 Task: Buy 3 Paper Napkin Dispensers from Accessories section under best seller category for shipping address: Greyson Robinson, 3110 Abia Martin Drive, Panther Burn, Mississippi 38765, Cell Number 6314971043. Pay from credit card ending with 6759, CVV 506
Action: Mouse moved to (27, 88)
Screenshot: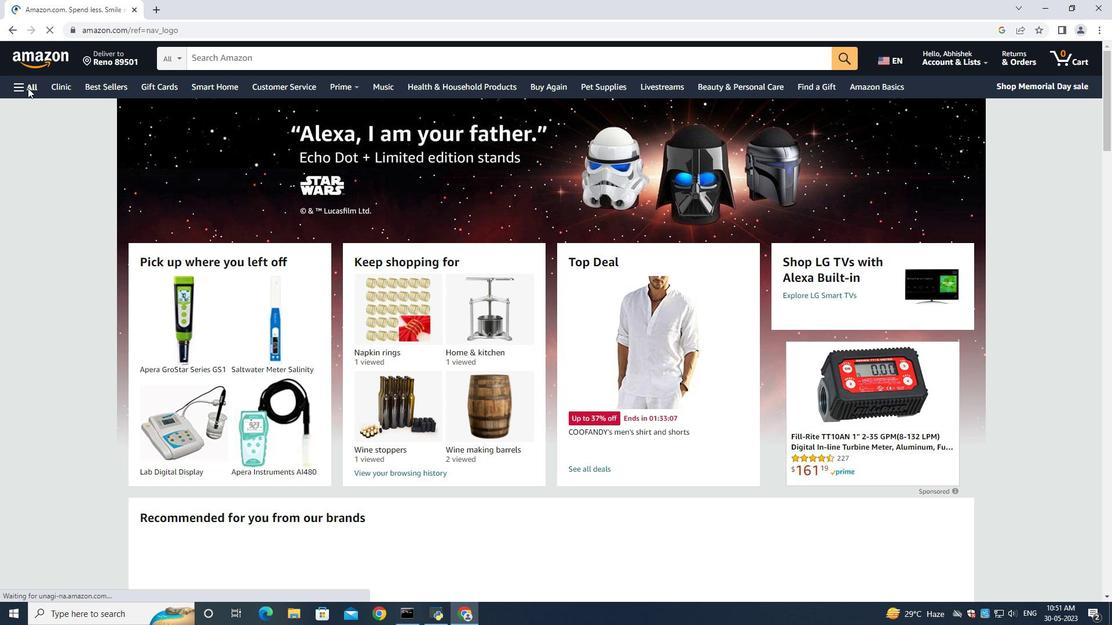 
Action: Mouse pressed left at (27, 88)
Screenshot: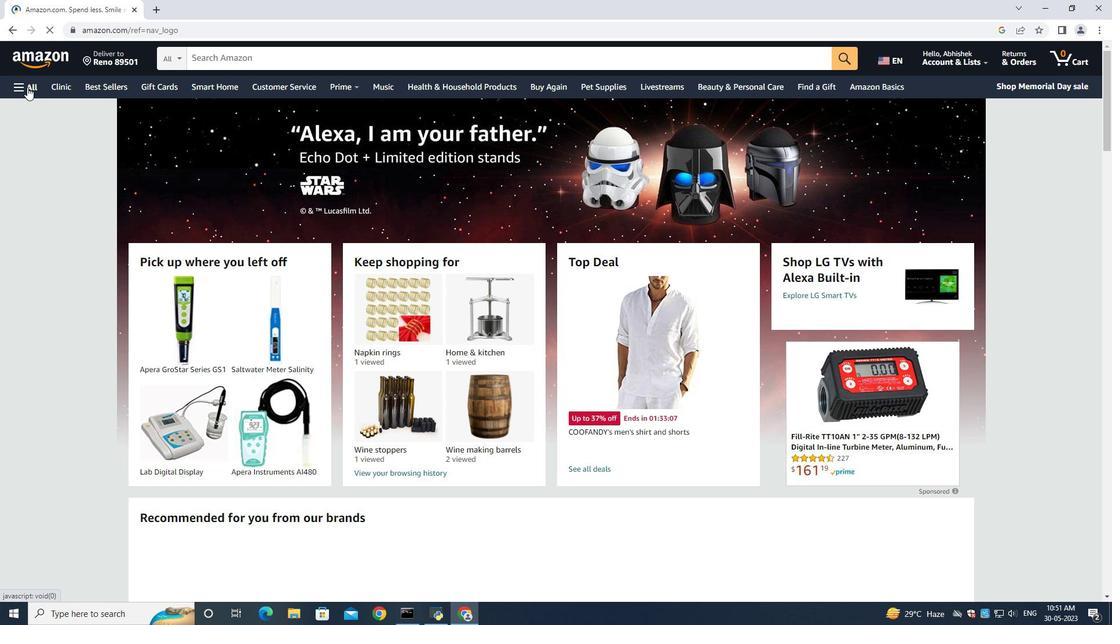 
Action: Mouse moved to (49, 110)
Screenshot: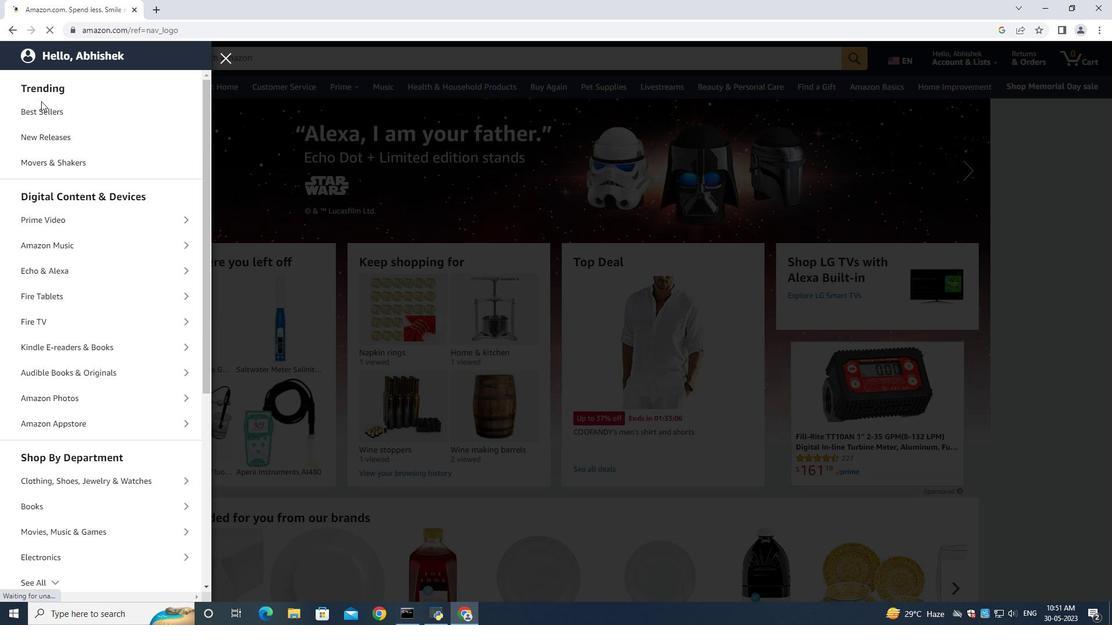 
Action: Mouse pressed left at (49, 110)
Screenshot: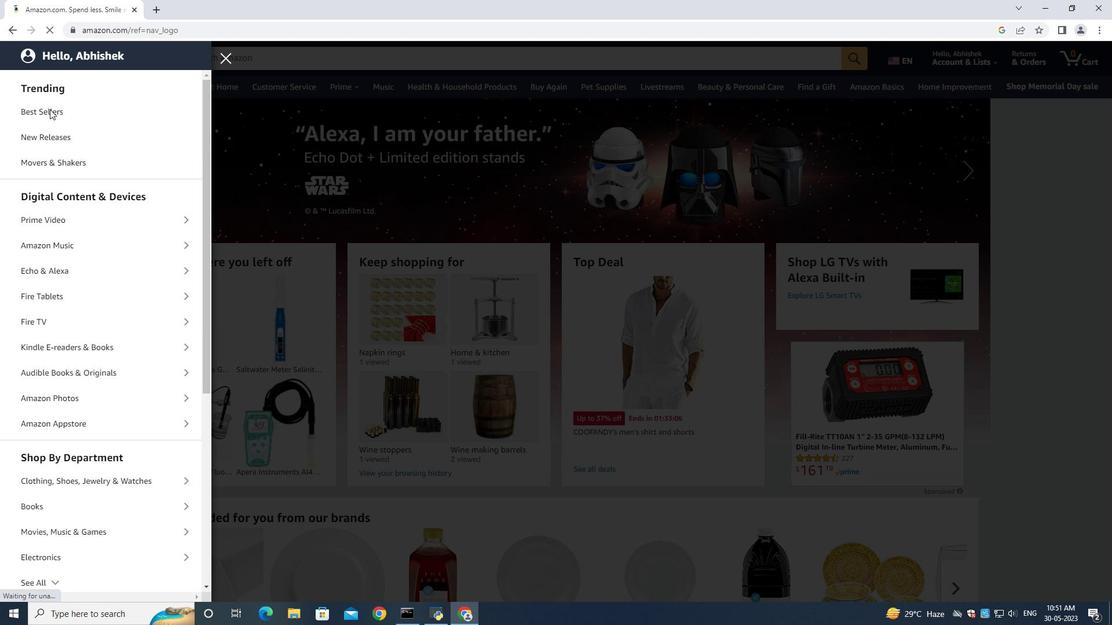 
Action: Mouse moved to (201, 62)
Screenshot: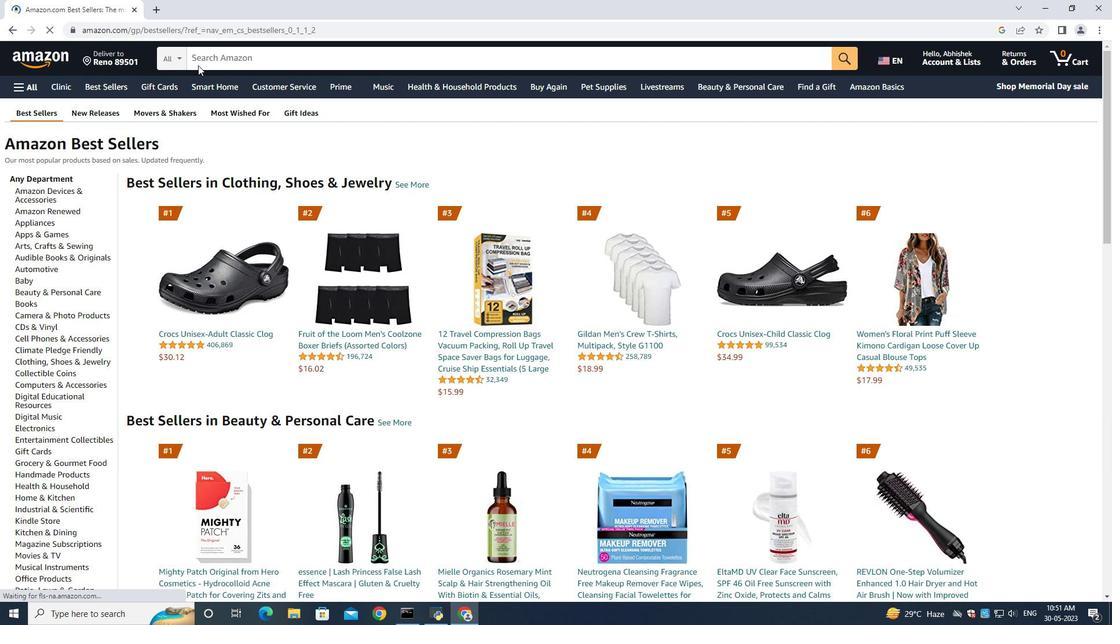 
Action: Mouse pressed left at (201, 62)
Screenshot: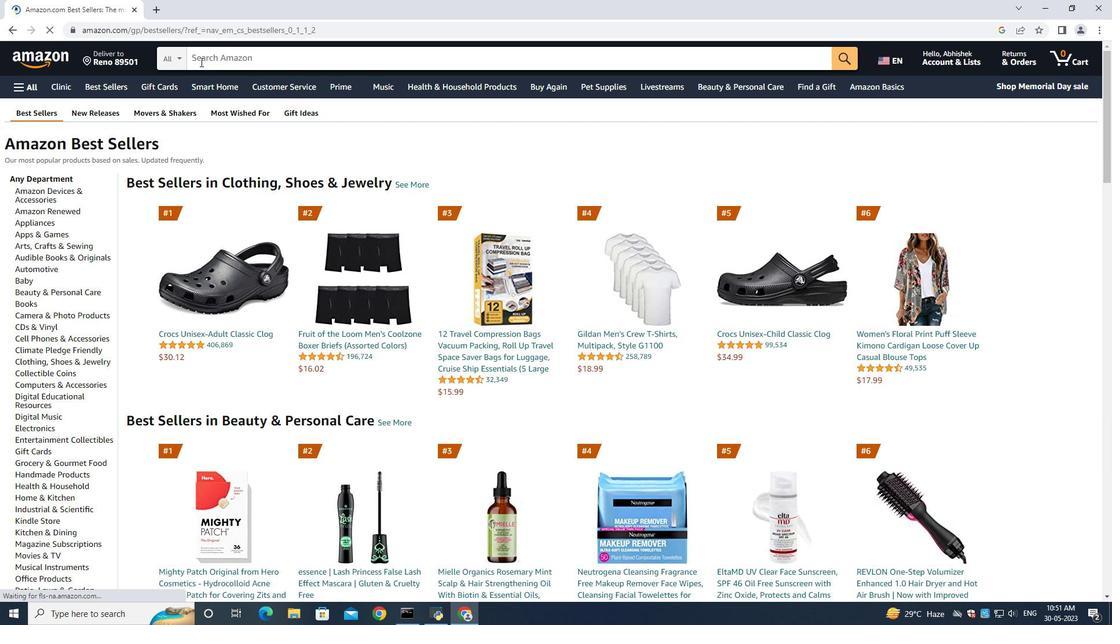 
Action: Key pressed <Key.shift>Paper<Key.space>napkin<Key.space><Key.shift>Dispensers<Key.space>
Screenshot: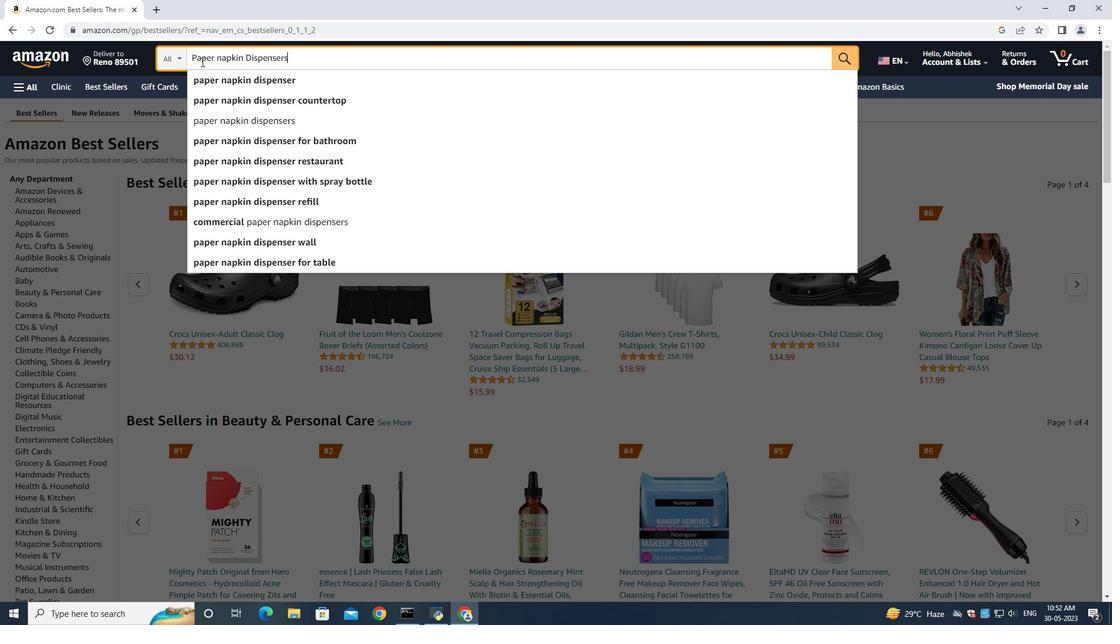 
Action: Mouse moved to (198, 60)
Screenshot: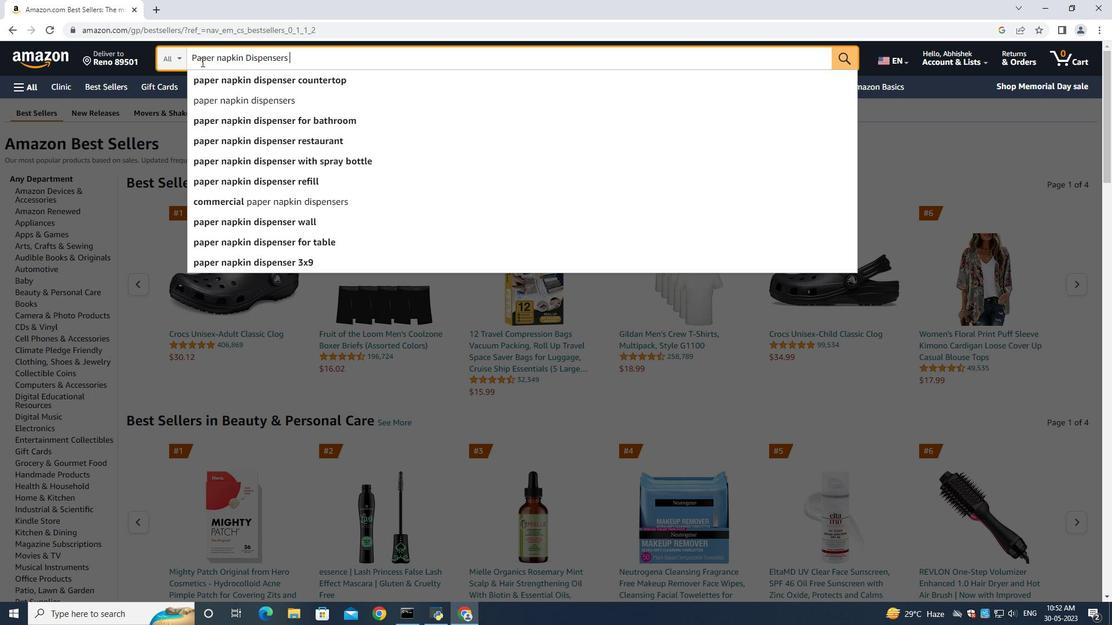 
Action: Key pressed <Key.enter>
Screenshot: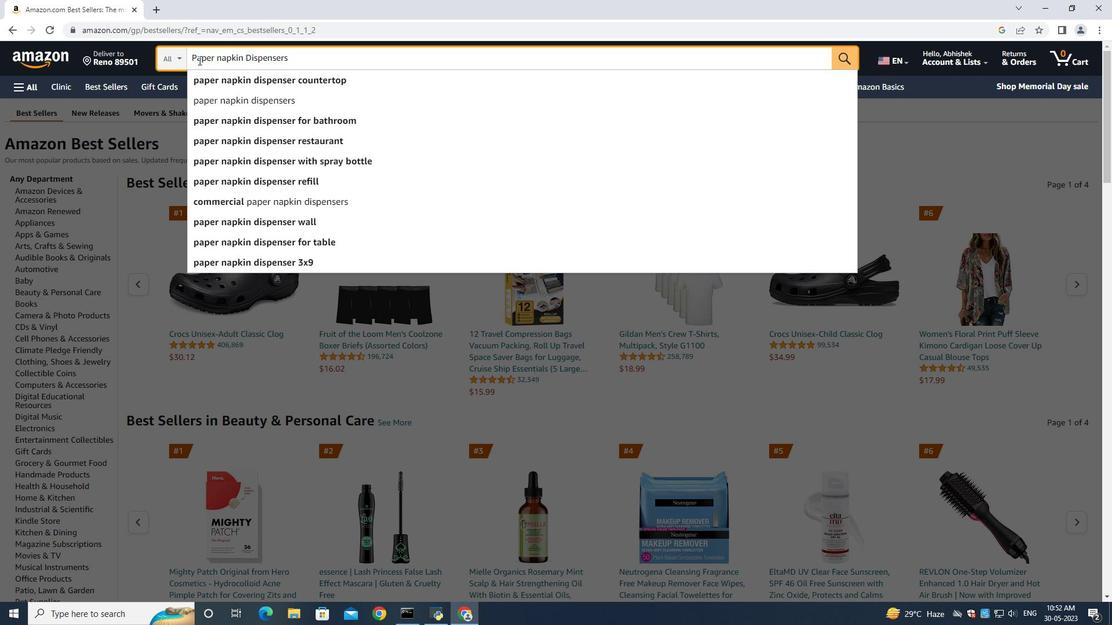 
Action: Mouse moved to (91, 204)
Screenshot: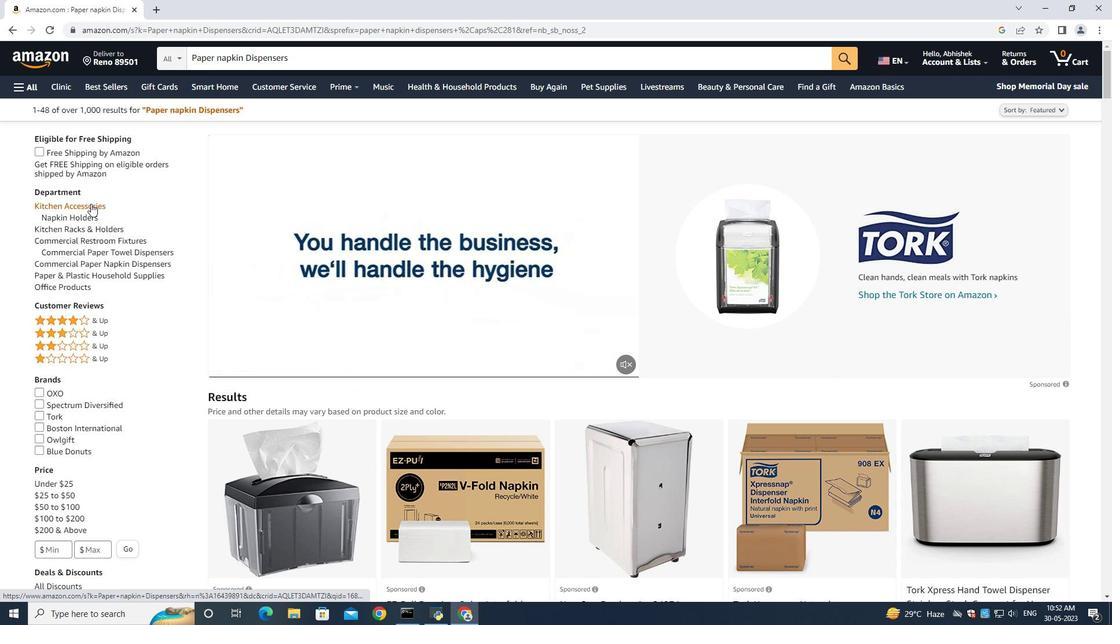 
Action: Mouse pressed left at (91, 204)
Screenshot: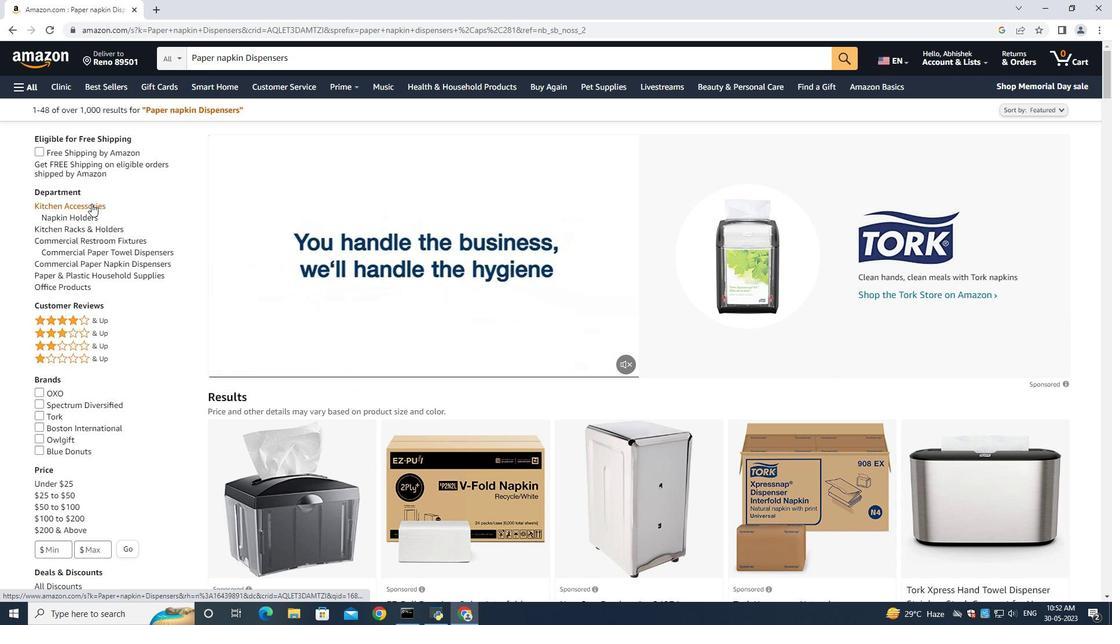 
Action: Mouse moved to (479, 326)
Screenshot: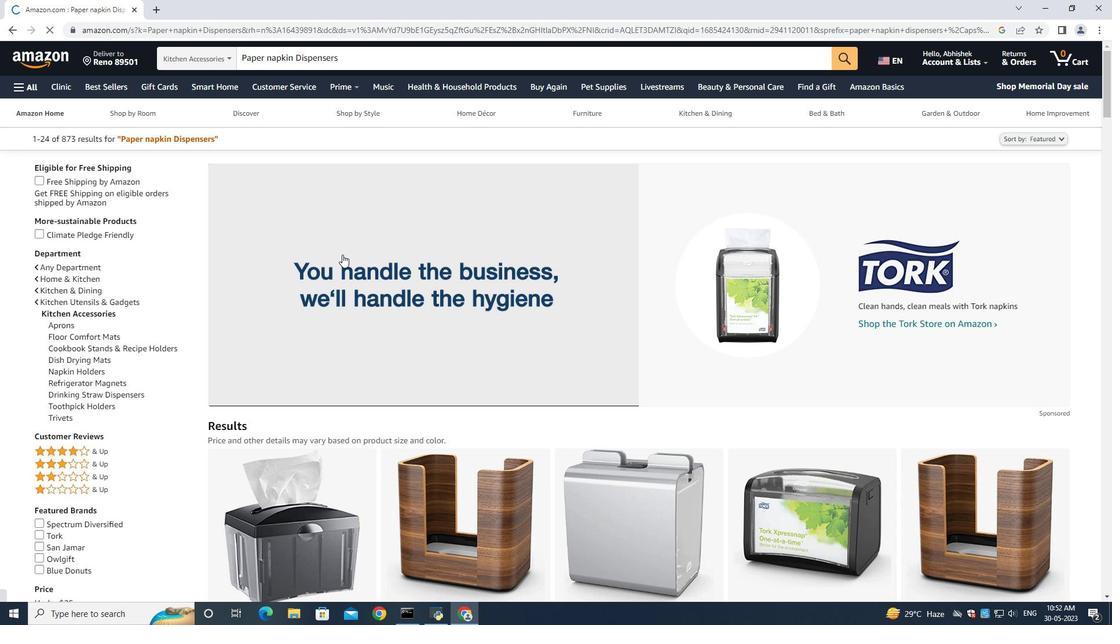 
Action: Mouse scrolled (470, 323) with delta (0, 0)
Screenshot: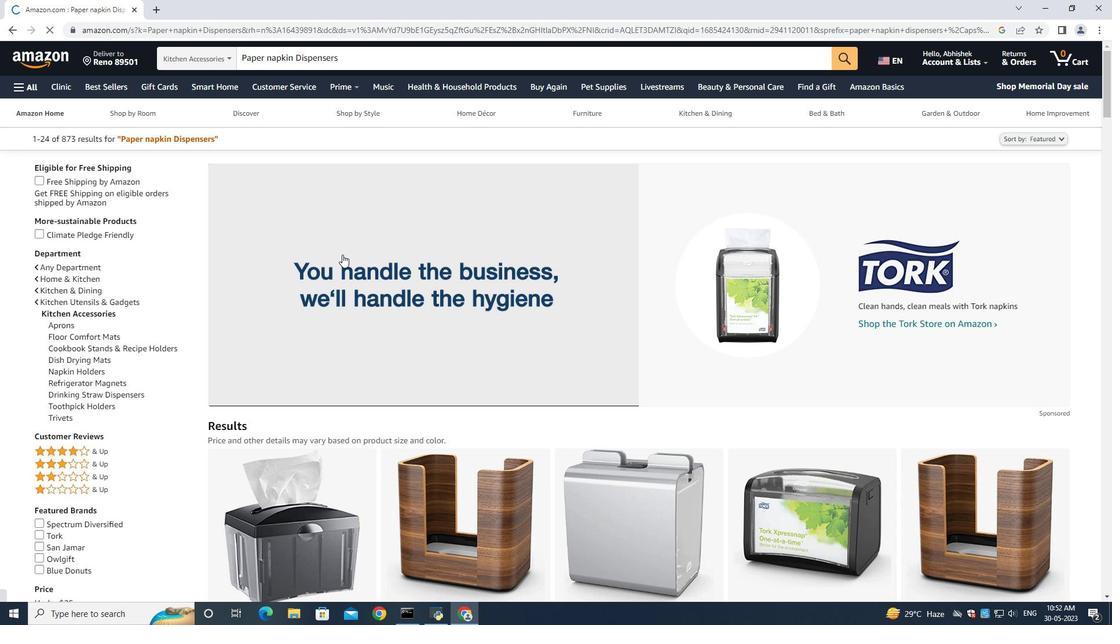 
Action: Mouse moved to (489, 329)
Screenshot: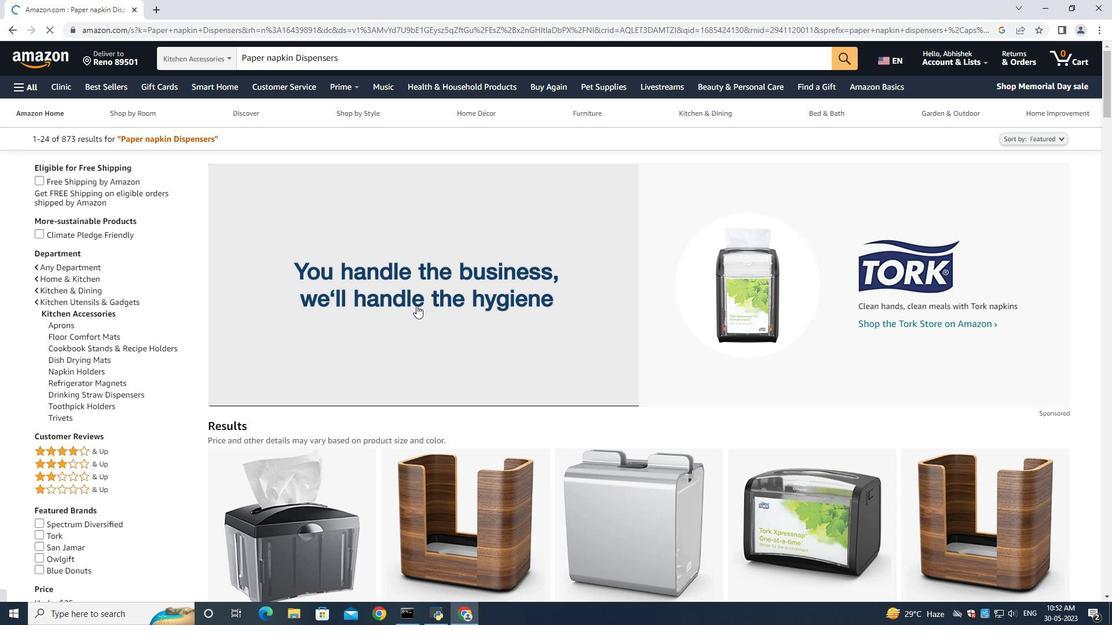
Action: Mouse scrolled (489, 329) with delta (0, 0)
Screenshot: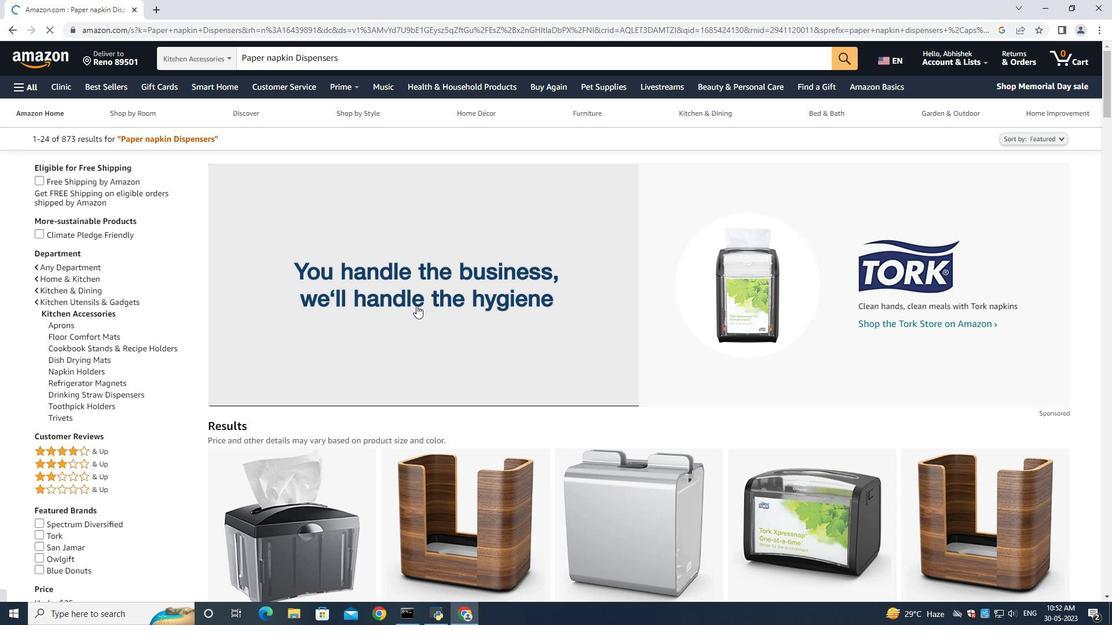 
Action: Mouse moved to (490, 329)
Screenshot: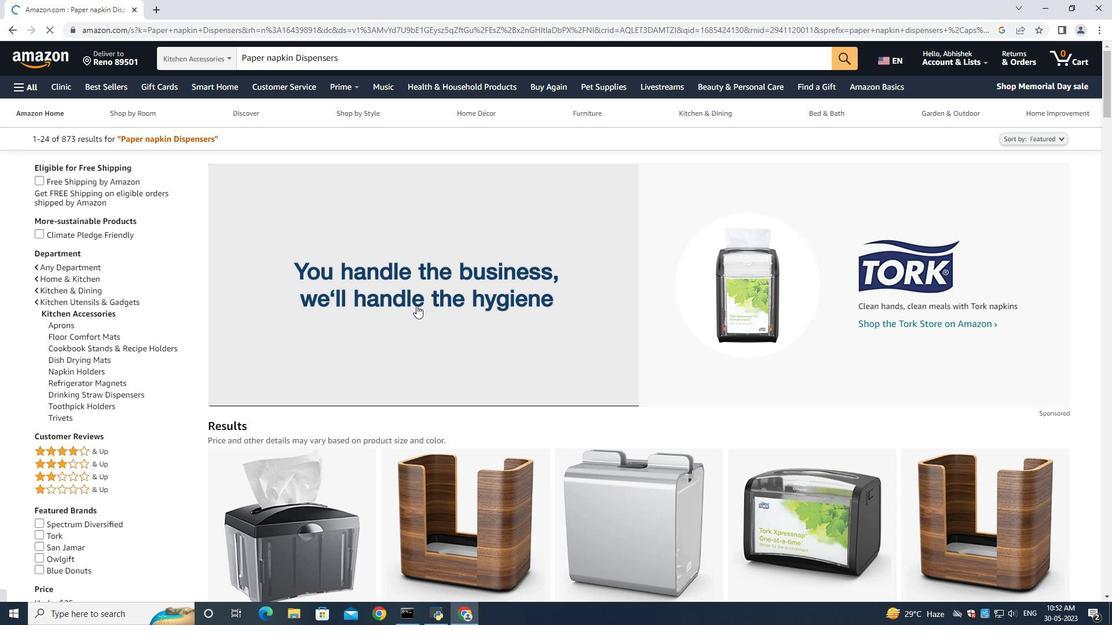 
Action: Mouse scrolled (489, 329) with delta (0, 0)
Screenshot: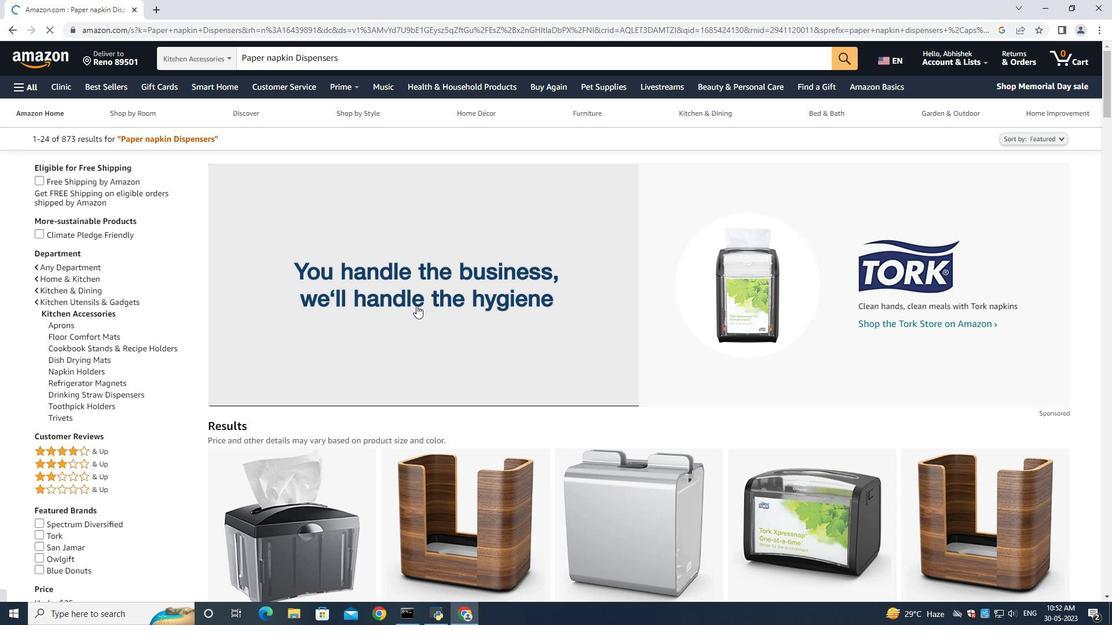 
Action: Mouse moved to (490, 329)
Screenshot: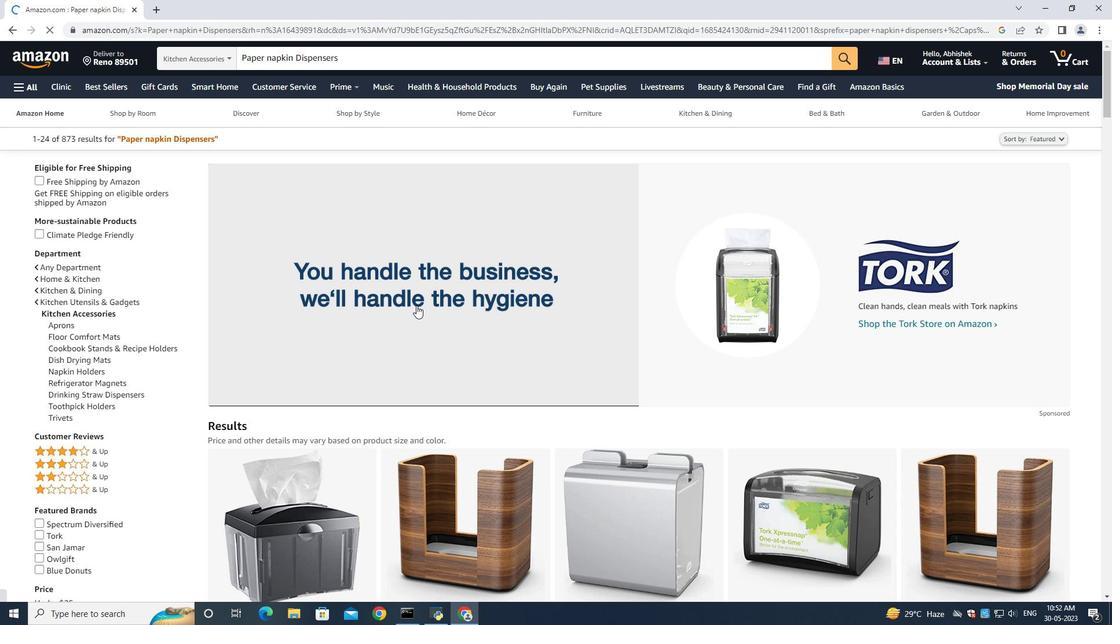 
Action: Mouse scrolled (490, 329) with delta (0, 0)
Screenshot: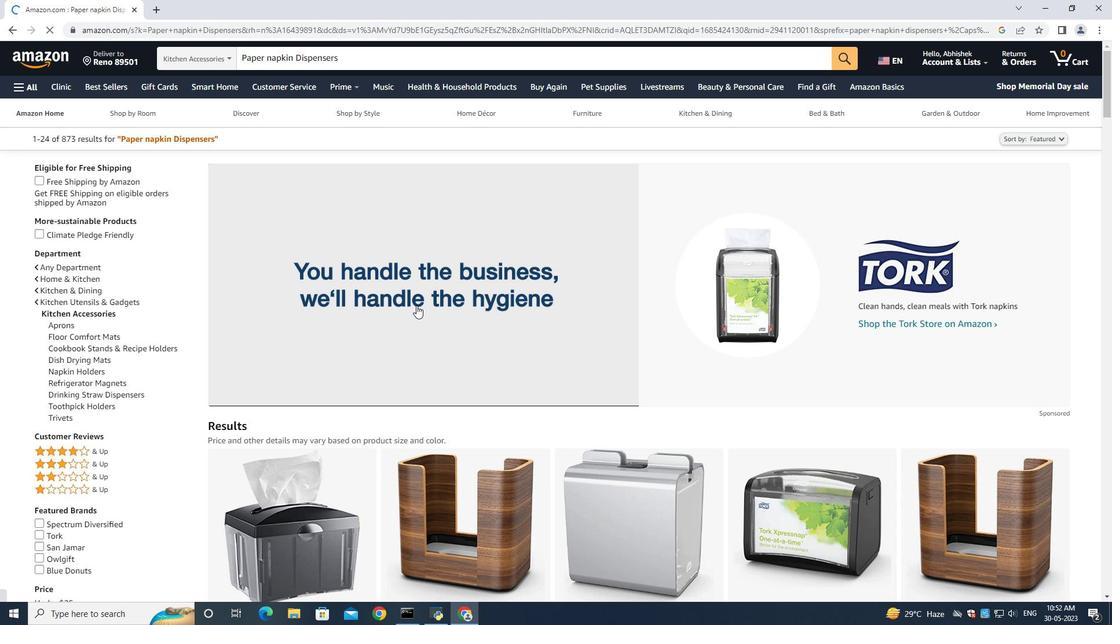 
Action: Mouse moved to (491, 321)
Screenshot: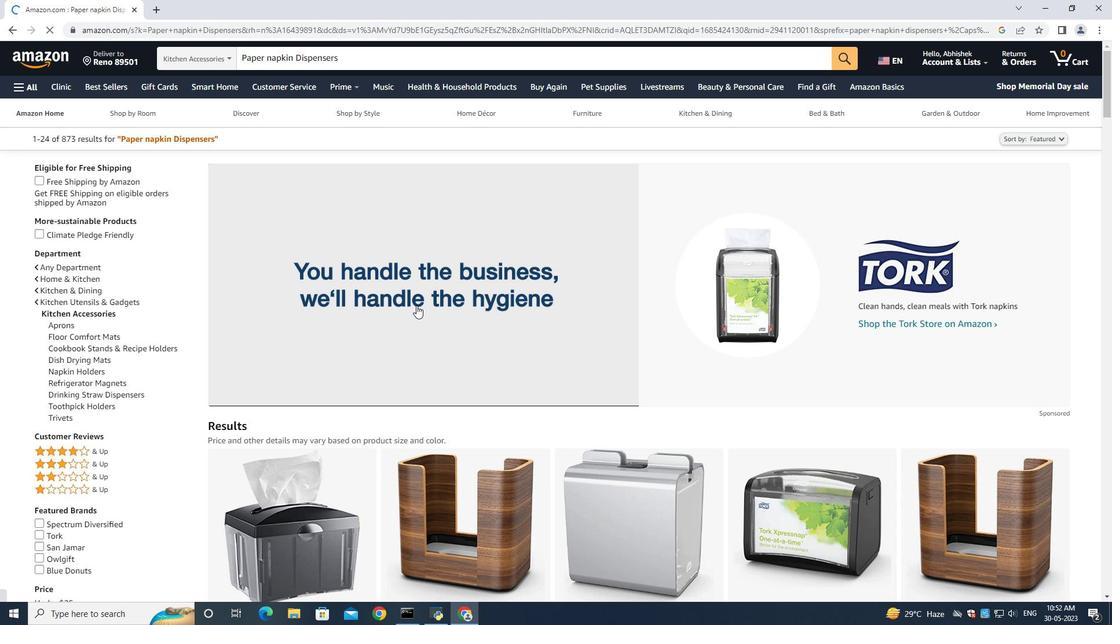 
Action: Mouse scrolled (490, 326) with delta (0, 0)
Screenshot: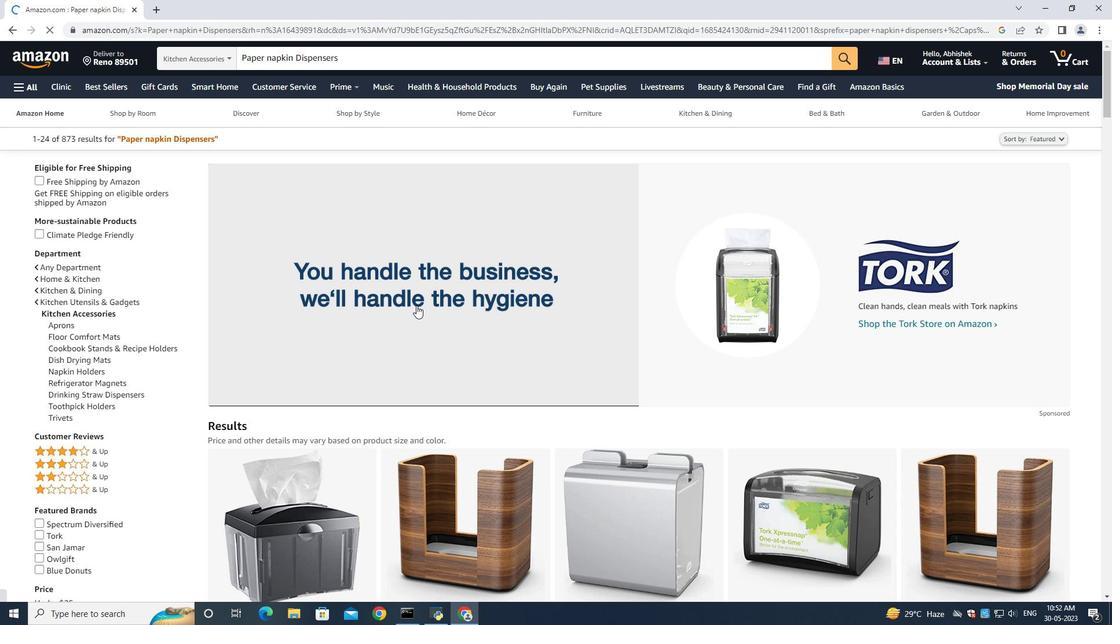
Action: Mouse moved to (467, 351)
Screenshot: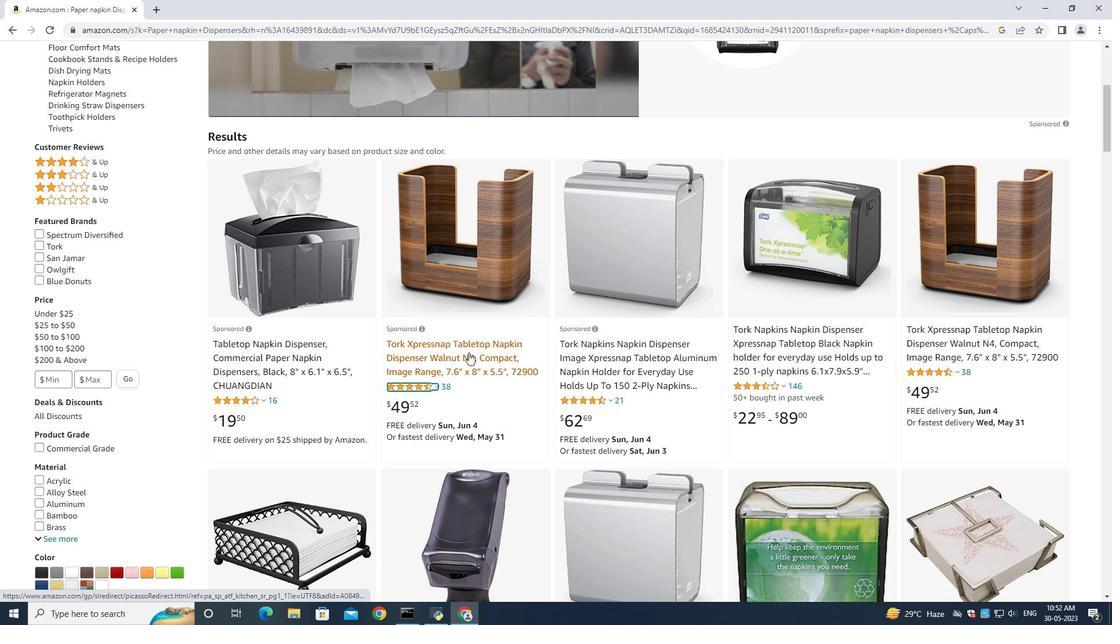 
Action: Mouse pressed left at (467, 351)
Screenshot: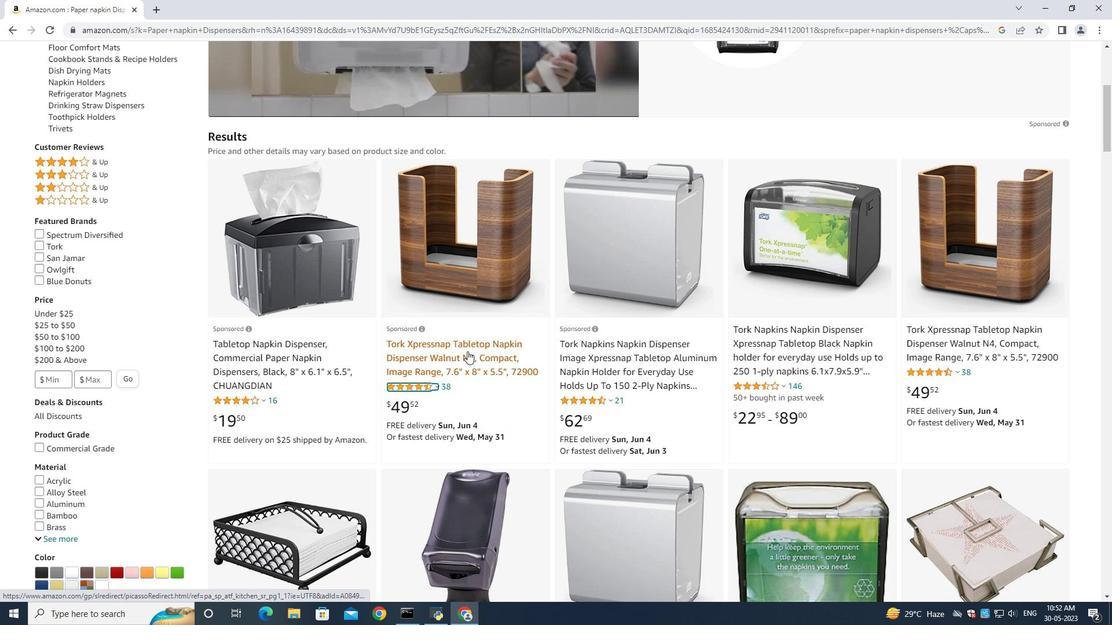 
Action: Mouse moved to (470, 340)
Screenshot: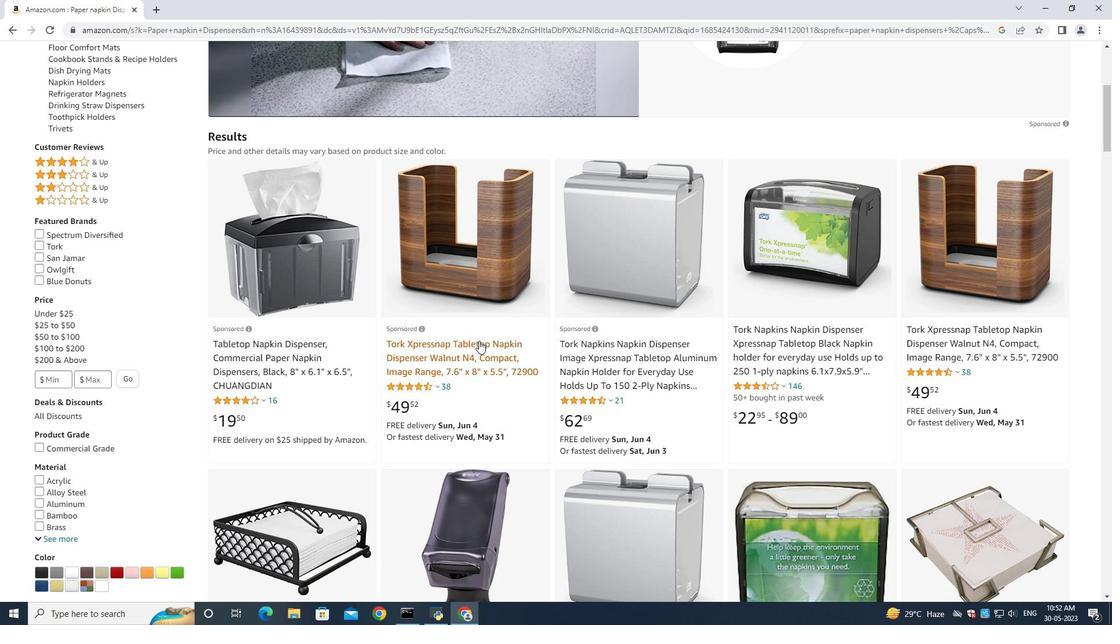 
Action: Mouse pressed left at (470, 340)
Screenshot: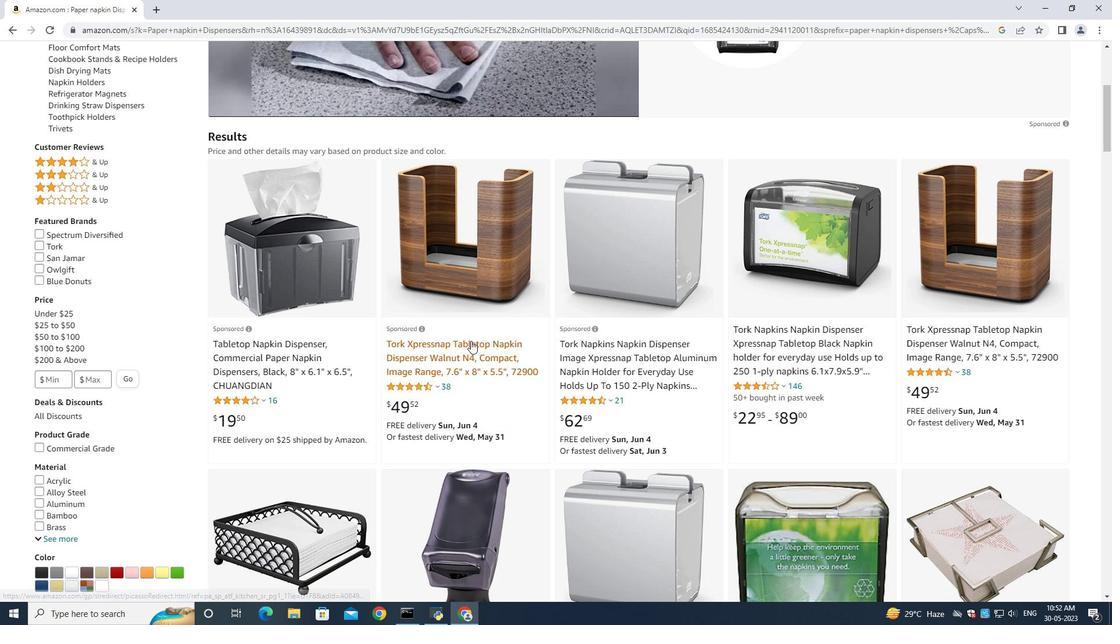 
Action: Mouse moved to (132, 412)
Screenshot: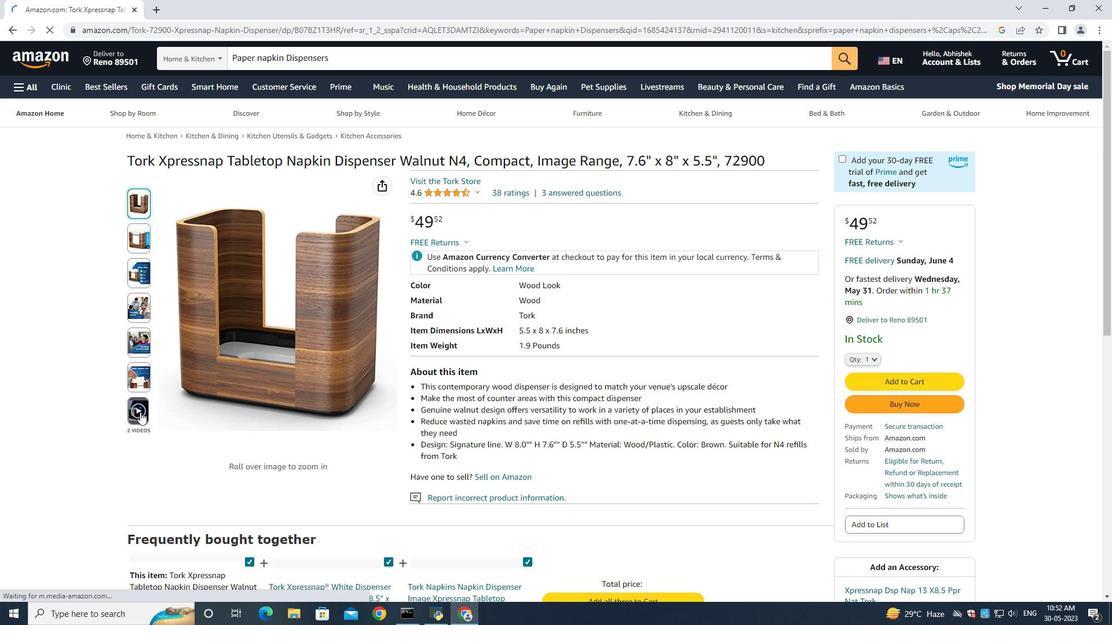 
Action: Mouse pressed left at (132, 412)
Screenshot: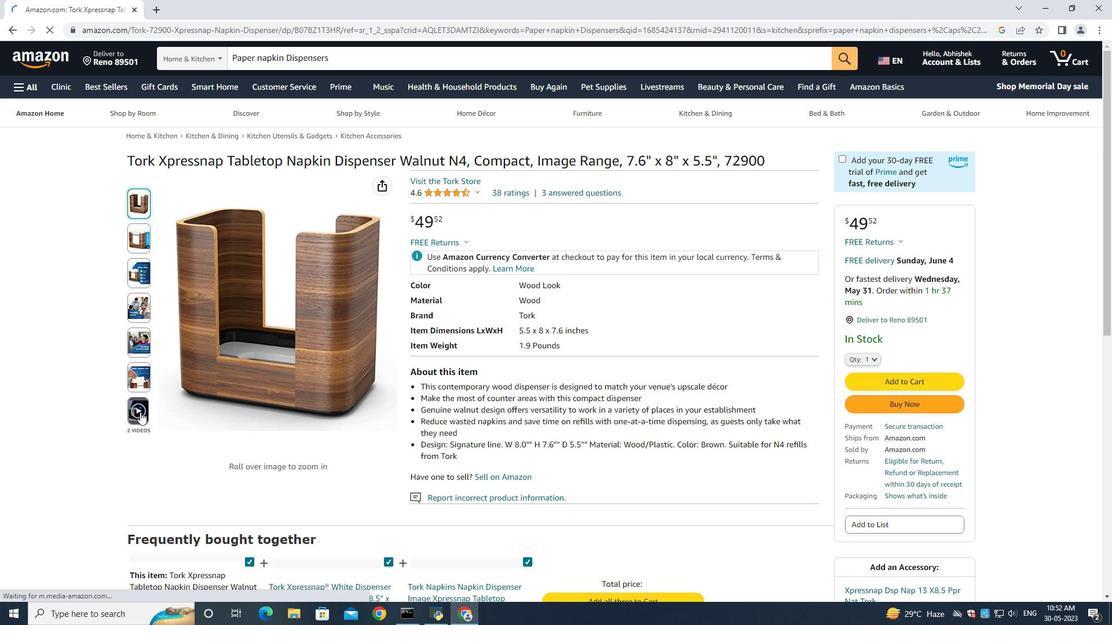 
Action: Mouse moved to (875, 258)
Screenshot: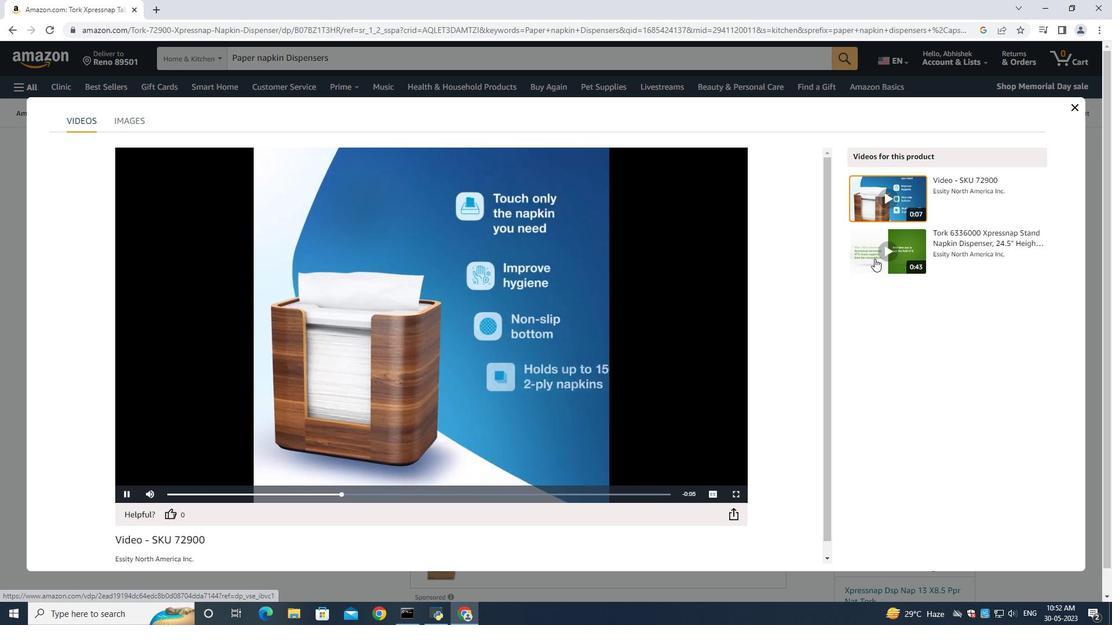 
Action: Mouse pressed left at (875, 258)
Screenshot: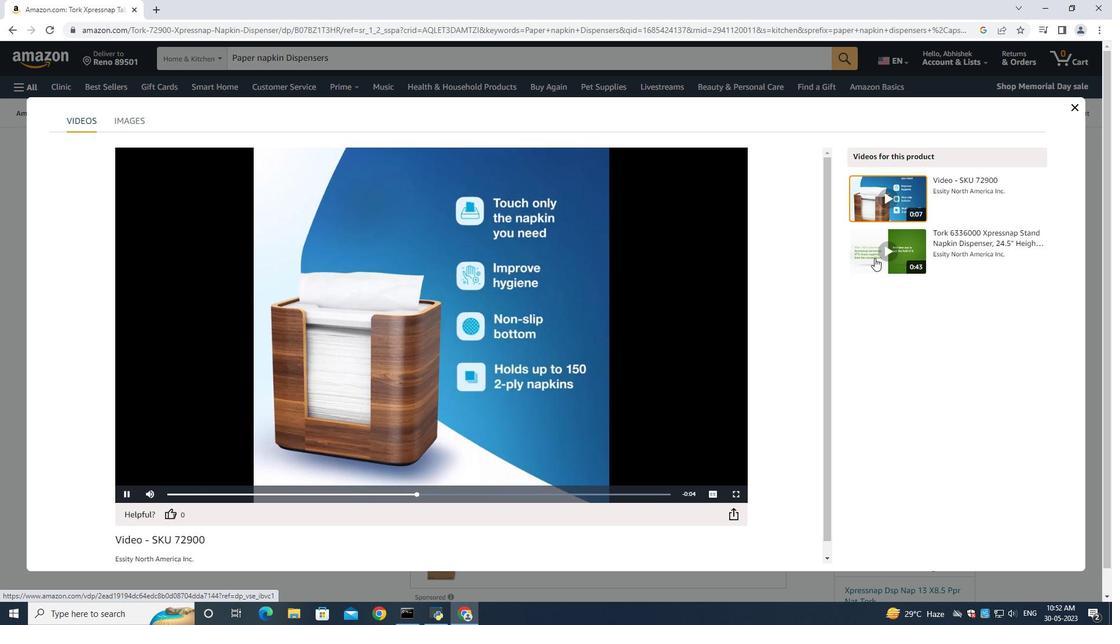 
Action: Mouse moved to (229, 498)
Screenshot: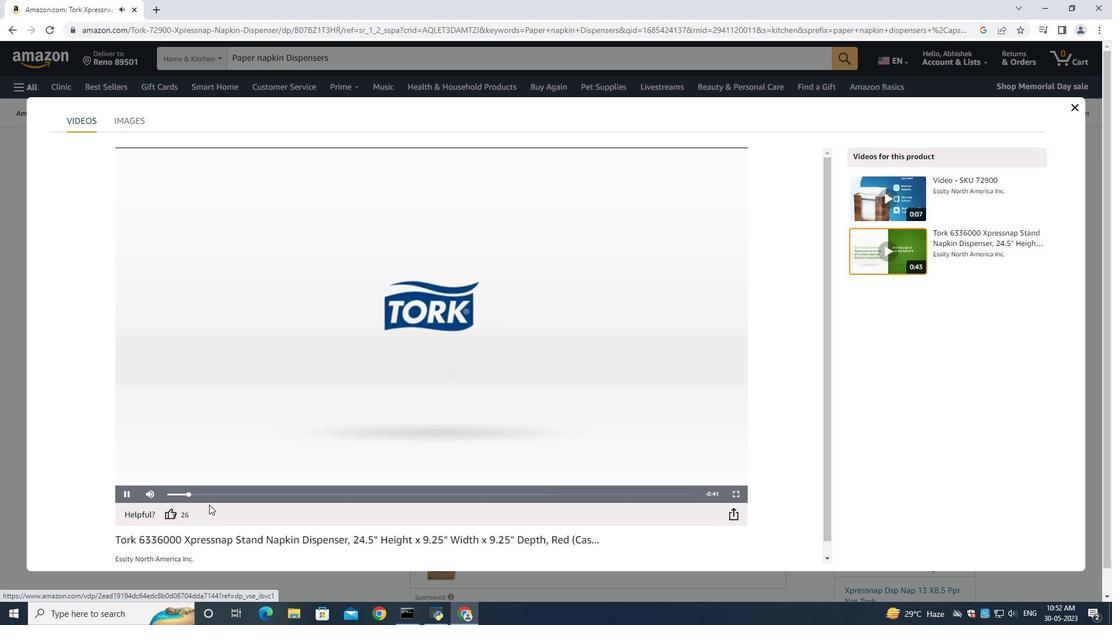 
Action: Mouse pressed left at (229, 498)
Screenshot: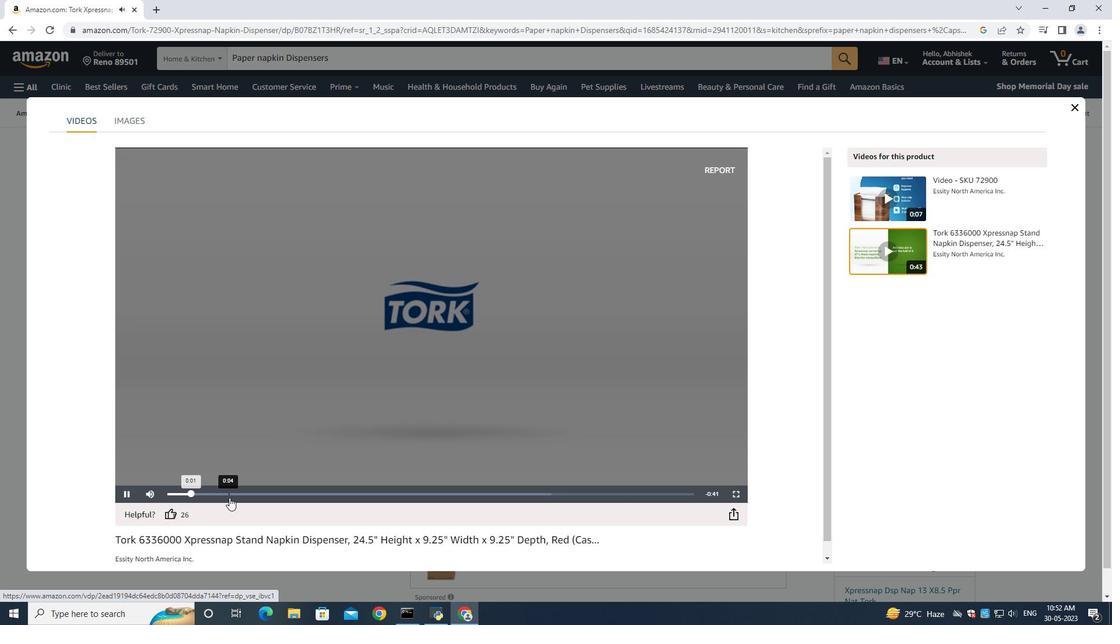 
Action: Mouse moved to (253, 499)
Screenshot: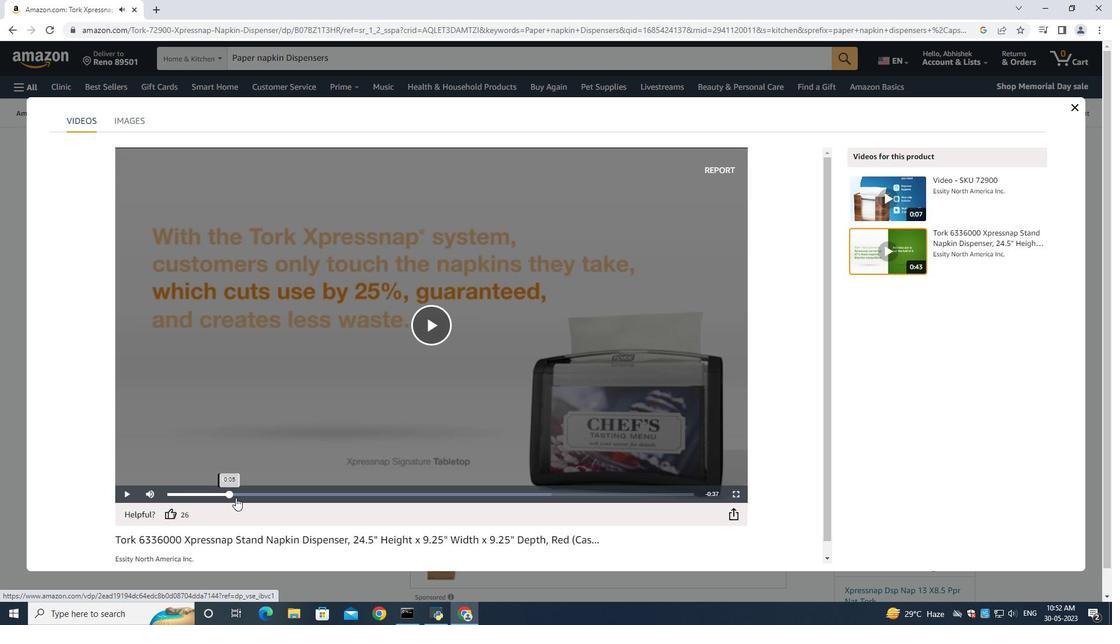 
Action: Mouse pressed left at (253, 499)
Screenshot: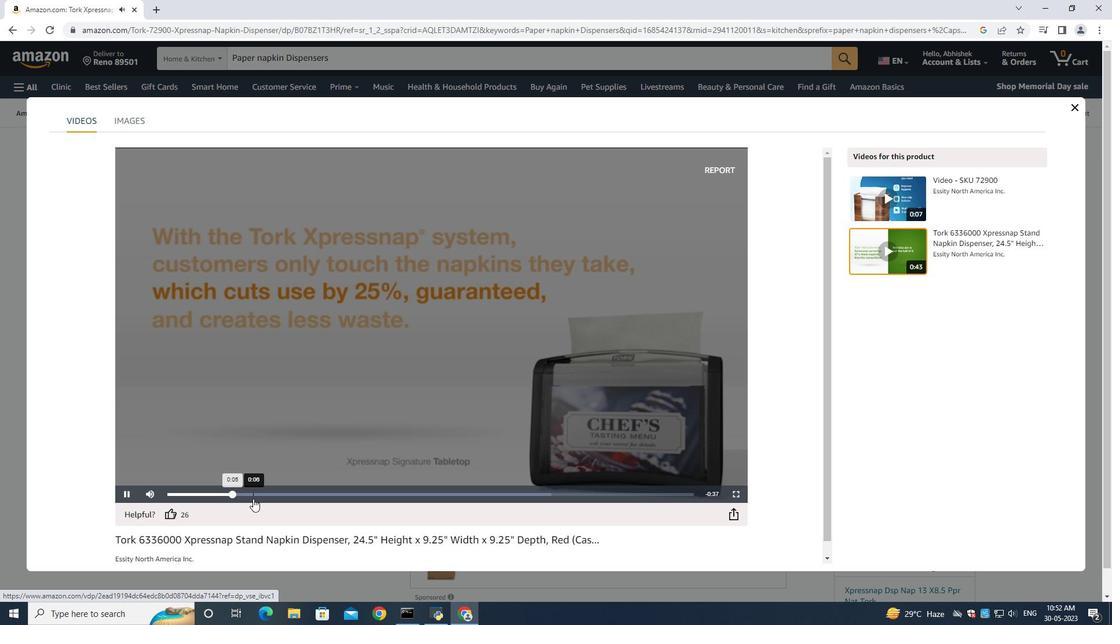 
Action: Mouse moved to (339, 498)
Screenshot: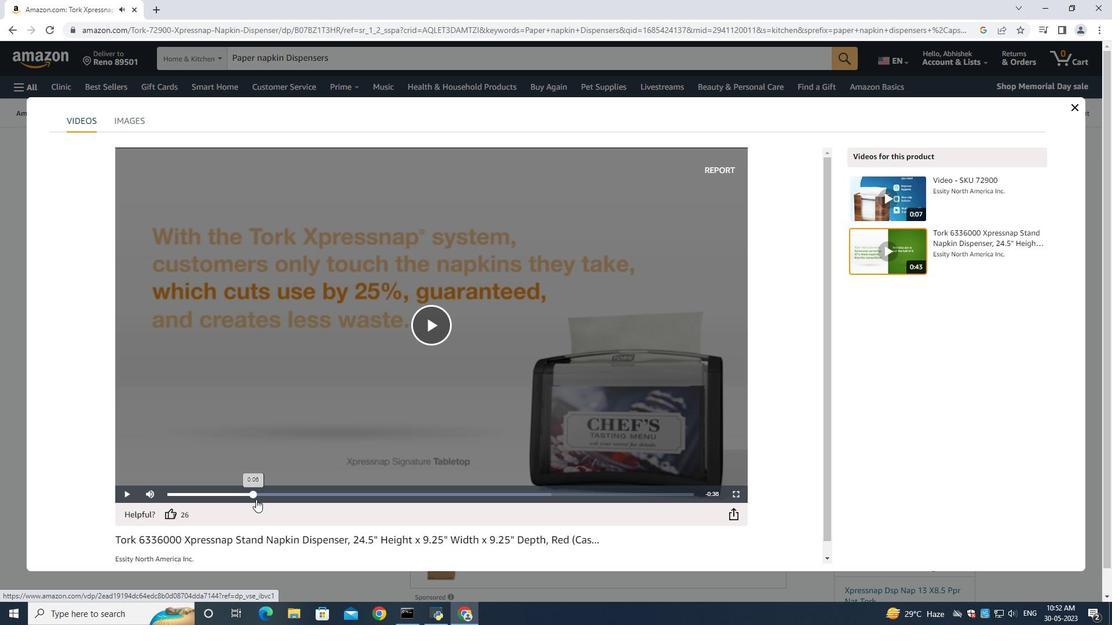 
Action: Mouse pressed left at (339, 498)
Screenshot: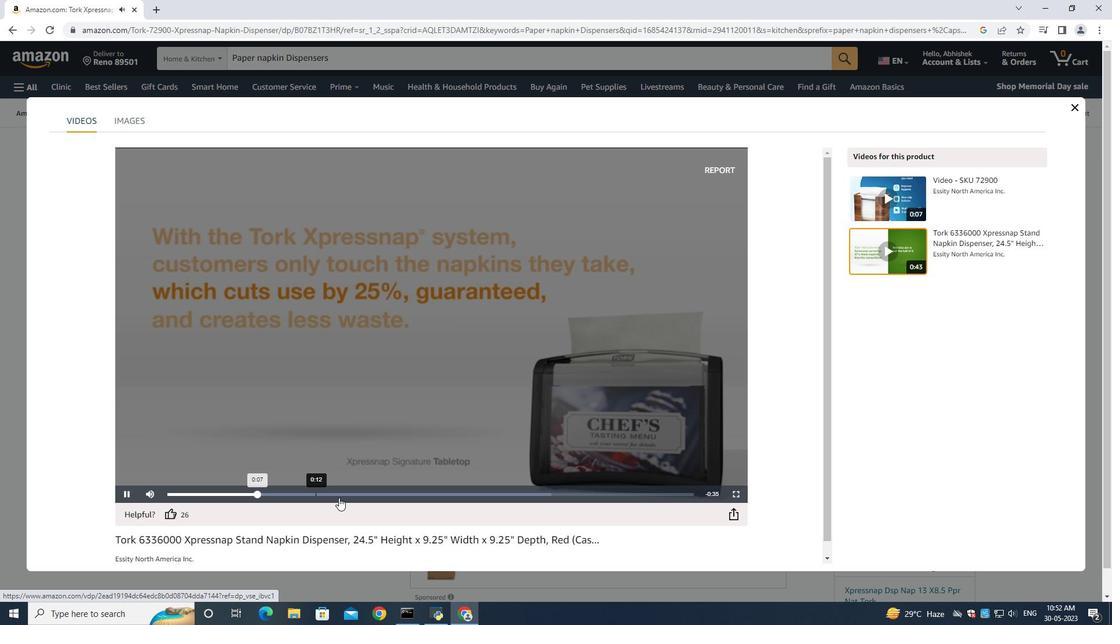 
Action: Mouse moved to (1074, 107)
Screenshot: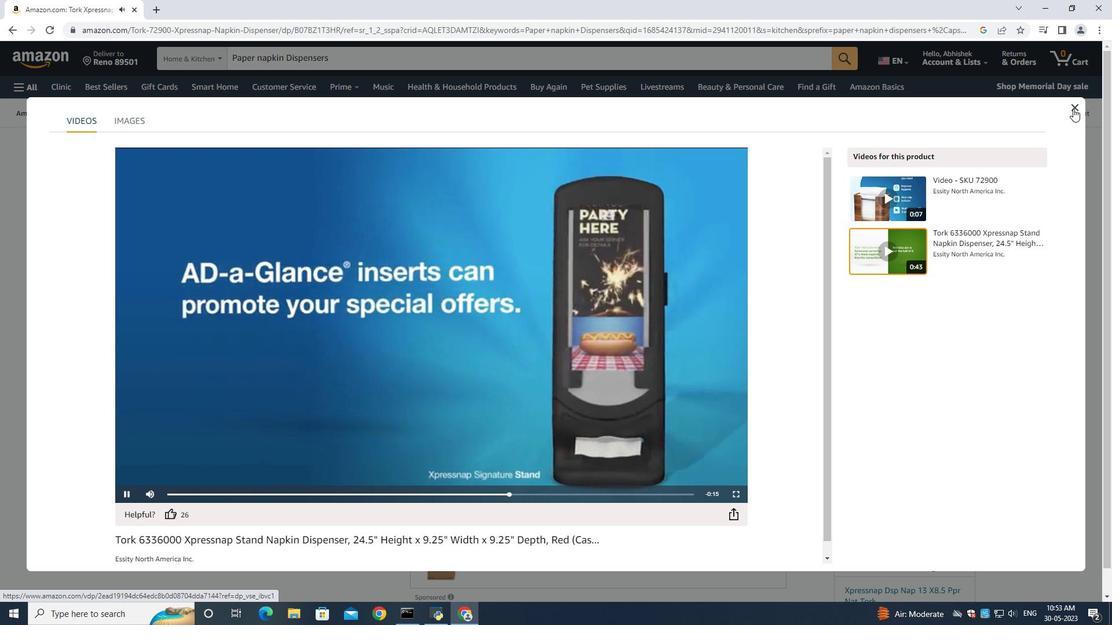 
Action: Mouse pressed left at (1074, 107)
Screenshot: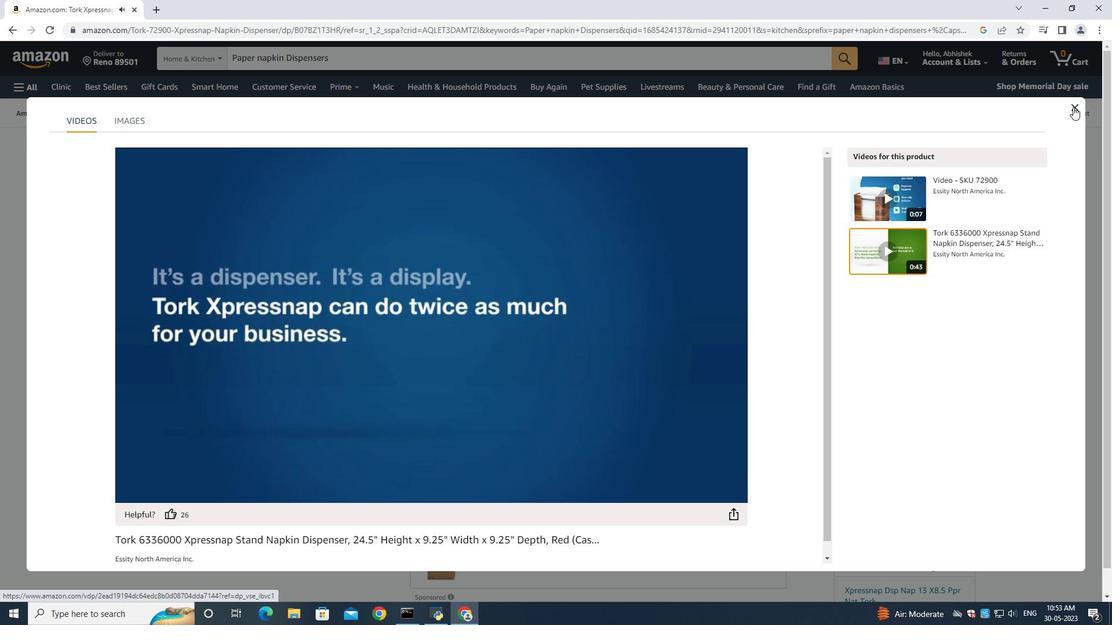 
Action: Mouse moved to (859, 357)
Screenshot: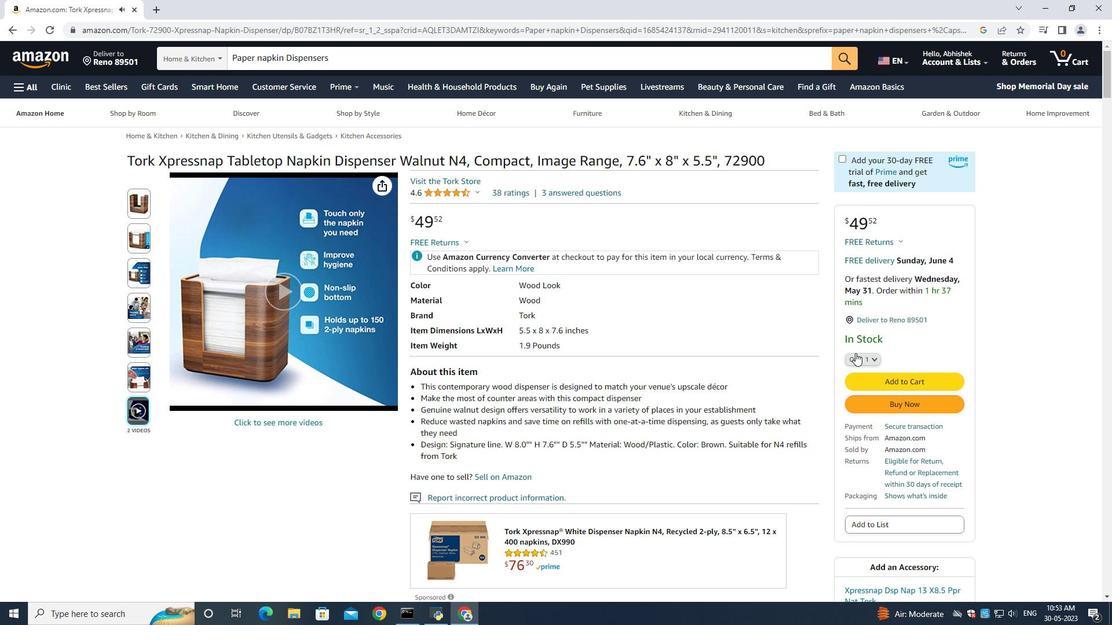 
Action: Mouse pressed left at (859, 357)
Screenshot: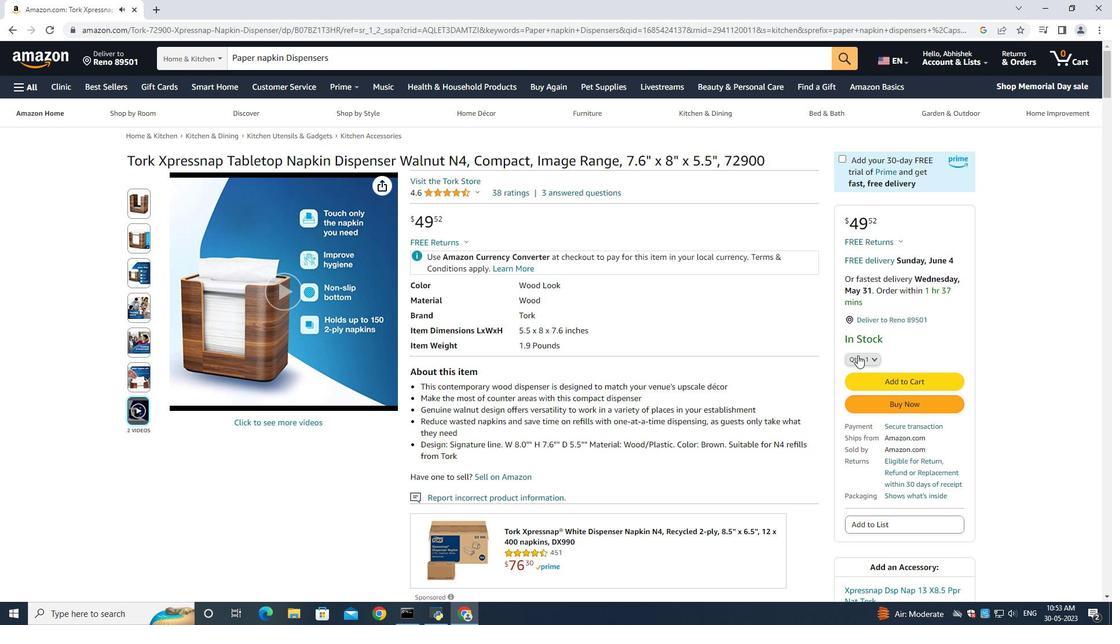 
Action: Mouse moved to (857, 95)
Screenshot: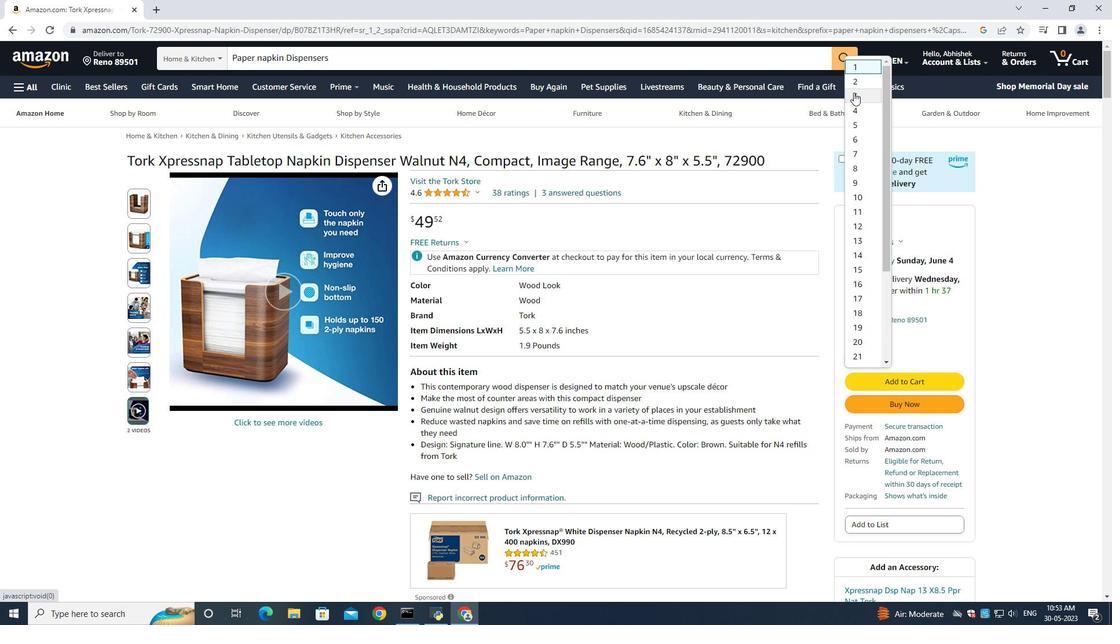 
Action: Mouse pressed left at (857, 95)
Screenshot: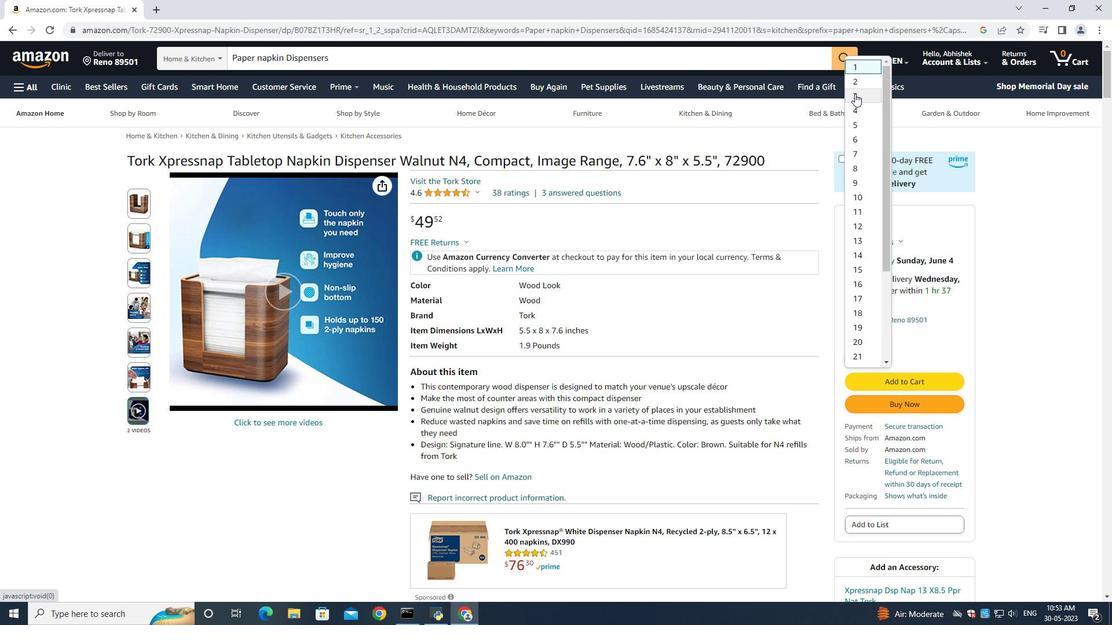
Action: Mouse moved to (907, 403)
Screenshot: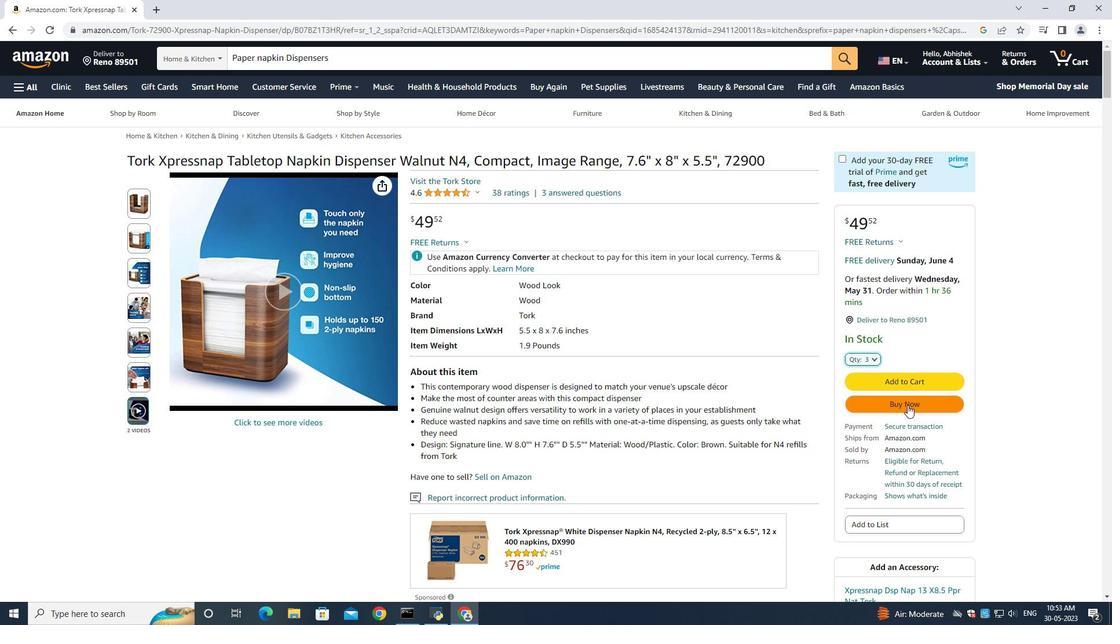 
Action: Mouse pressed left at (907, 403)
Screenshot: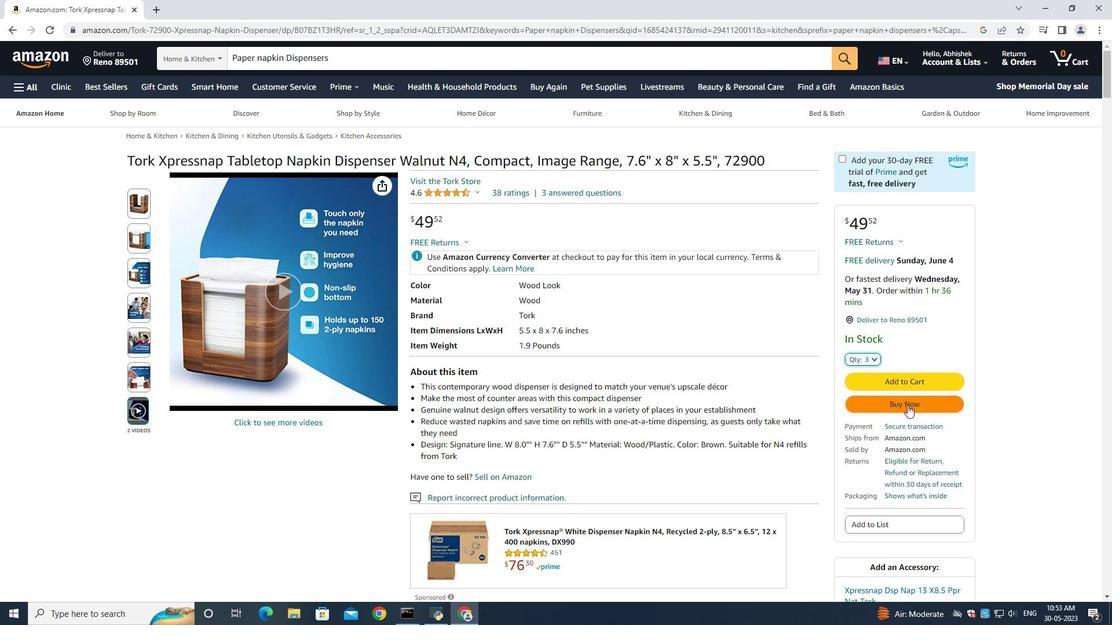 
Action: Mouse moved to (272, 334)
Screenshot: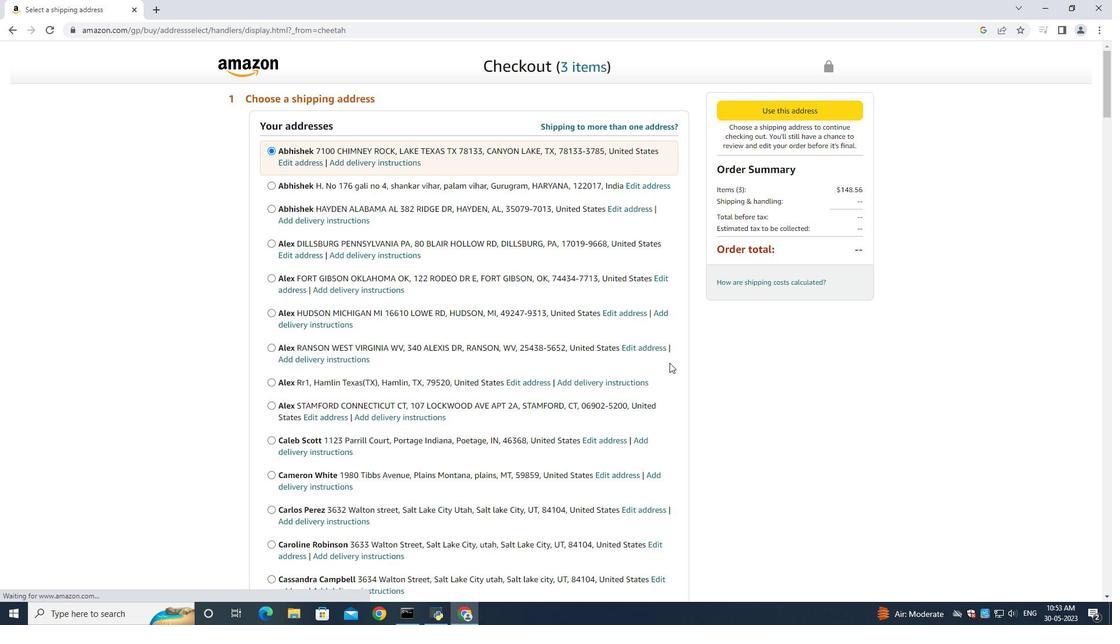 
Action: Mouse scrolled (272, 333) with delta (0, 0)
Screenshot: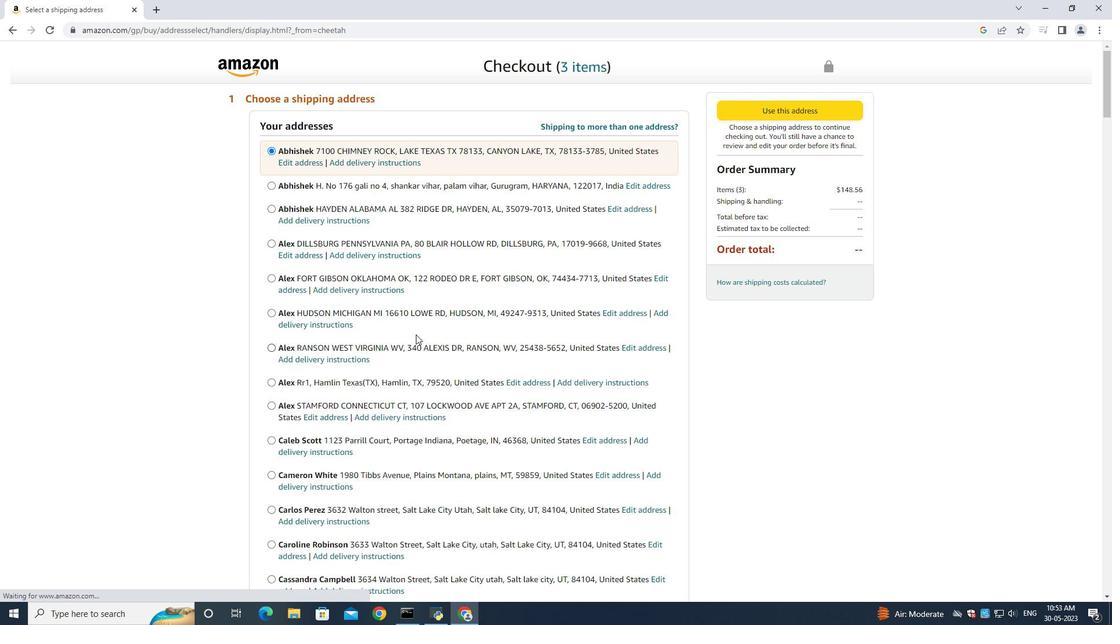 
Action: Mouse moved to (279, 337)
Screenshot: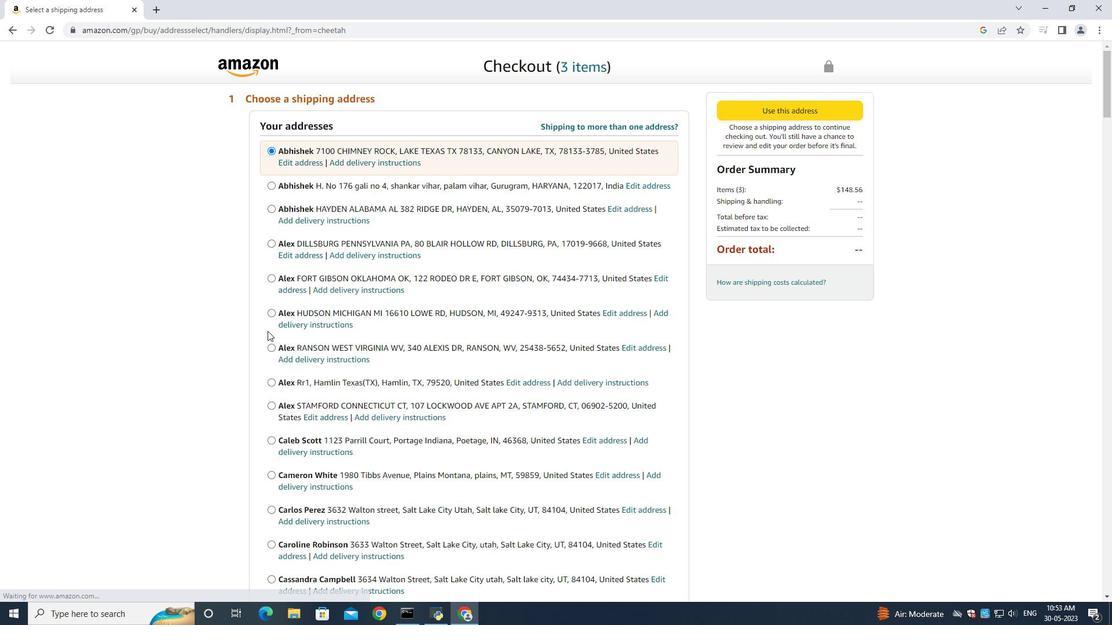 
Action: Mouse scrolled (277, 336) with delta (0, 0)
Screenshot: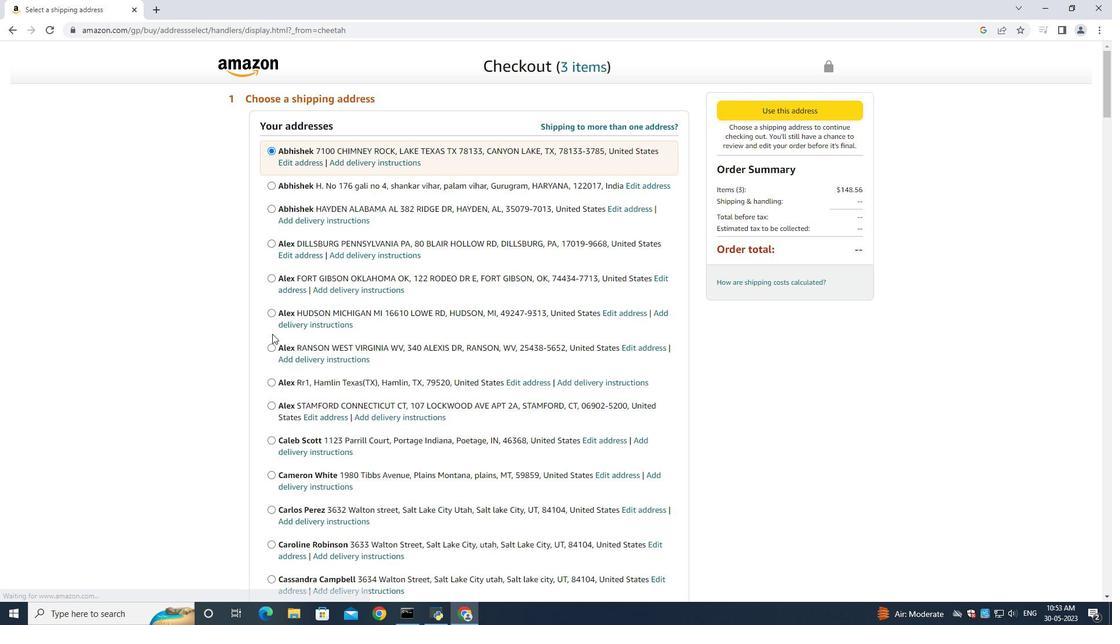 
Action: Mouse moved to (279, 337)
Screenshot: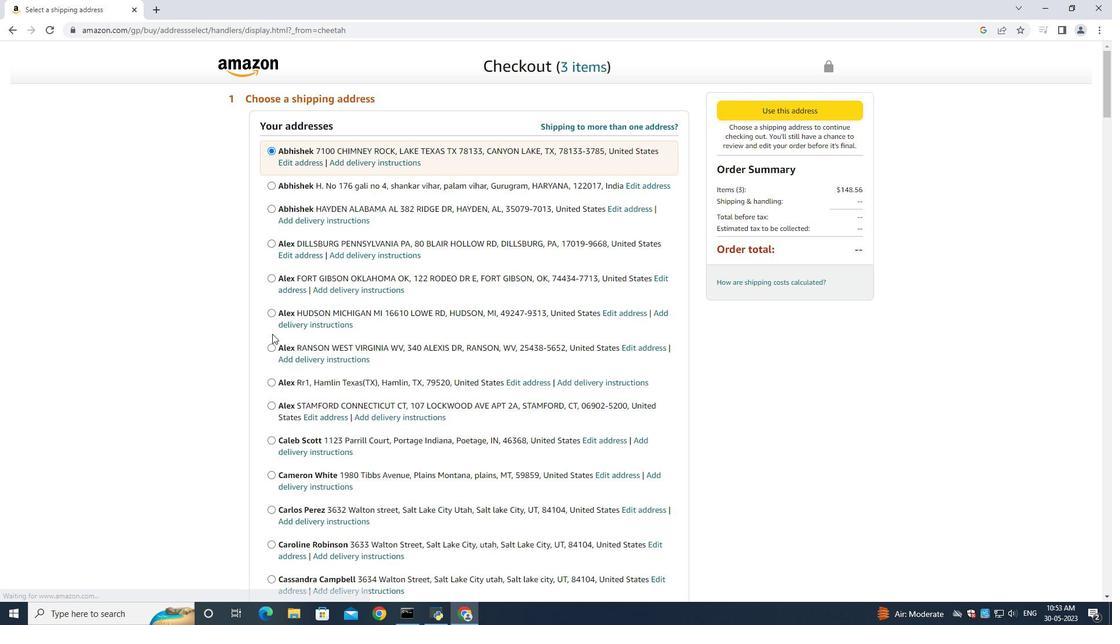 
Action: Mouse scrolled (278, 336) with delta (0, 0)
Screenshot: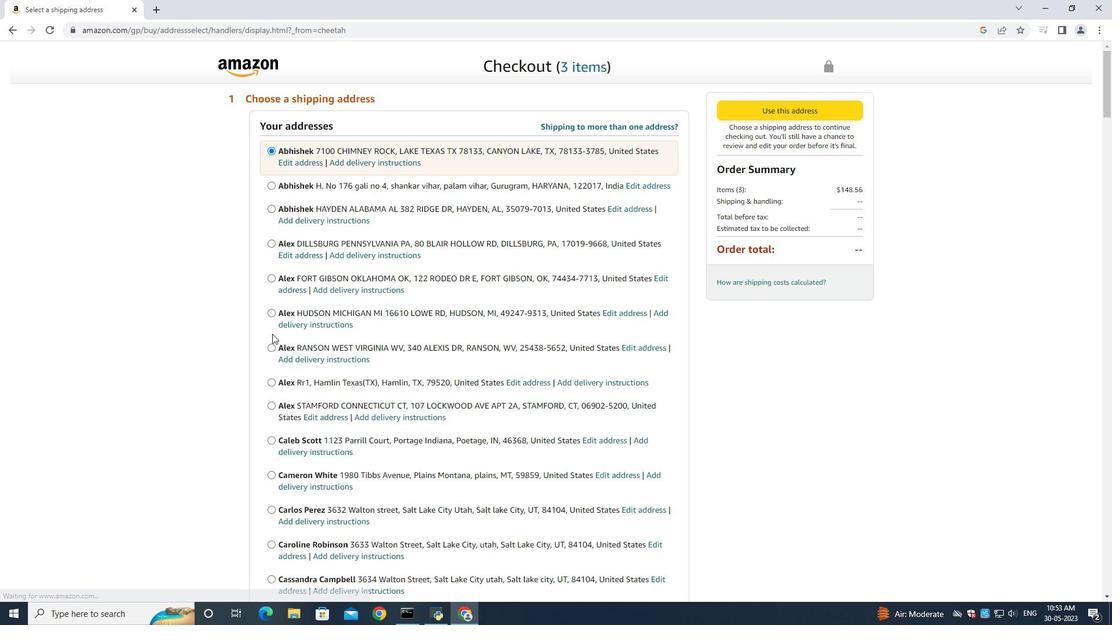 
Action: Mouse moved to (280, 337)
Screenshot: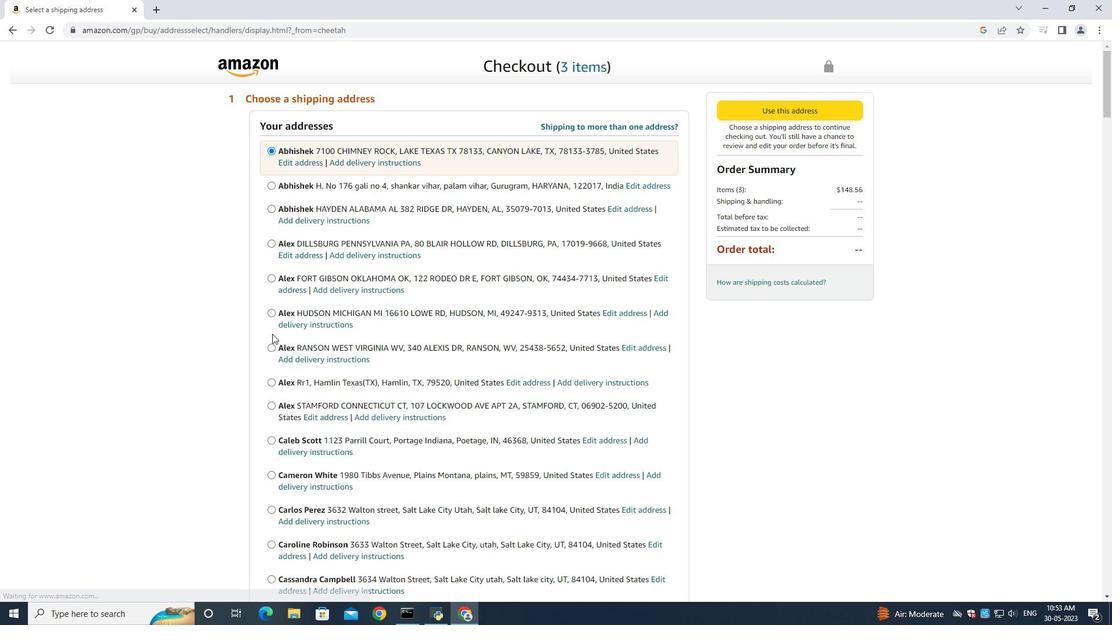 
Action: Mouse scrolled (279, 337) with delta (0, 0)
Screenshot: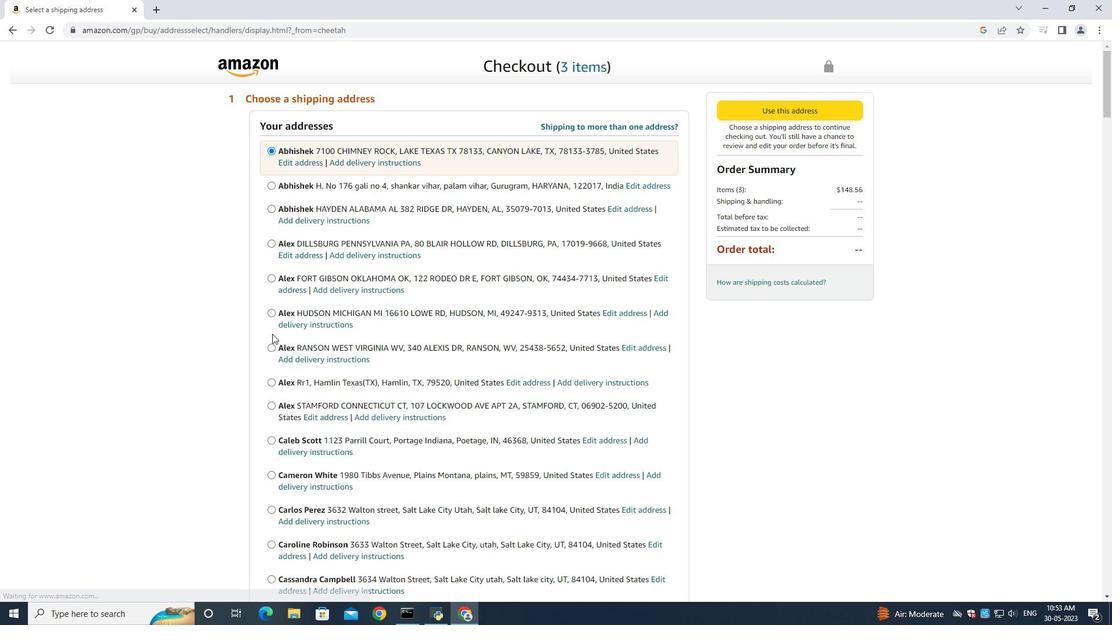
Action: Mouse moved to (282, 335)
Screenshot: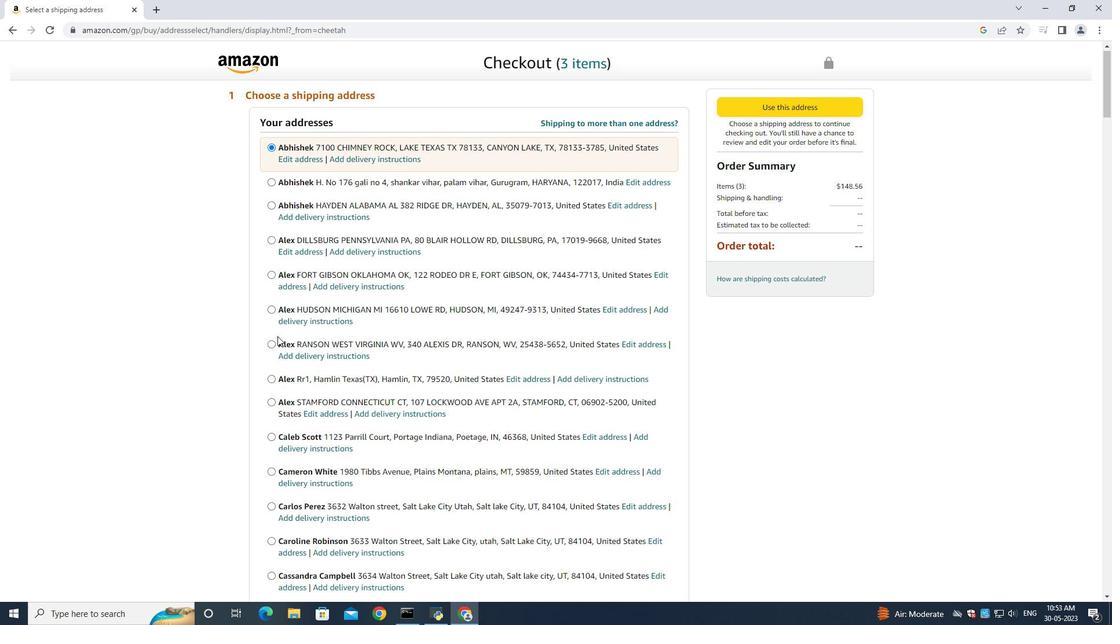 
Action: Mouse scrolled (279, 337) with delta (0, 0)
Screenshot: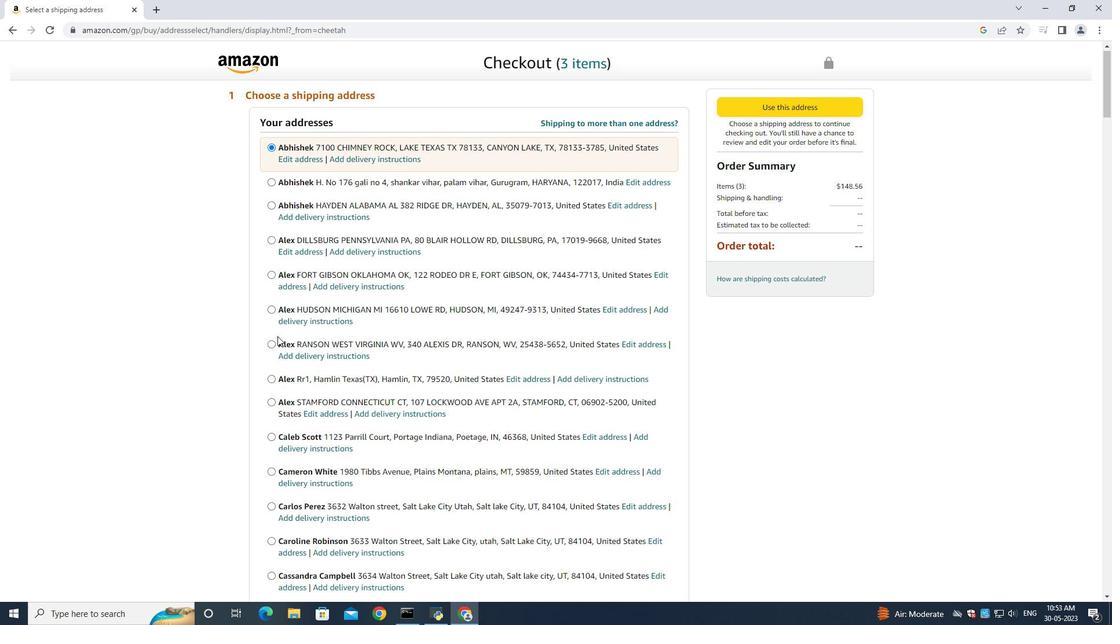 
Action: Mouse moved to (296, 331)
Screenshot: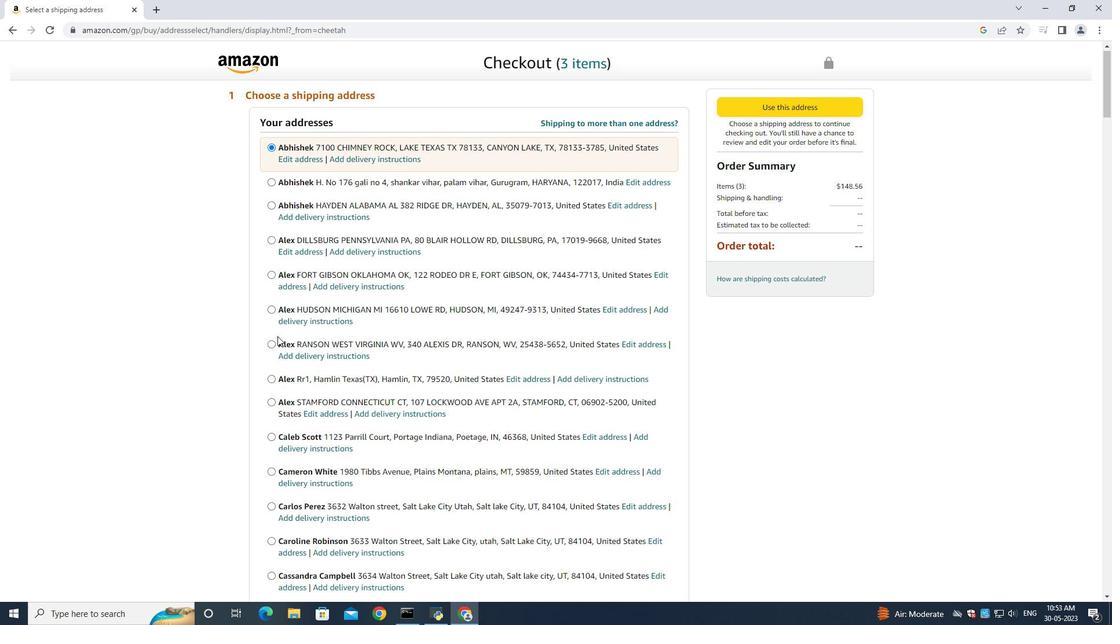 
Action: Mouse scrolled (280, 336) with delta (0, 0)
Screenshot: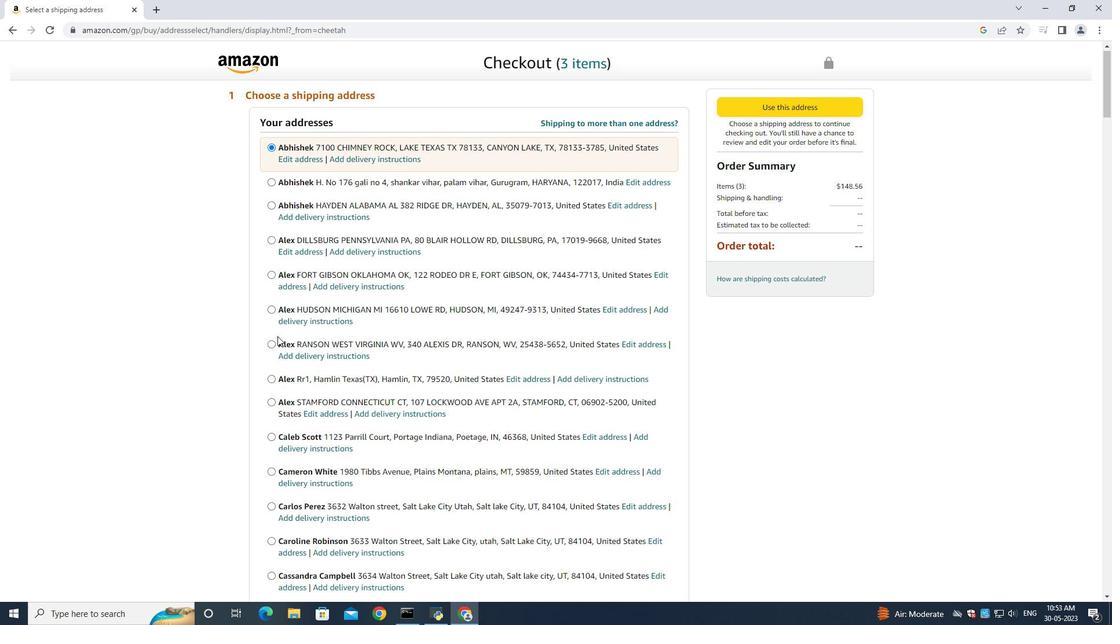 
Action: Mouse moved to (402, 348)
Screenshot: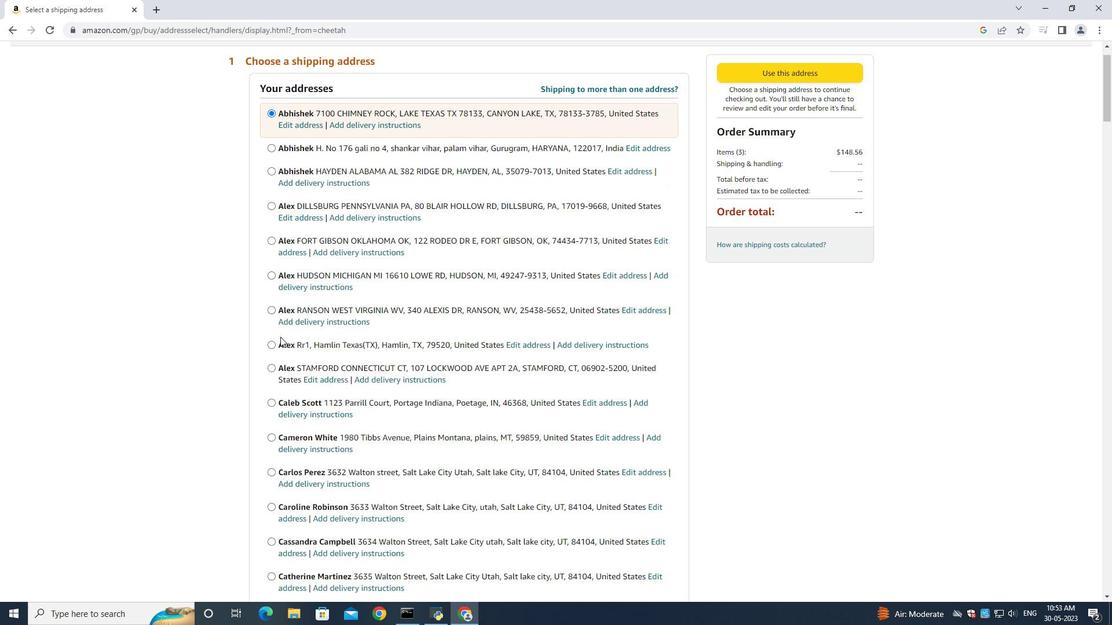 
Action: Mouse scrolled (402, 347) with delta (0, 0)
Screenshot: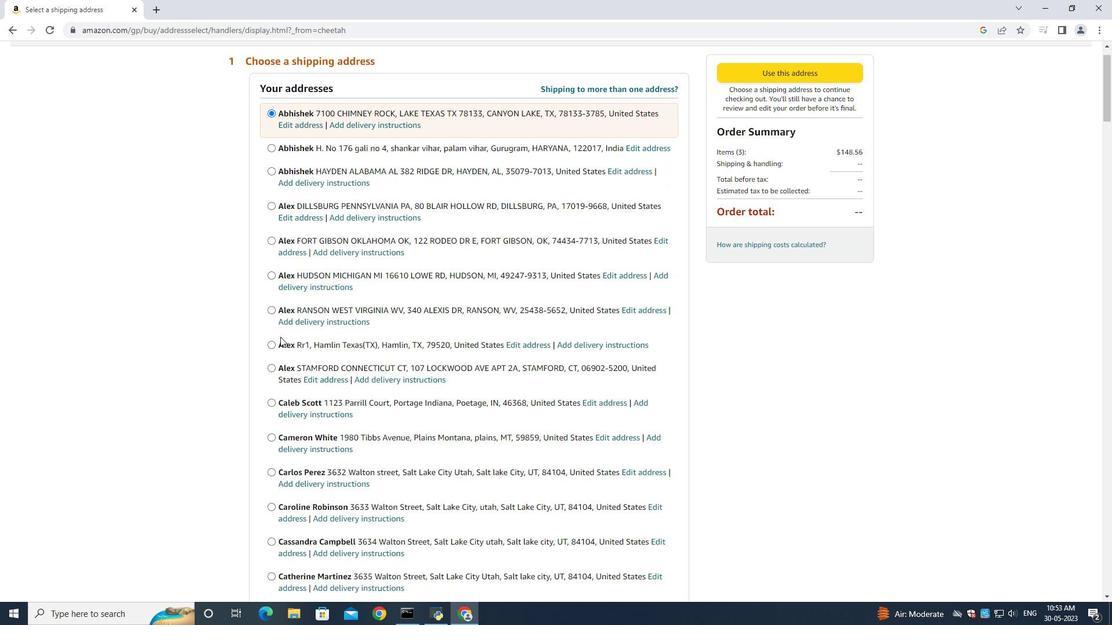 
Action: Mouse scrolled (402, 347) with delta (0, 0)
Screenshot: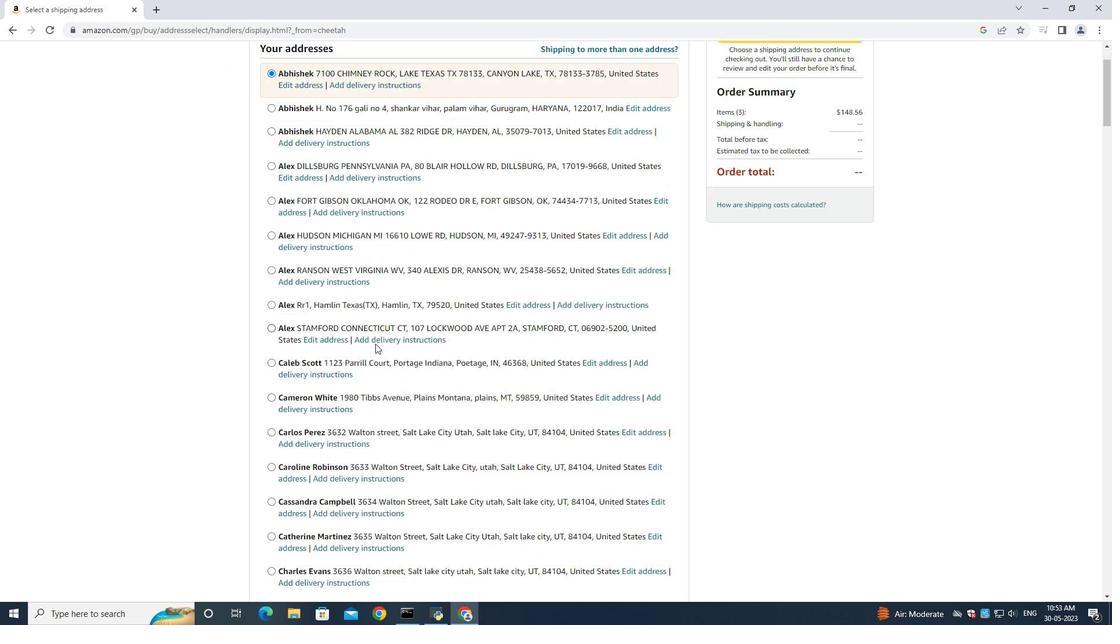 
Action: Mouse moved to (402, 348)
Screenshot: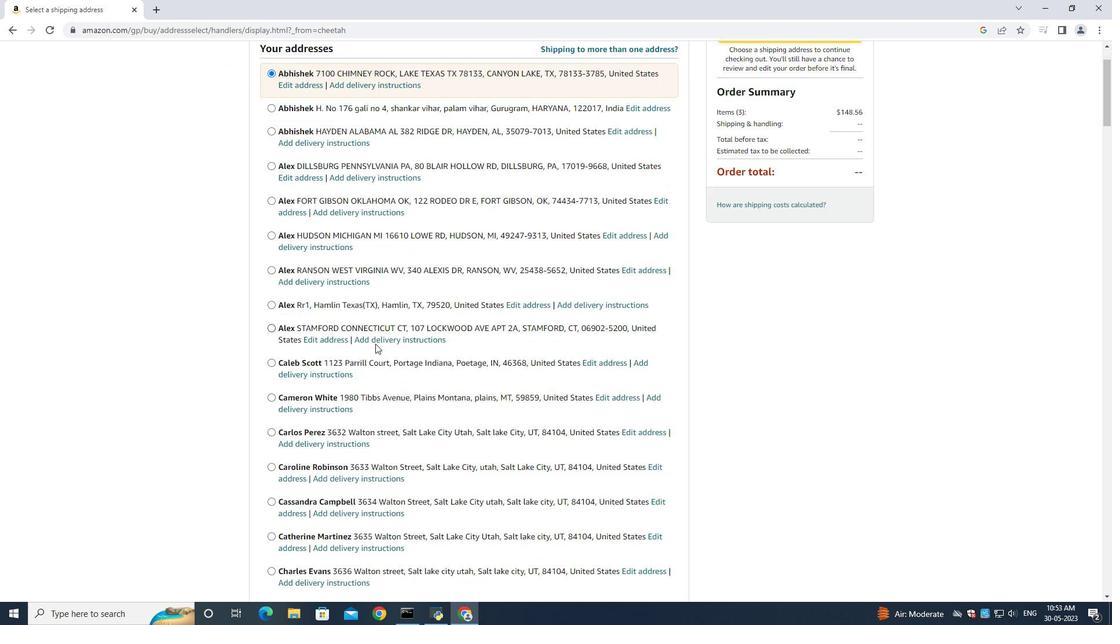 
Action: Mouse scrolled (402, 347) with delta (0, -1)
Screenshot: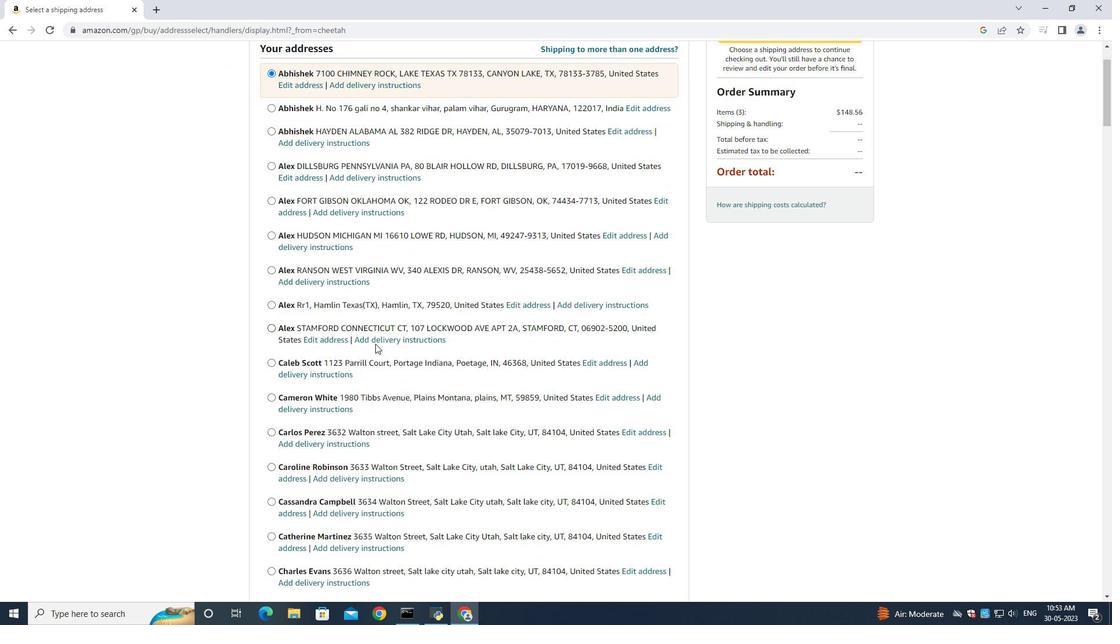 
Action: Mouse moved to (398, 346)
Screenshot: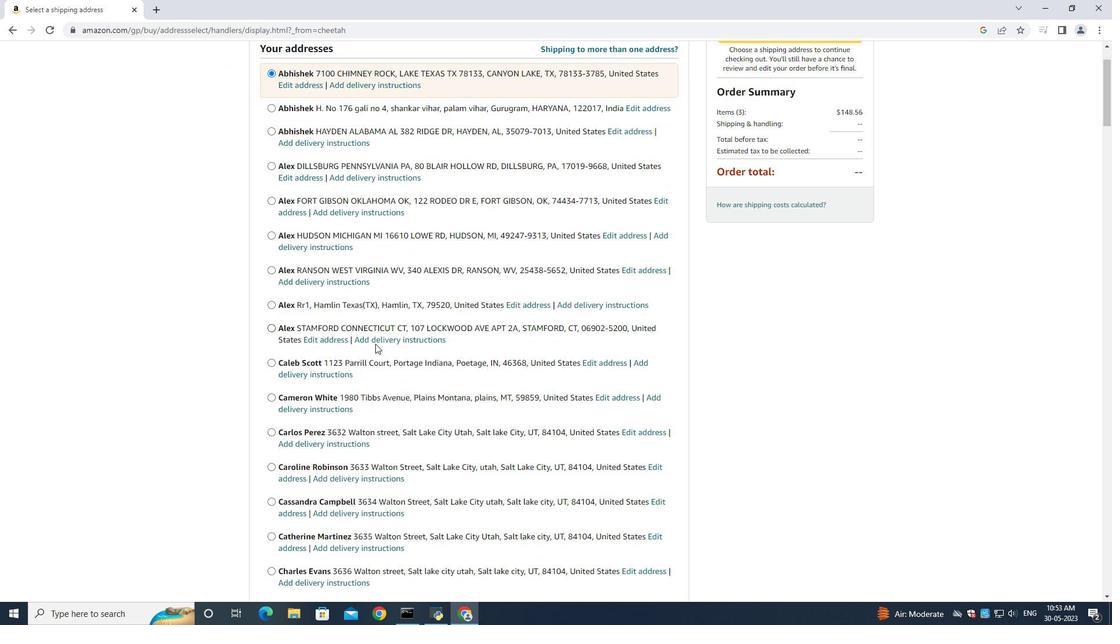 
Action: Mouse scrolled (402, 347) with delta (0, -1)
Screenshot: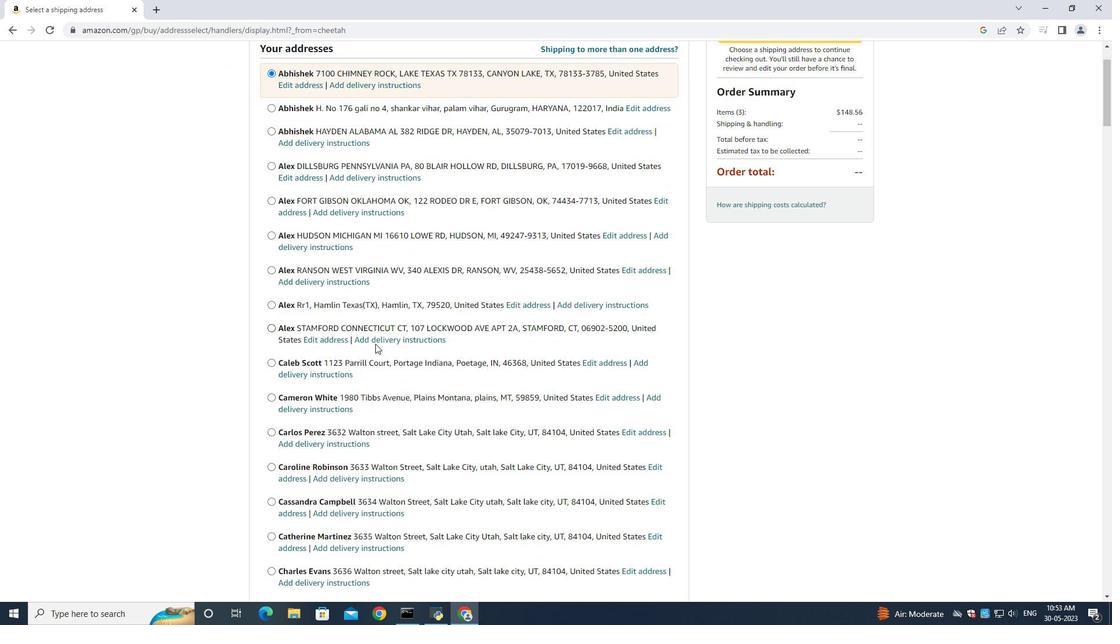 
Action: Mouse scrolled (402, 347) with delta (0, 0)
Screenshot: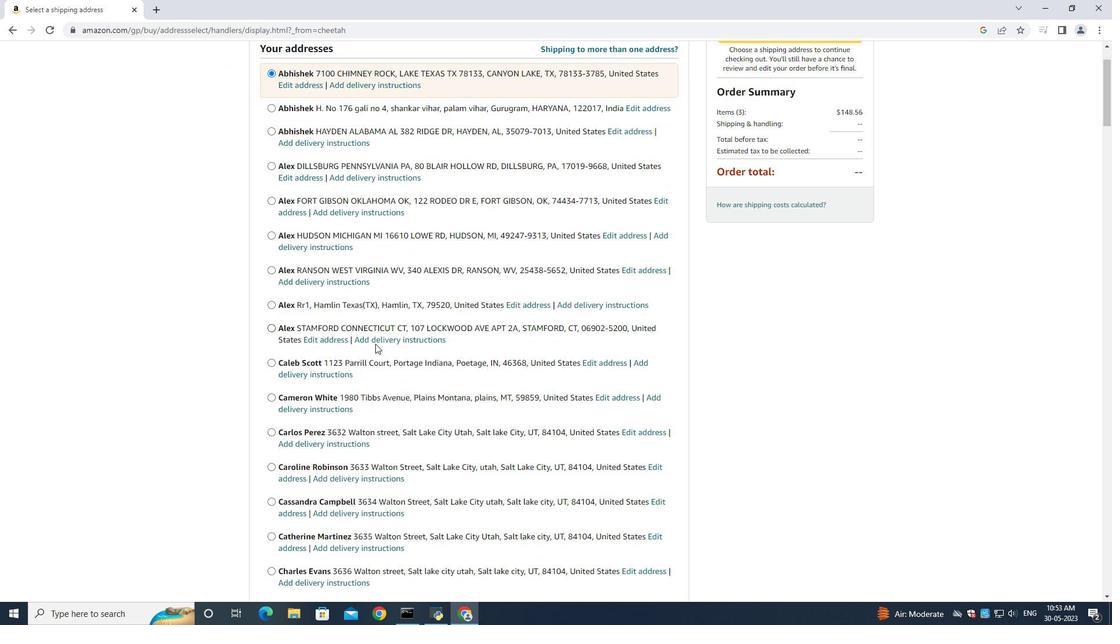 
Action: Mouse scrolled (398, 346) with delta (0, 0)
Screenshot: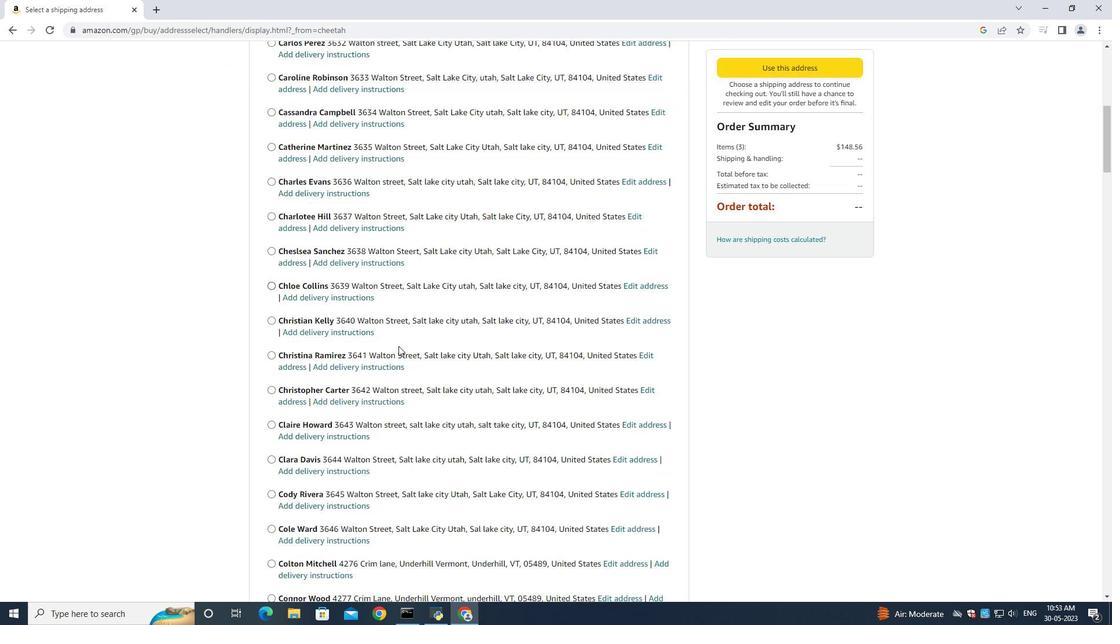 
Action: Mouse scrolled (398, 346) with delta (0, 0)
Screenshot: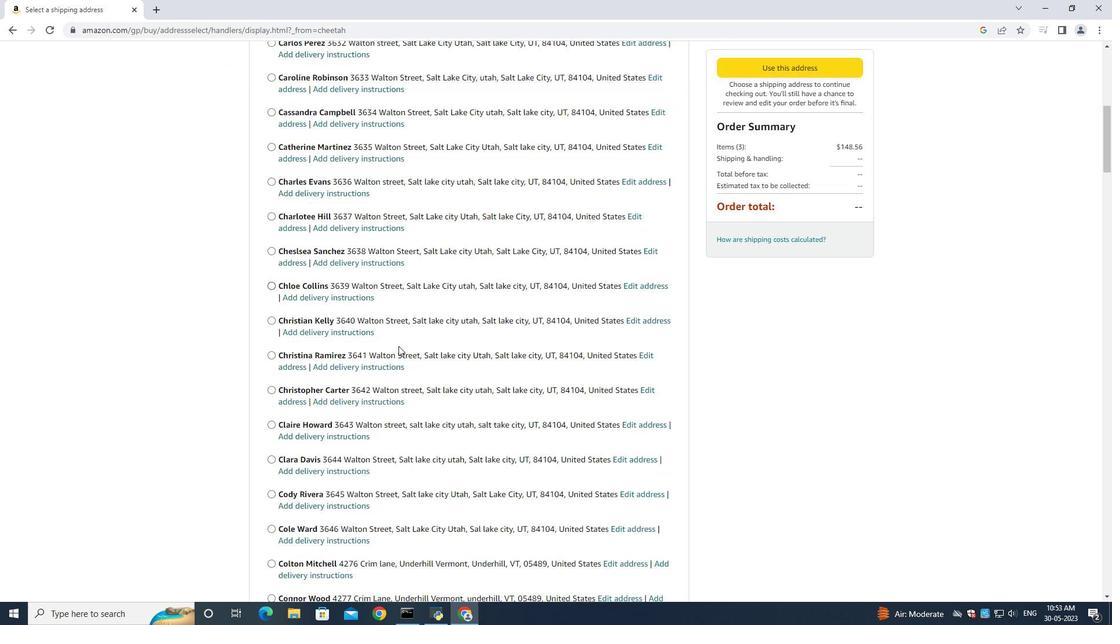 
Action: Mouse scrolled (398, 346) with delta (0, 0)
Screenshot: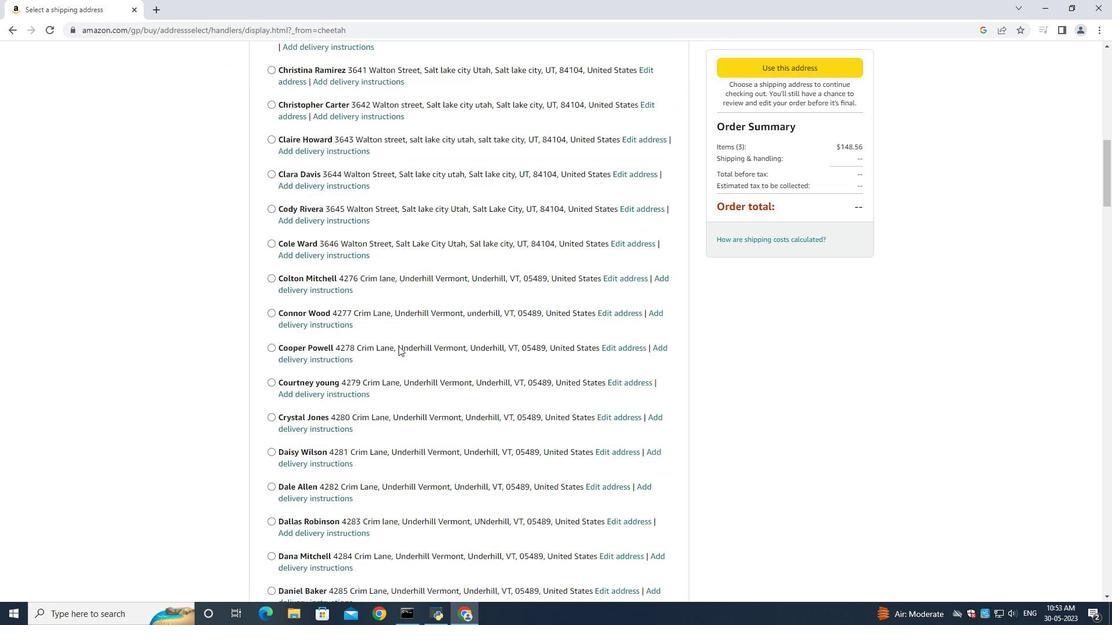 
Action: Mouse scrolled (398, 346) with delta (0, 0)
Screenshot: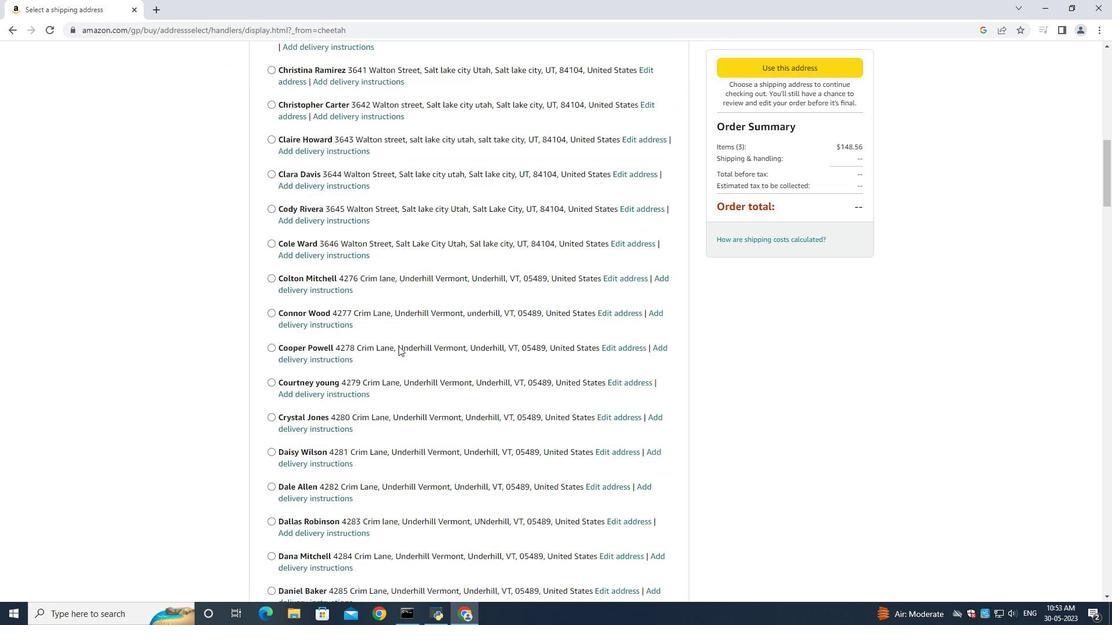 
Action: Mouse scrolled (398, 346) with delta (0, 0)
Screenshot: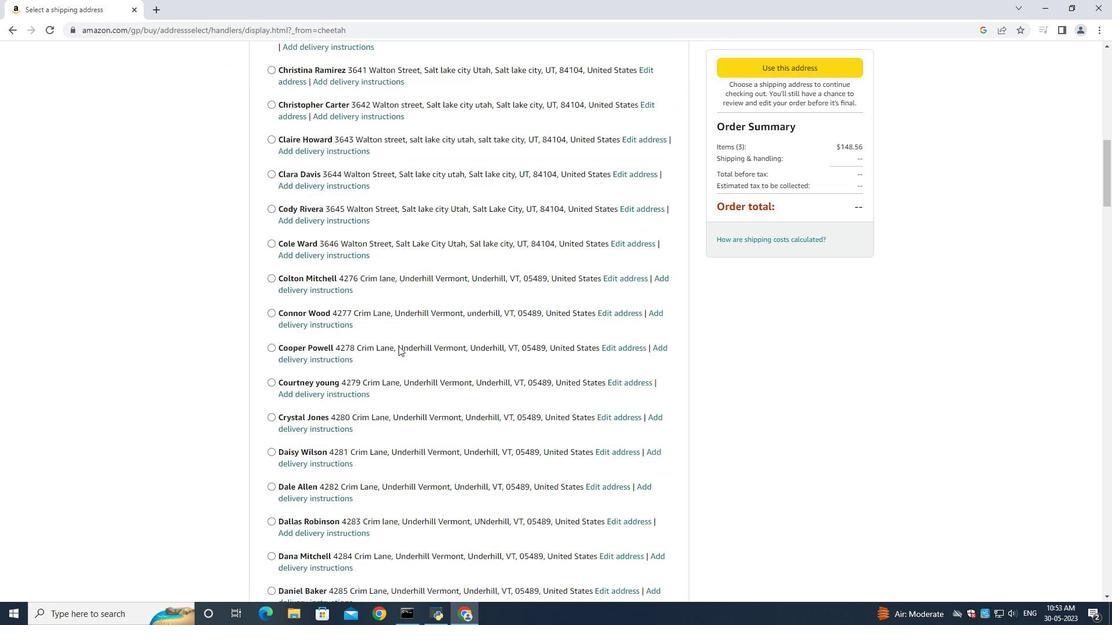 
Action: Mouse scrolled (398, 346) with delta (0, 0)
Screenshot: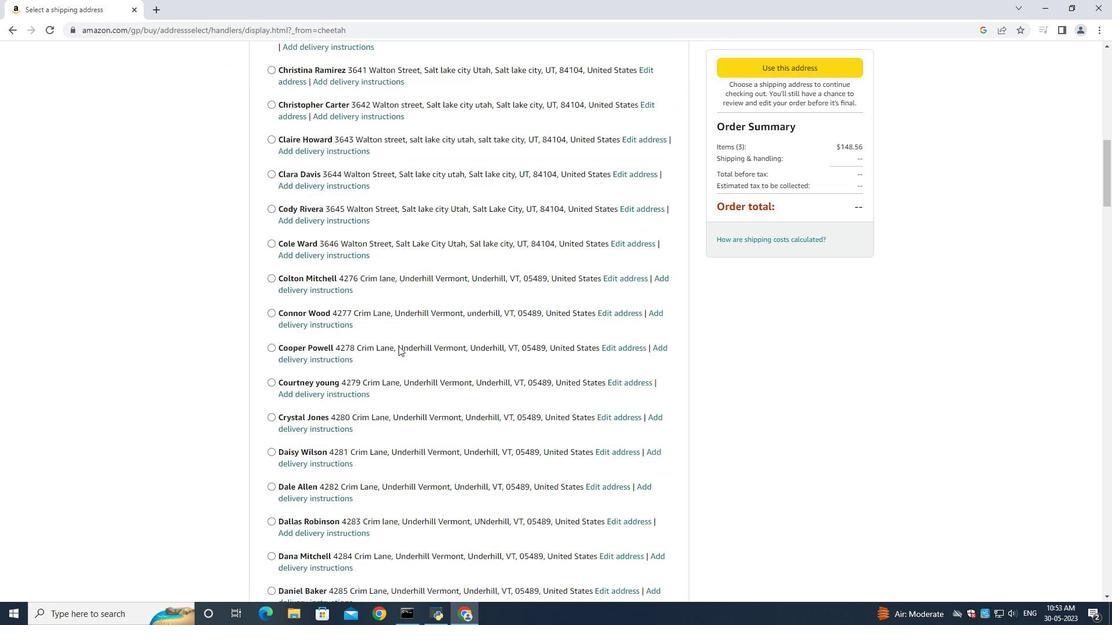 
Action: Mouse moved to (398, 343)
Screenshot: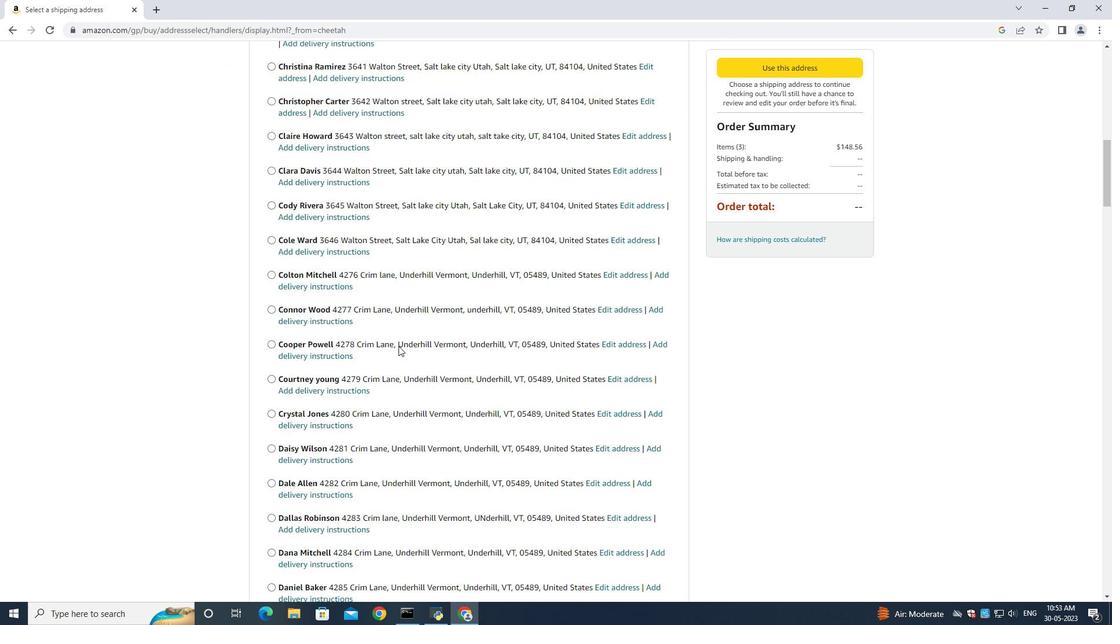 
Action: Mouse scrolled (398, 343) with delta (0, 0)
Screenshot: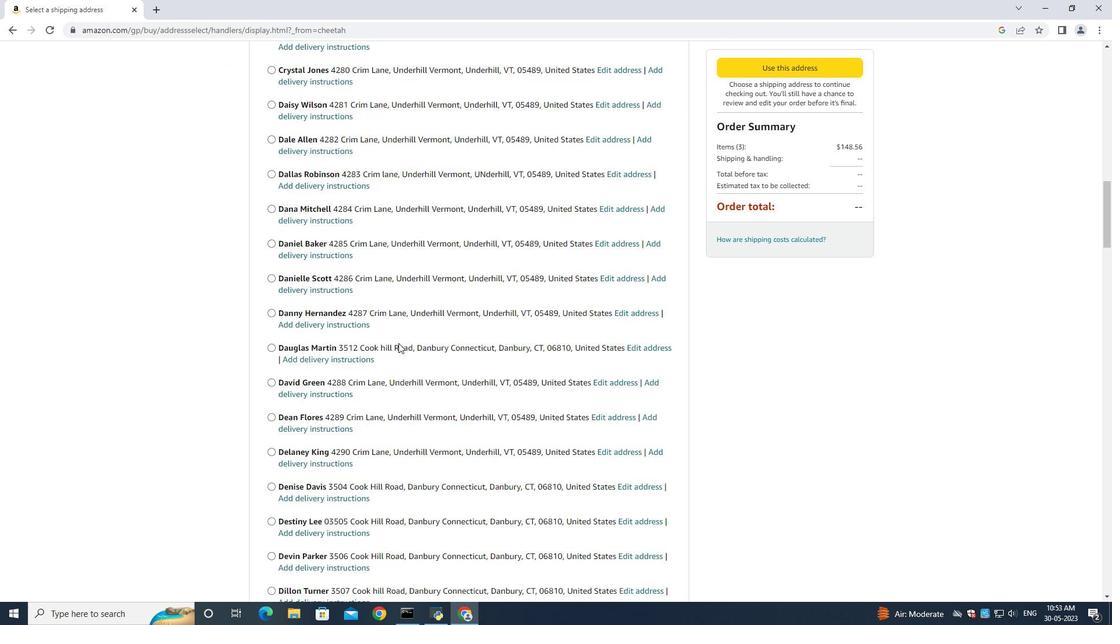 
Action: Mouse moved to (398, 343)
Screenshot: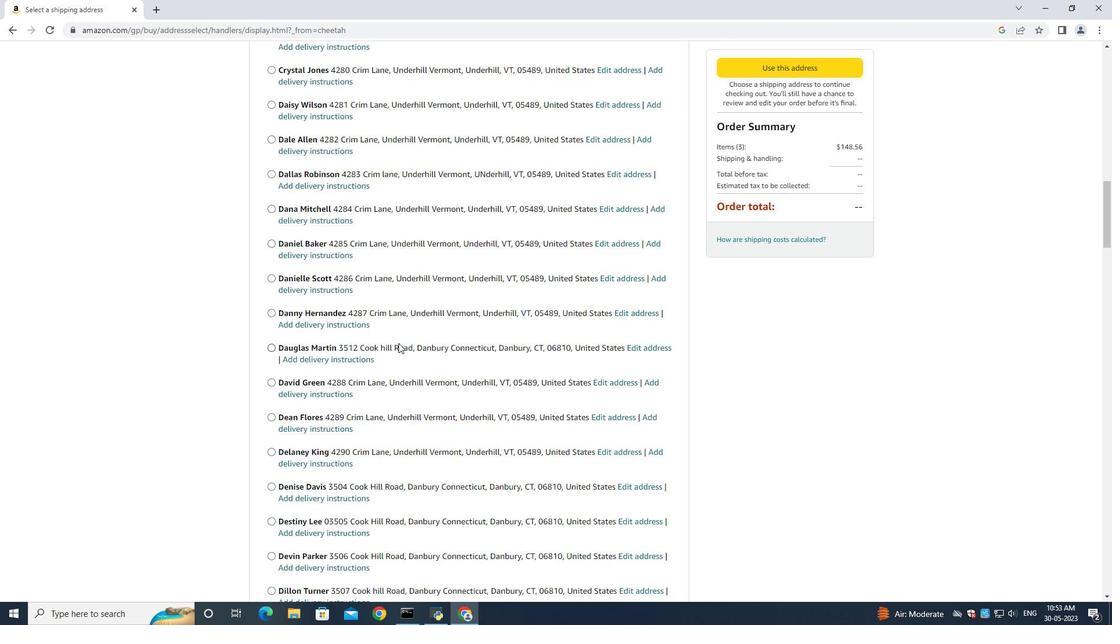 
Action: Mouse scrolled (398, 343) with delta (0, 0)
Screenshot: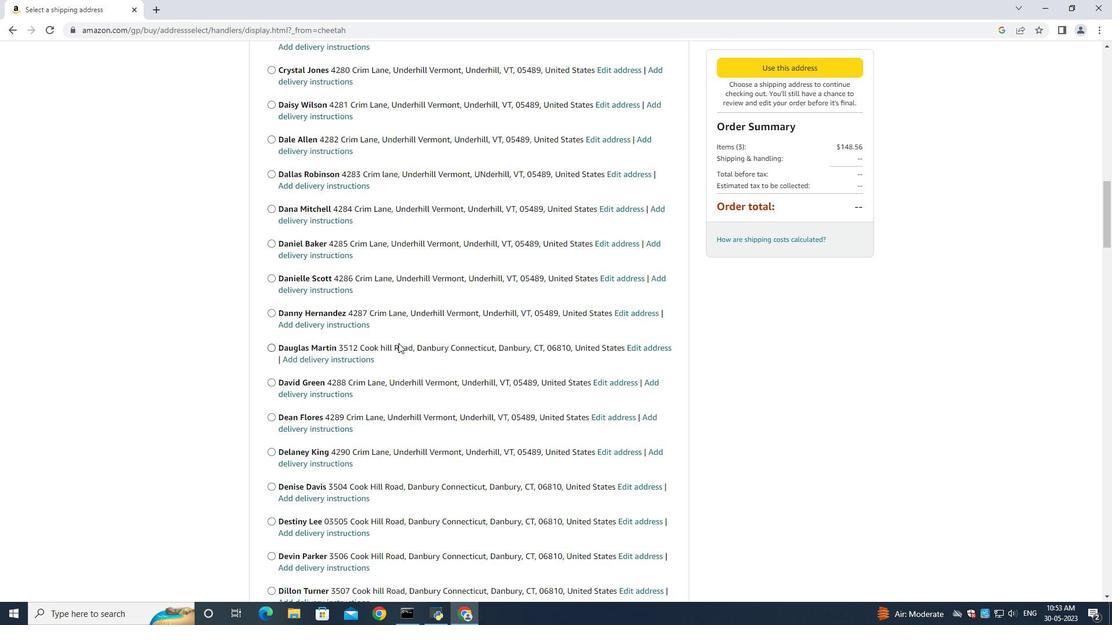 
Action: Mouse moved to (398, 340)
Screenshot: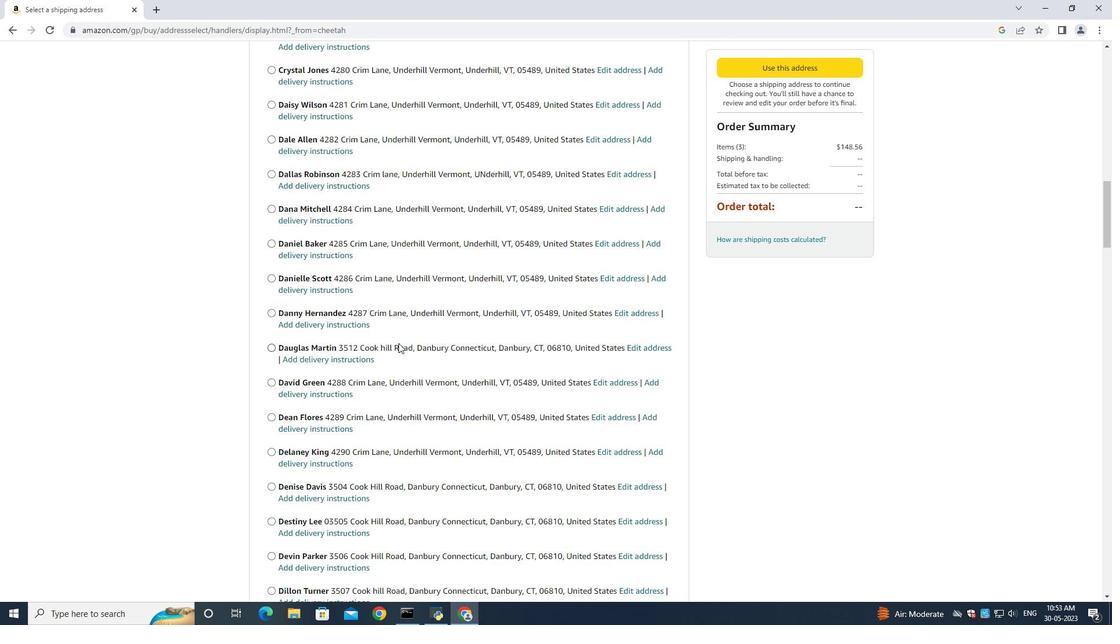 
Action: Mouse scrolled (398, 343) with delta (0, 0)
Screenshot: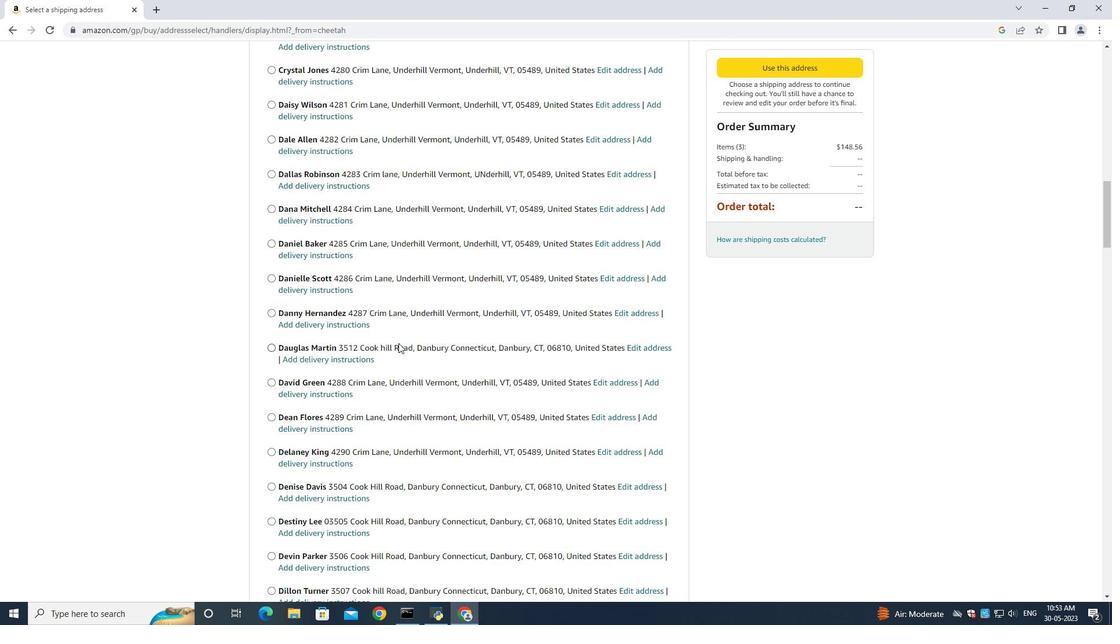 
Action: Mouse scrolled (398, 343) with delta (0, 0)
Screenshot: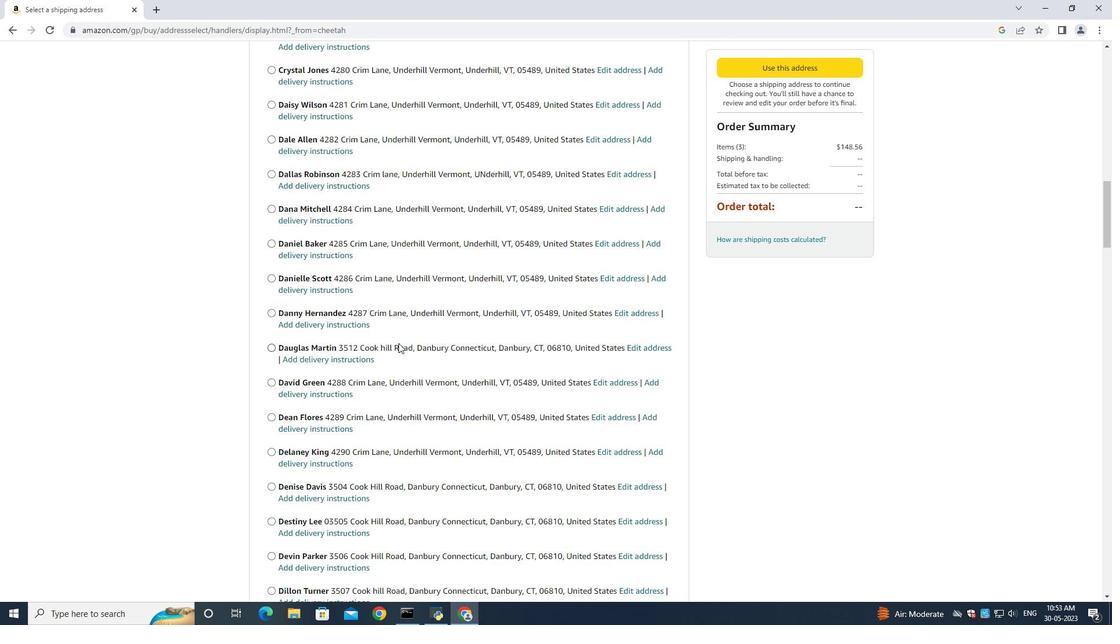 
Action: Mouse moved to (398, 340)
Screenshot: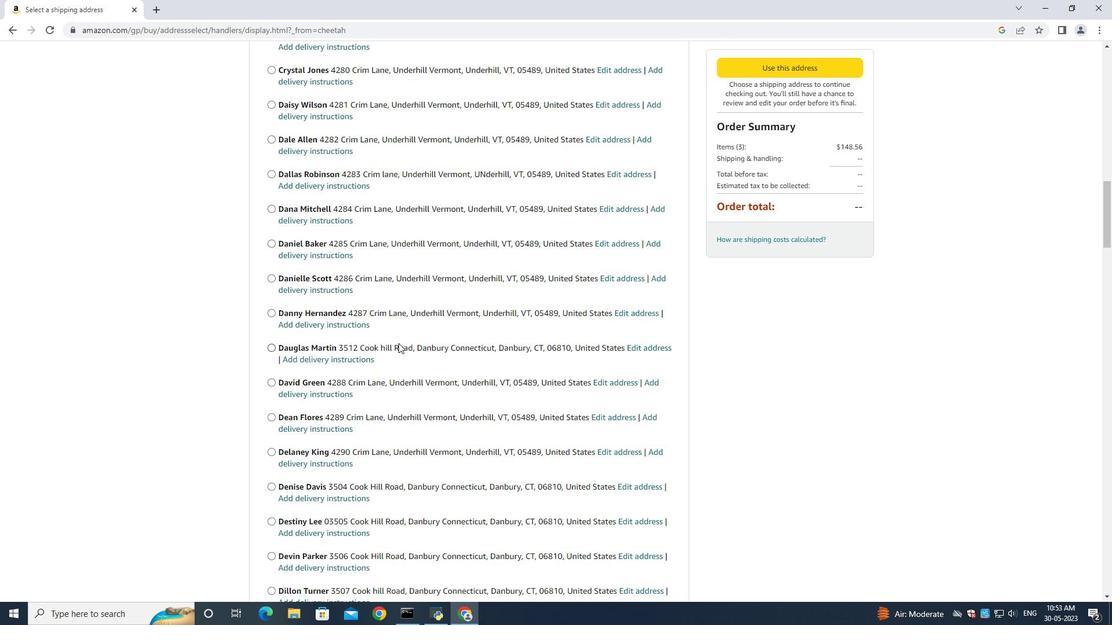 
Action: Mouse scrolled (398, 343) with delta (0, 0)
Screenshot: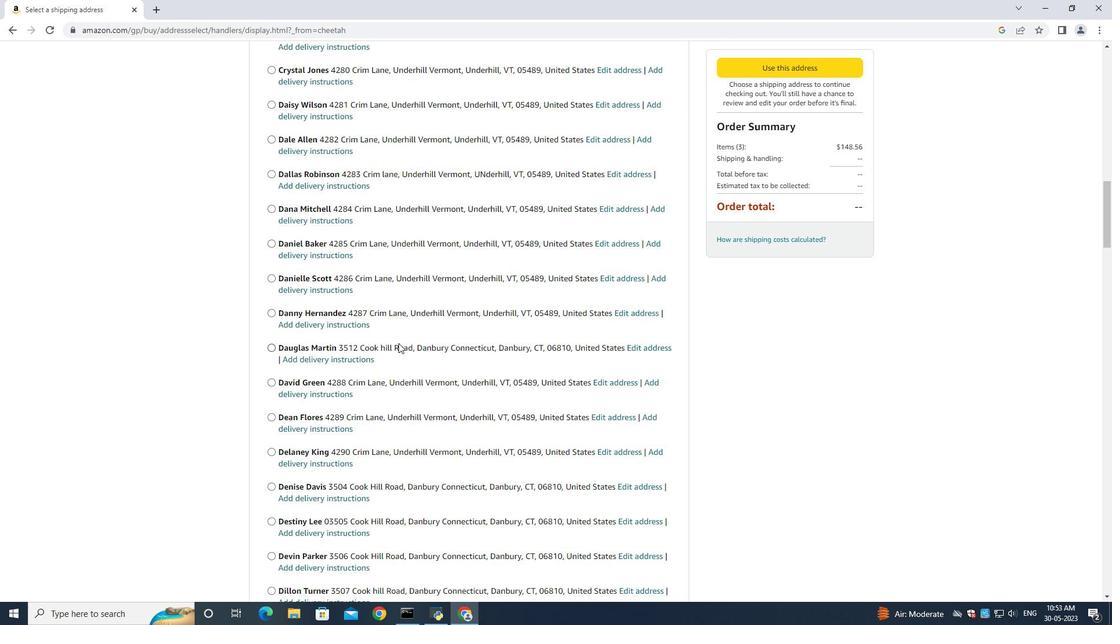 
Action: Mouse moved to (399, 338)
Screenshot: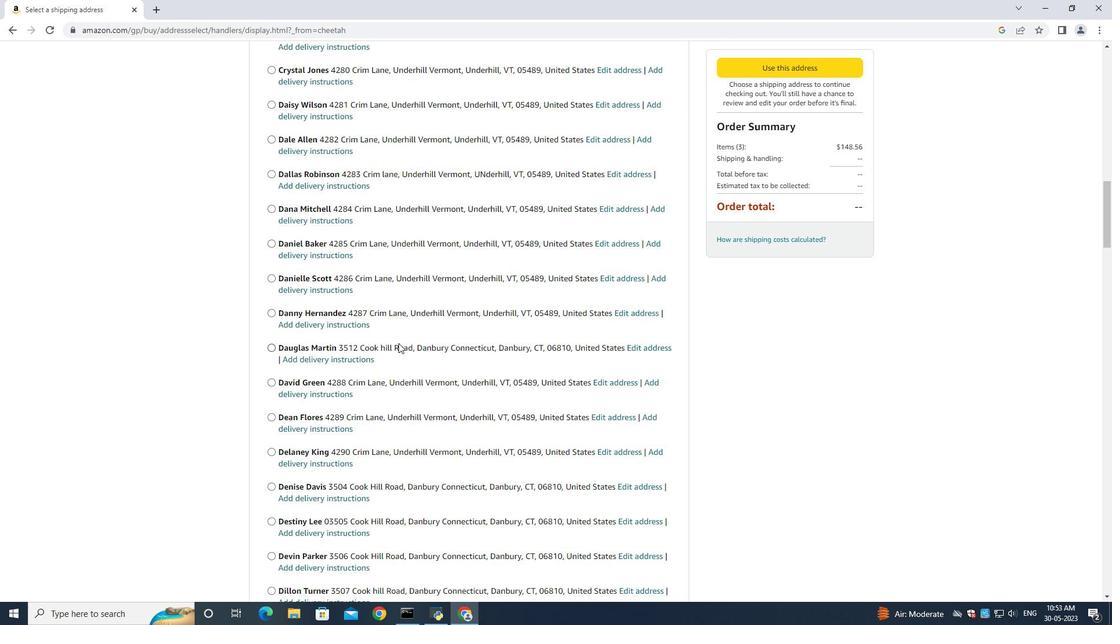 
Action: Mouse scrolled (399, 337) with delta (0, 0)
Screenshot: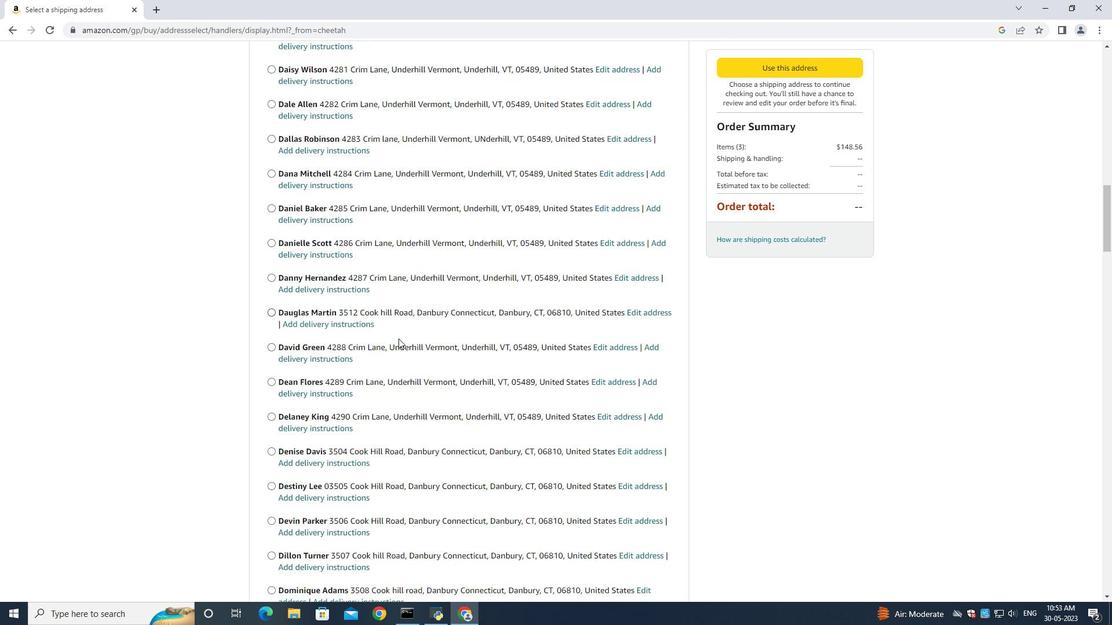 
Action: Mouse scrolled (399, 337) with delta (0, 0)
Screenshot: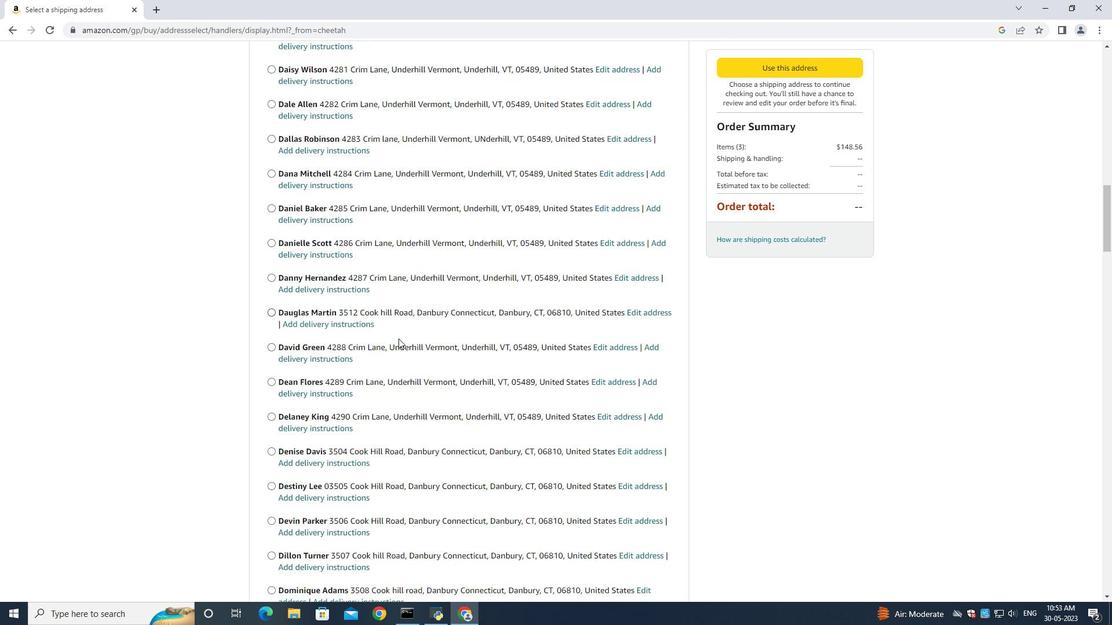 
Action: Mouse scrolled (399, 337) with delta (0, 0)
Screenshot: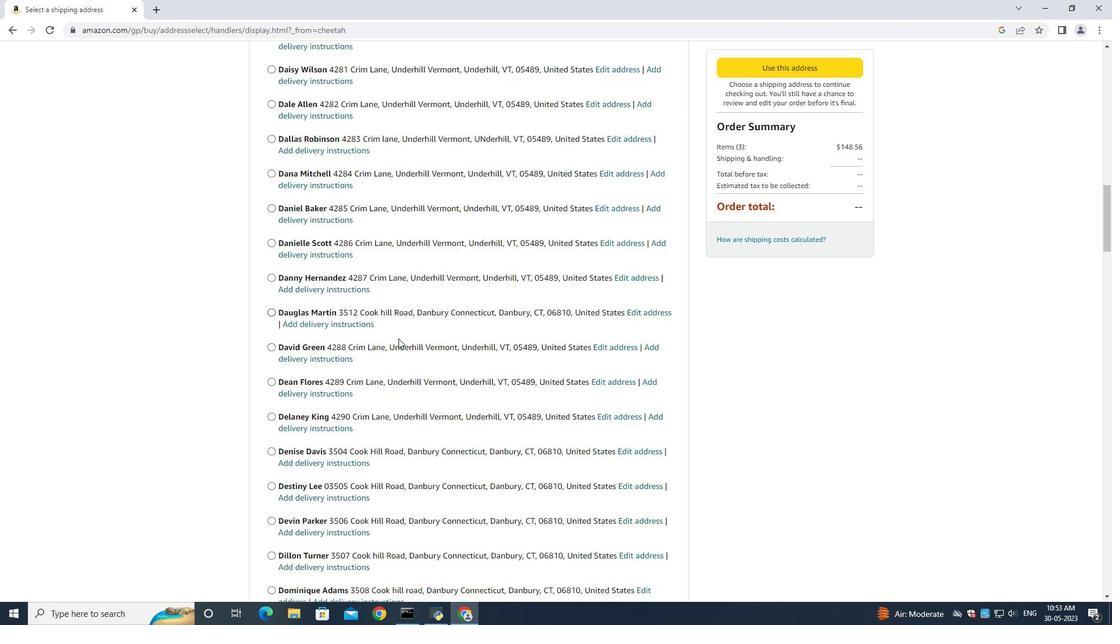 
Action: Mouse moved to (400, 337)
Screenshot: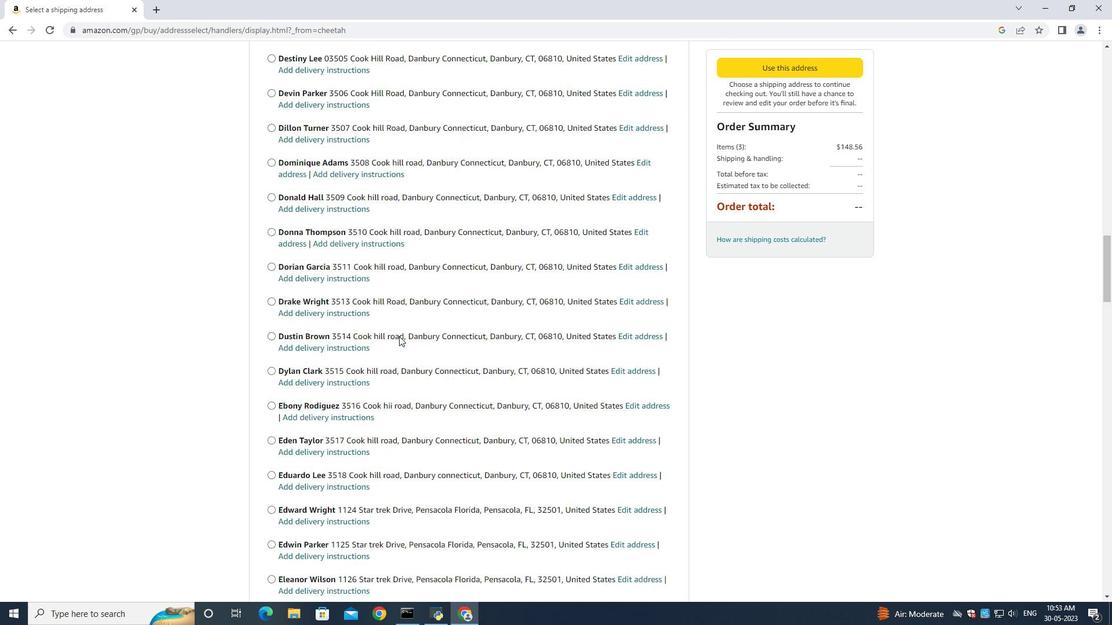 
Action: Mouse scrolled (399, 336) with delta (0, 0)
Screenshot: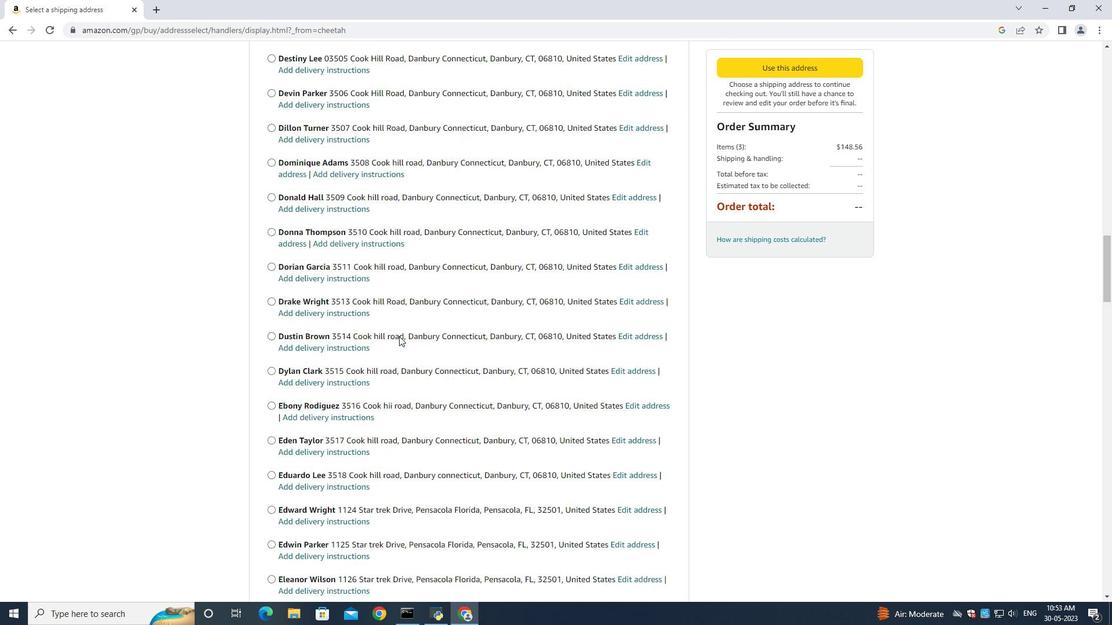 
Action: Mouse scrolled (400, 336) with delta (0, 0)
Screenshot: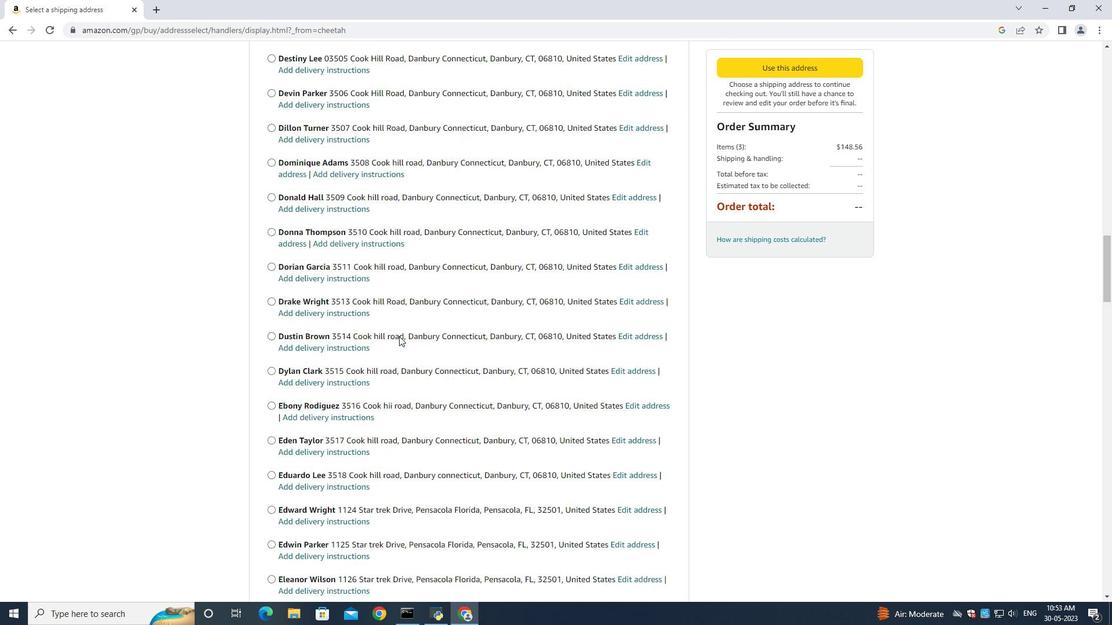 
Action: Mouse scrolled (400, 336) with delta (0, 0)
Screenshot: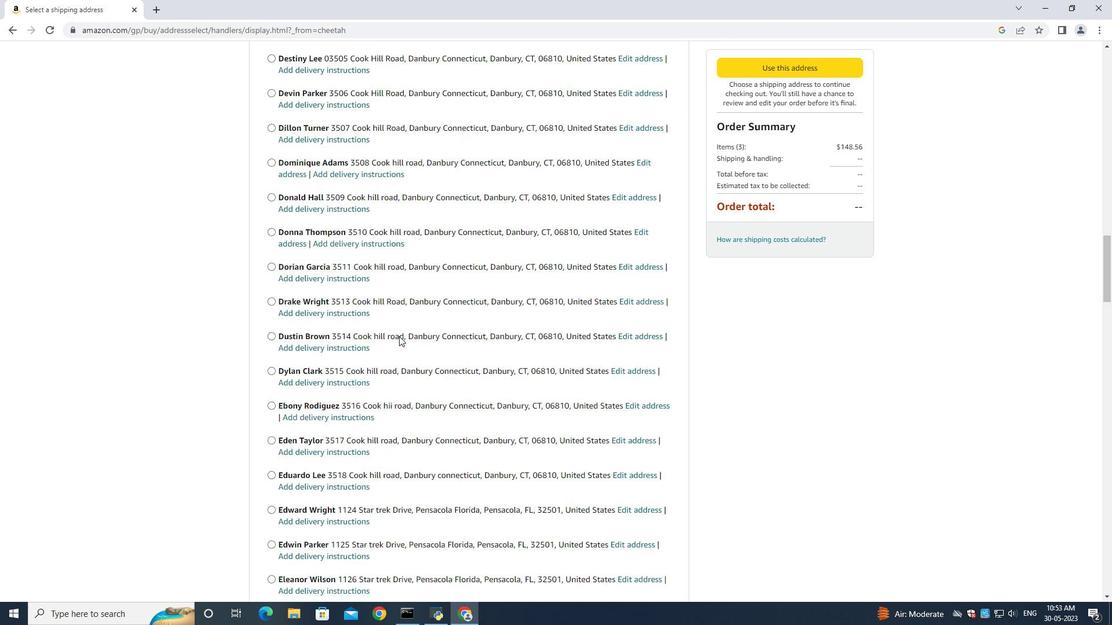 
Action: Mouse scrolled (400, 336) with delta (0, 0)
Screenshot: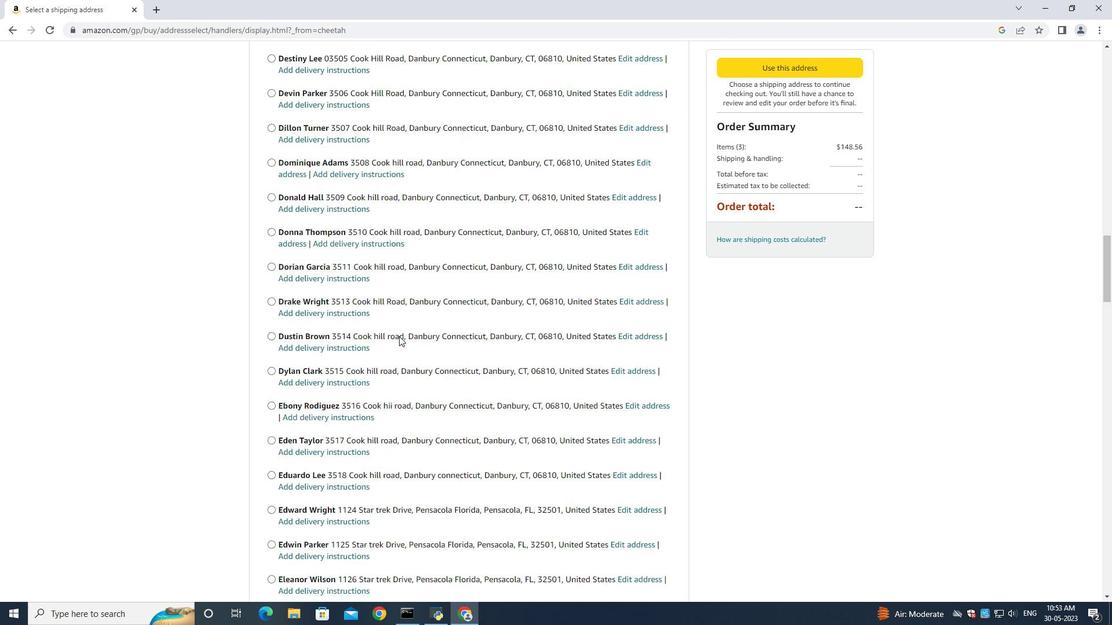 
Action: Mouse scrolled (400, 336) with delta (0, 0)
Screenshot: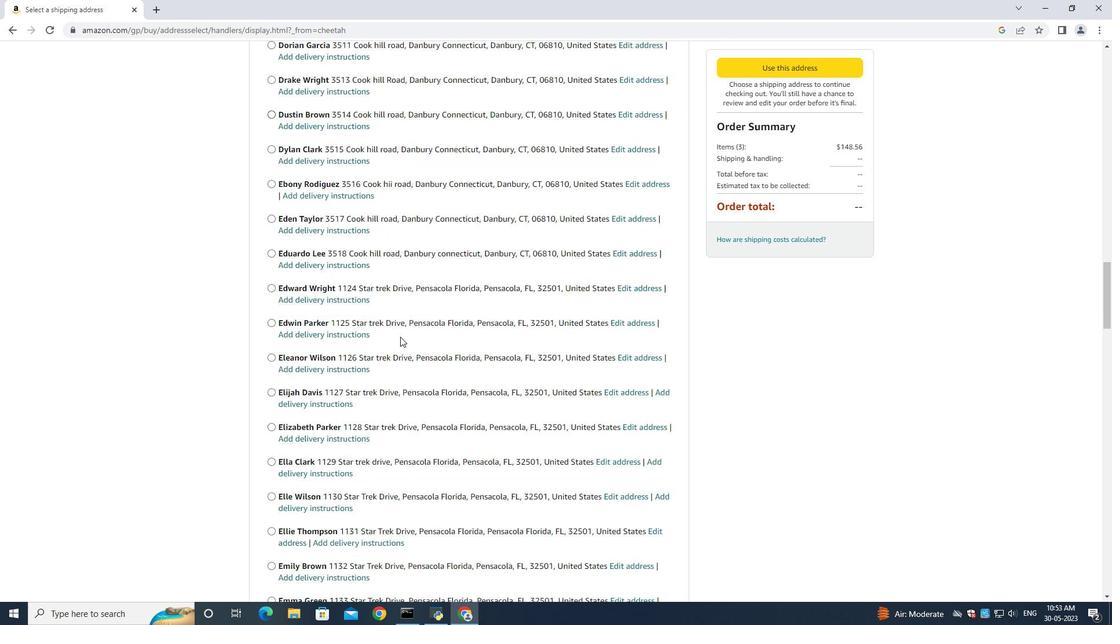 
Action: Mouse moved to (400, 338)
Screenshot: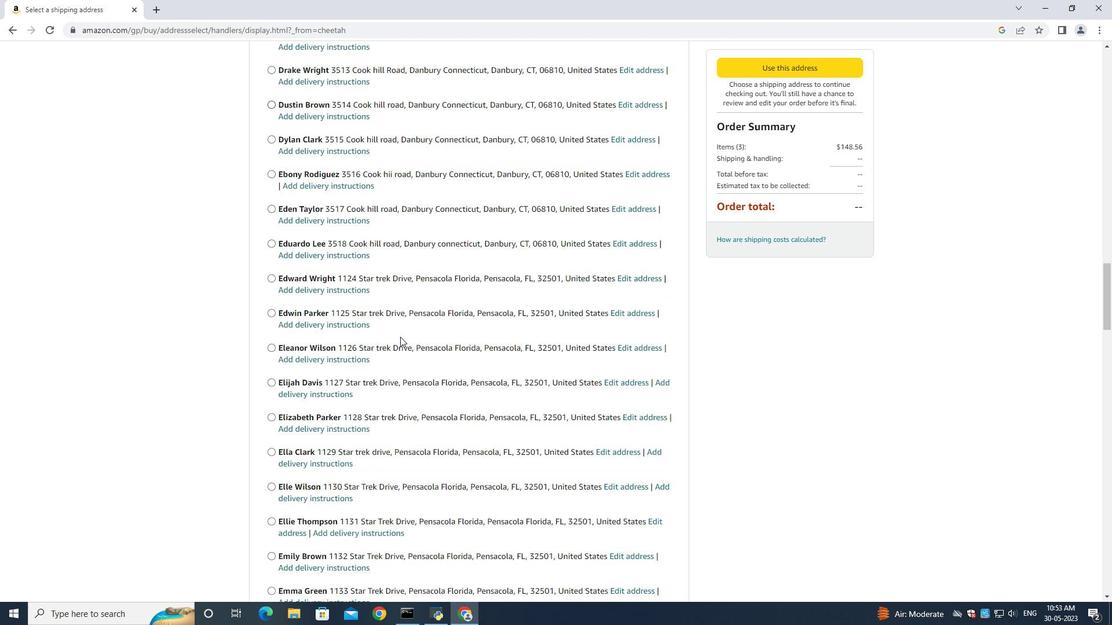 
Action: Mouse scrolled (400, 337) with delta (0, 0)
Screenshot: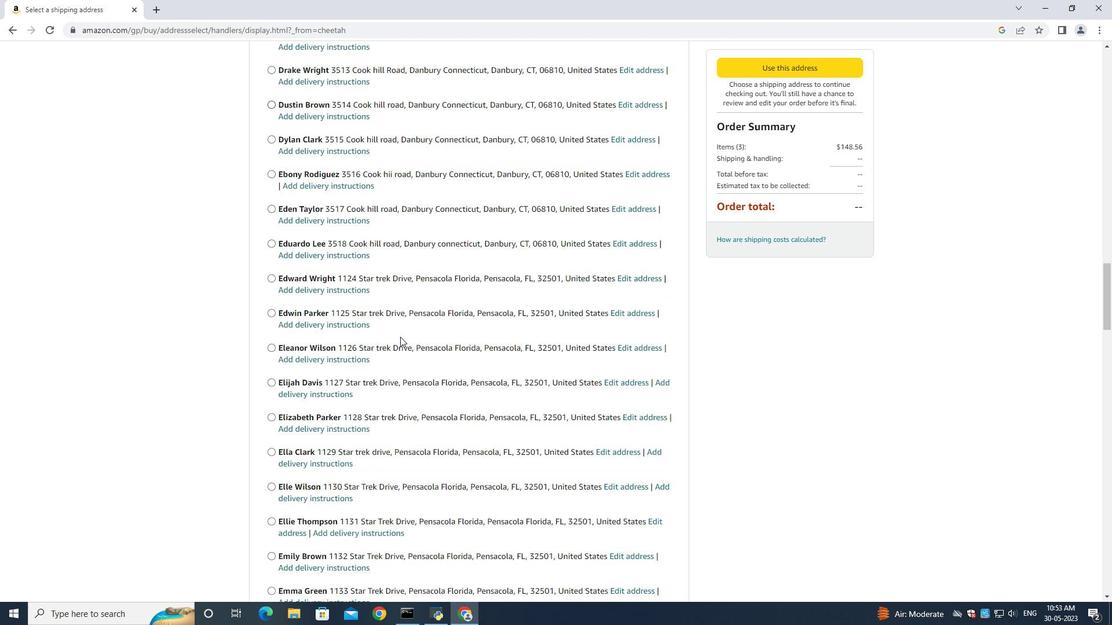 
Action: Mouse moved to (400, 338)
Screenshot: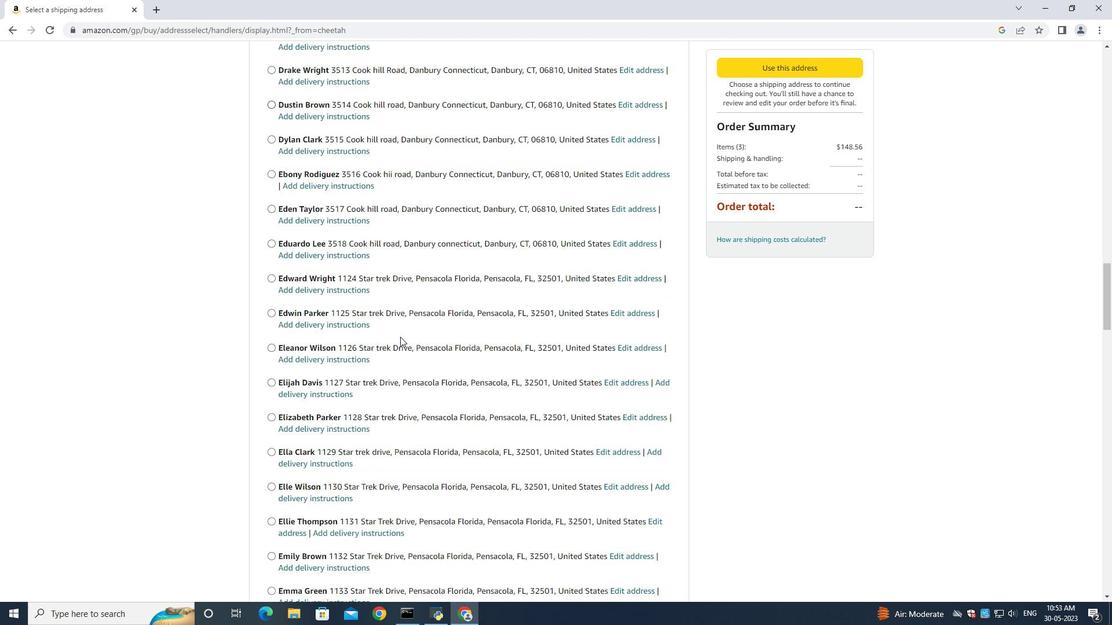
Action: Mouse scrolled (400, 337) with delta (0, 0)
Screenshot: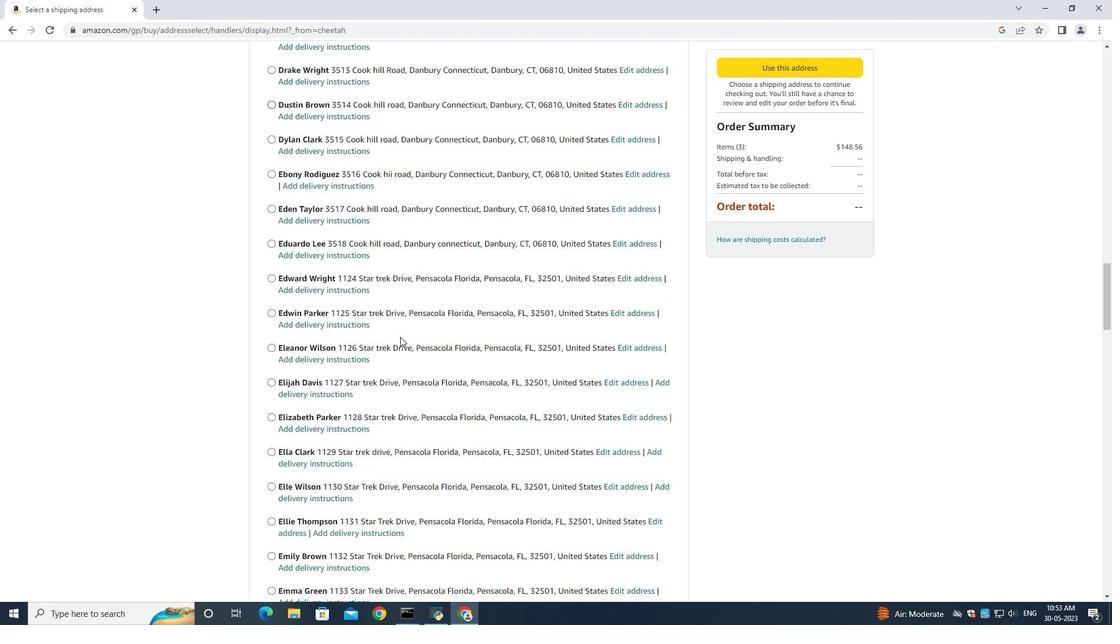 
Action: Mouse scrolled (400, 337) with delta (0, 0)
Screenshot: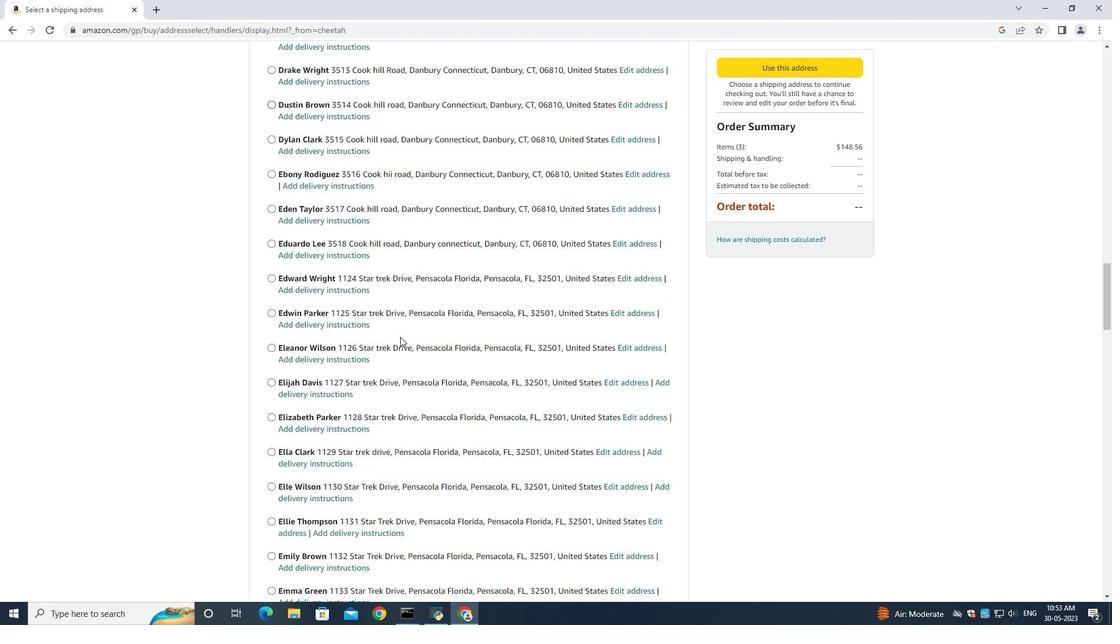 
Action: Mouse scrolled (400, 337) with delta (0, 0)
Screenshot: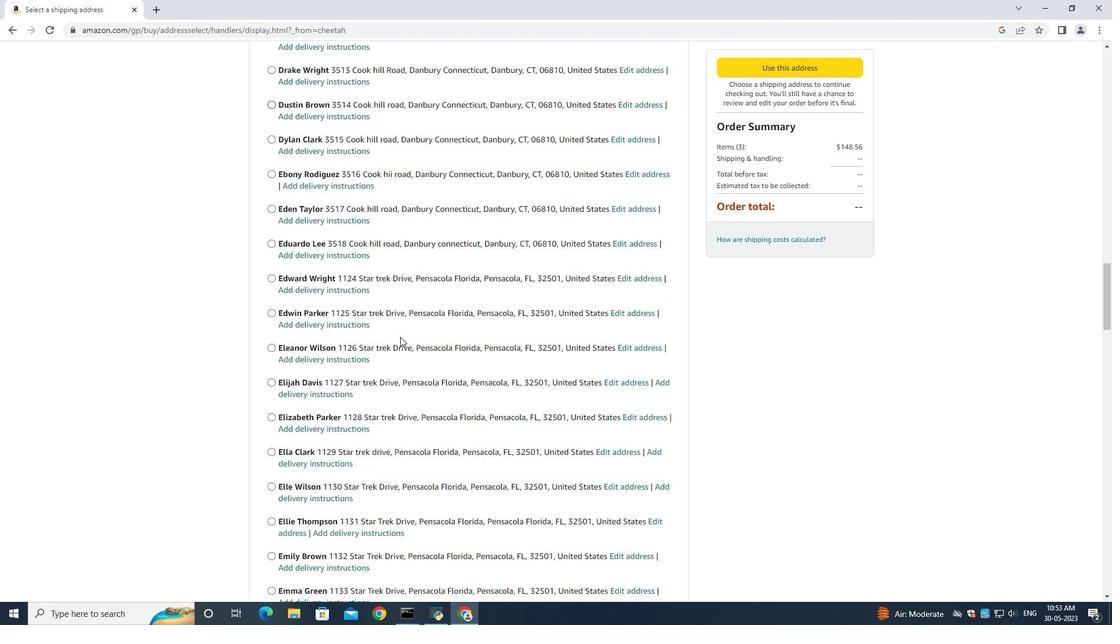 
Action: Mouse moved to (400, 341)
Screenshot: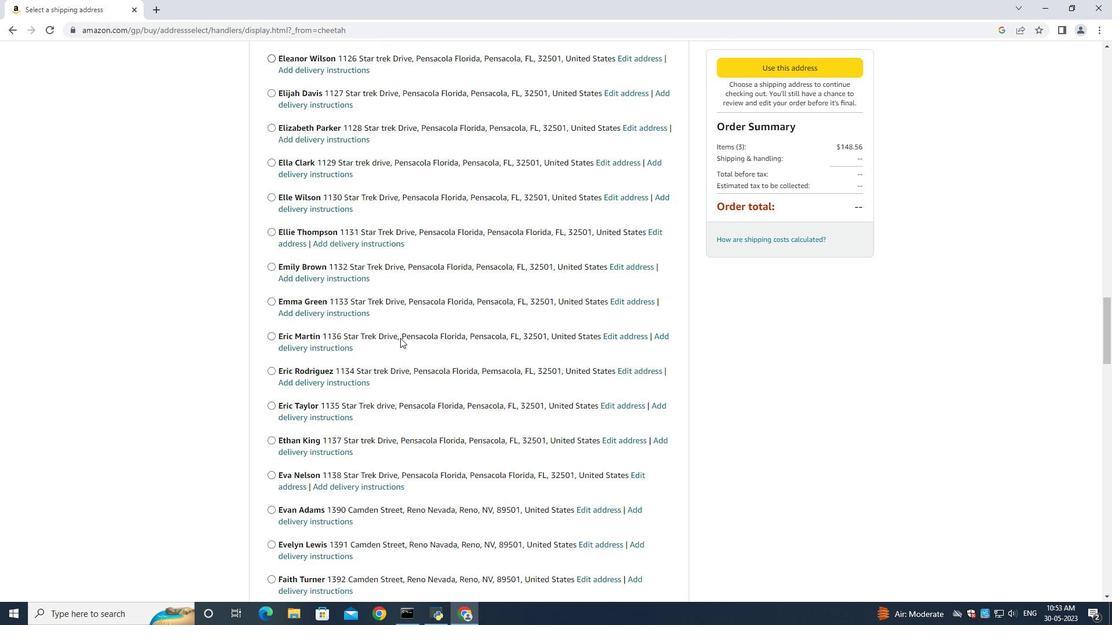
Action: Mouse scrolled (400, 340) with delta (0, 0)
Screenshot: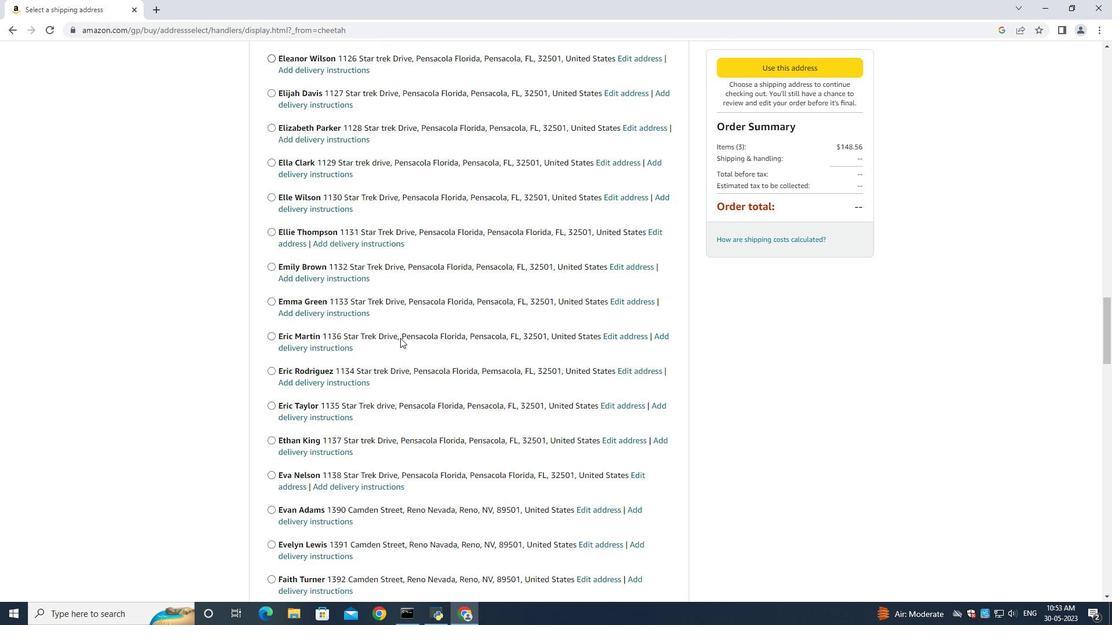 
Action: Mouse scrolled (400, 340) with delta (0, 0)
Screenshot: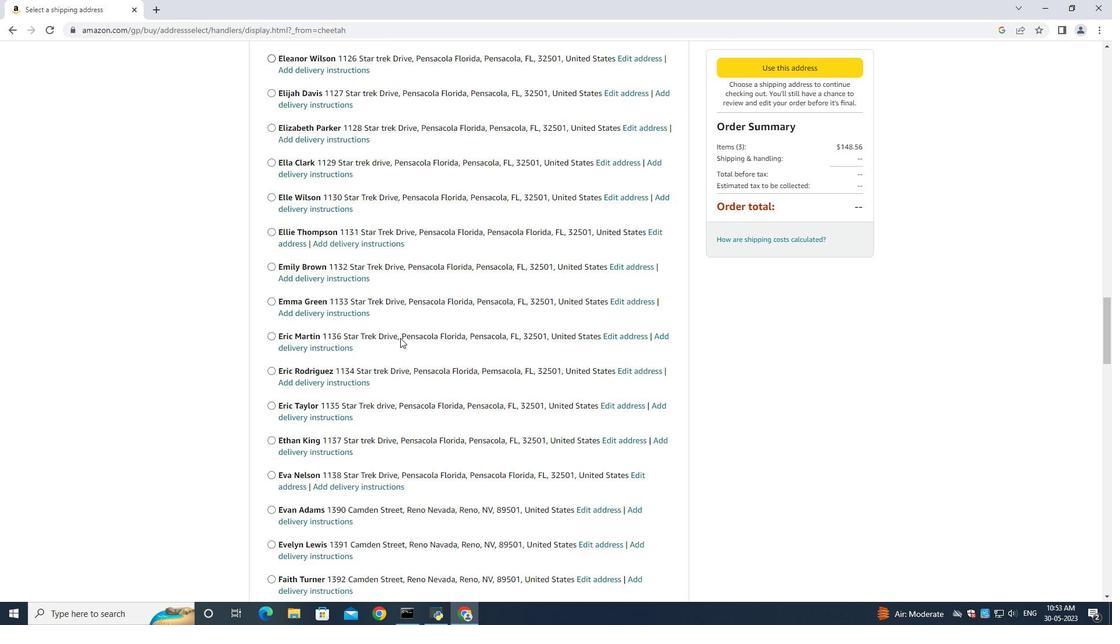 
Action: Mouse scrolled (400, 340) with delta (0, 0)
Screenshot: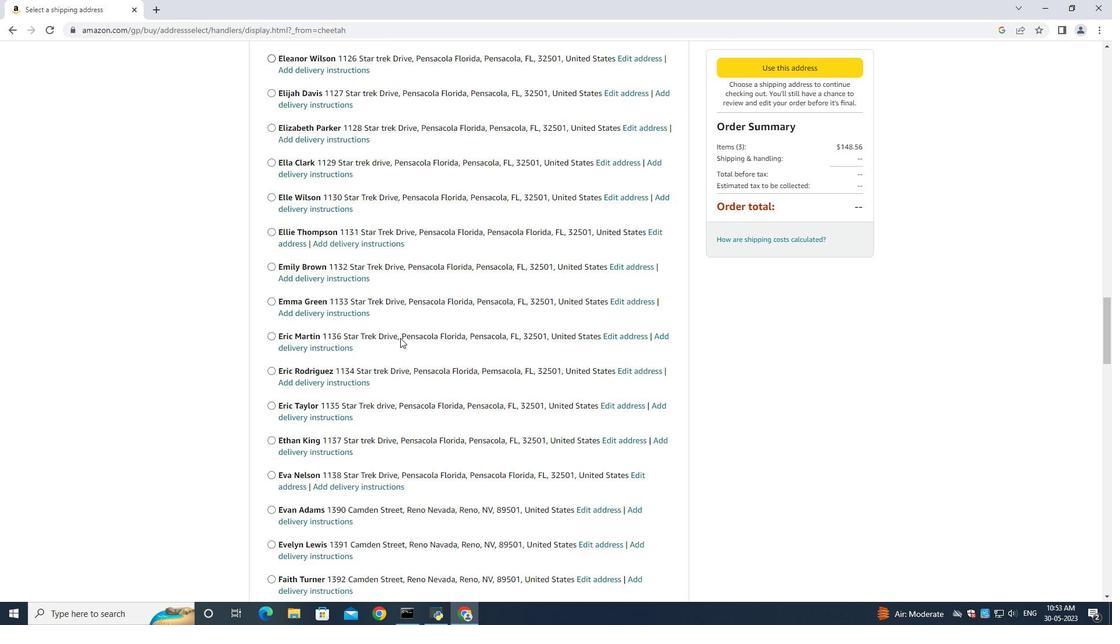 
Action: Mouse moved to (400, 341)
Screenshot: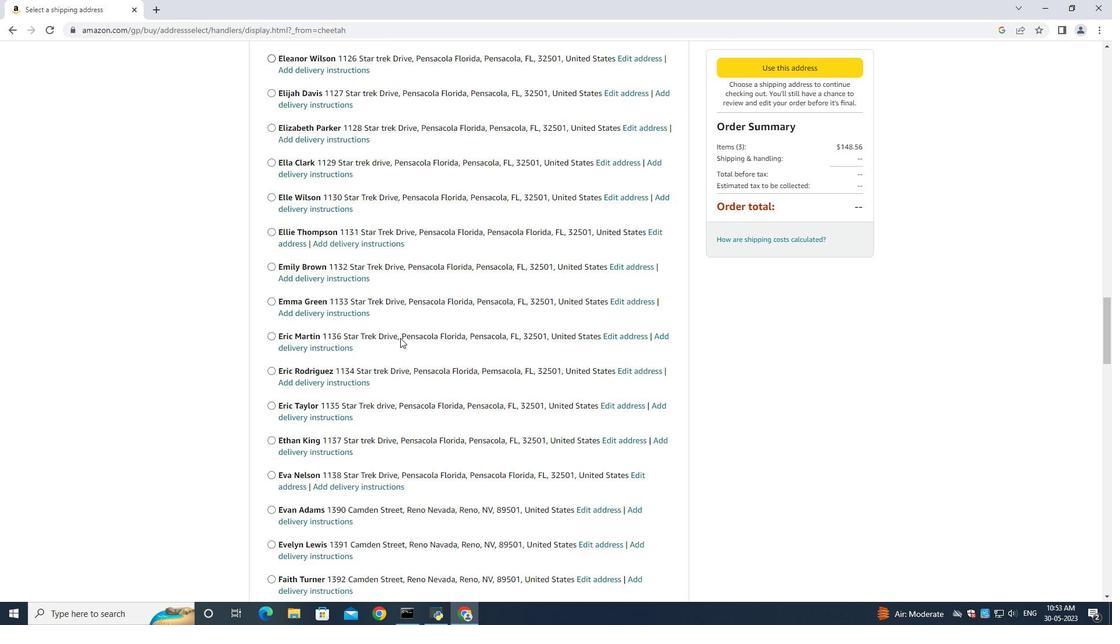 
Action: Mouse scrolled (400, 340) with delta (0, 0)
Screenshot: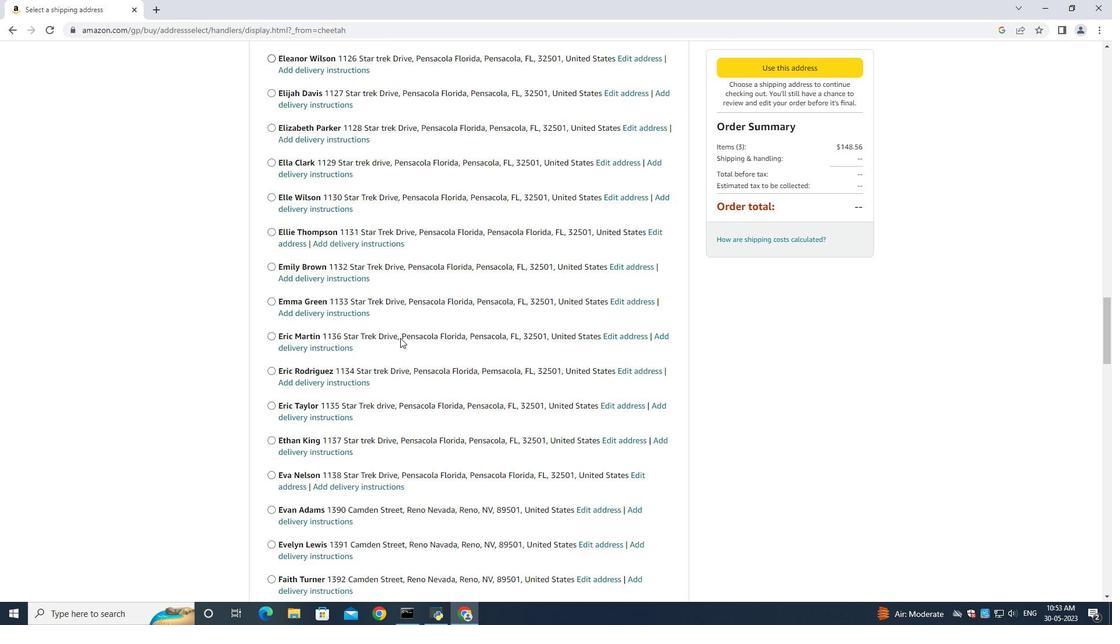 
Action: Mouse moved to (400, 341)
Screenshot: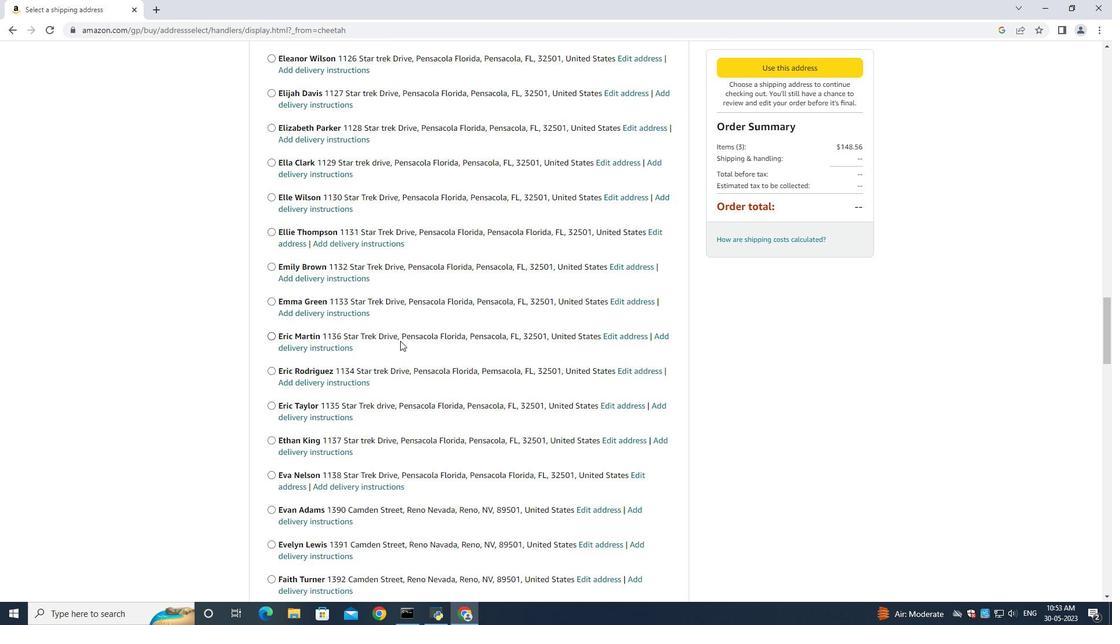 
Action: Mouse scrolled (400, 340) with delta (0, 0)
Screenshot: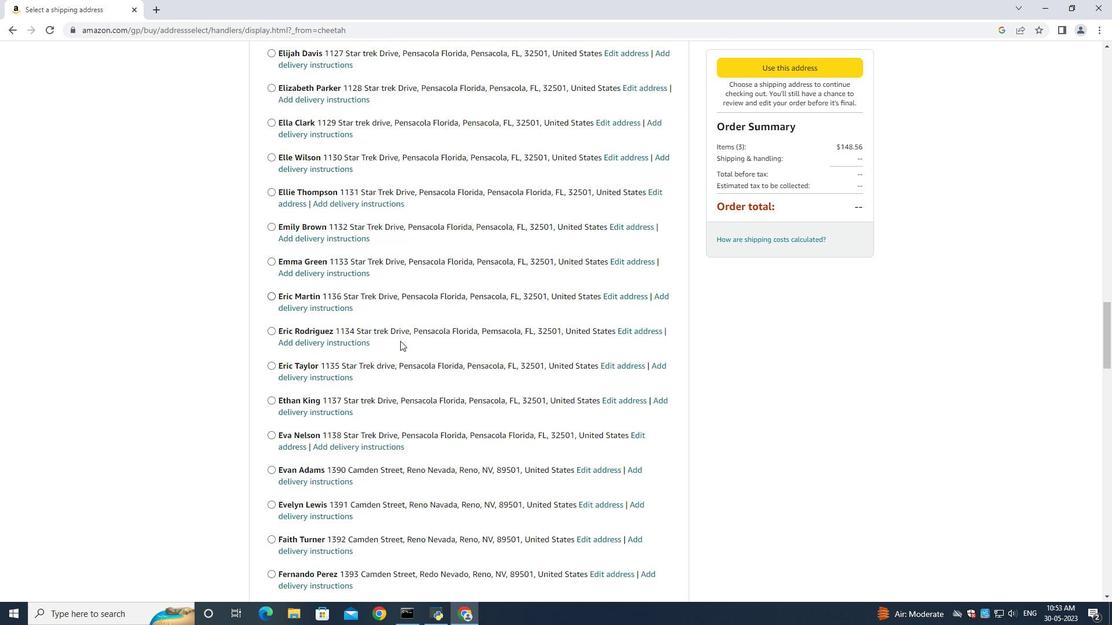 
Action: Mouse scrolled (400, 340) with delta (0, 0)
Screenshot: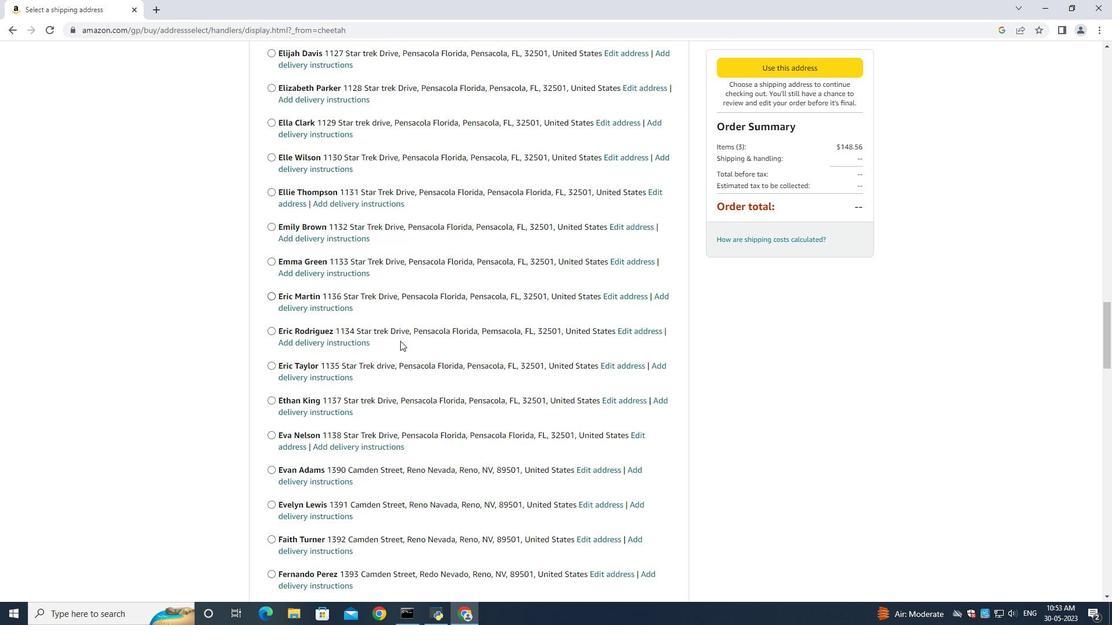 
Action: Mouse scrolled (400, 340) with delta (0, 0)
Screenshot: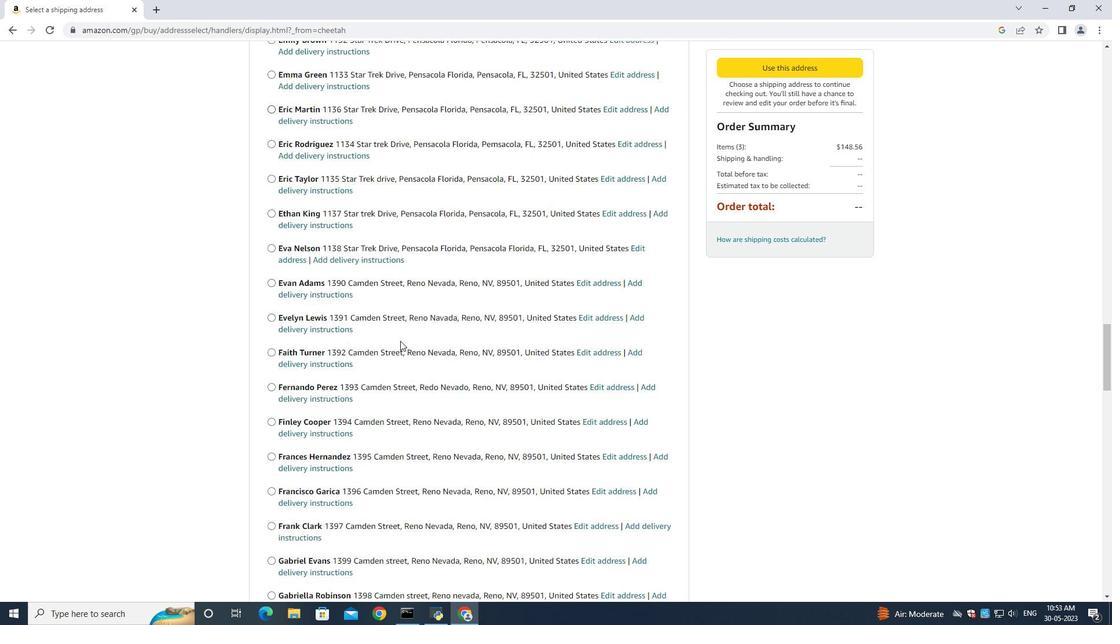 
Action: Mouse scrolled (400, 340) with delta (0, 0)
Screenshot: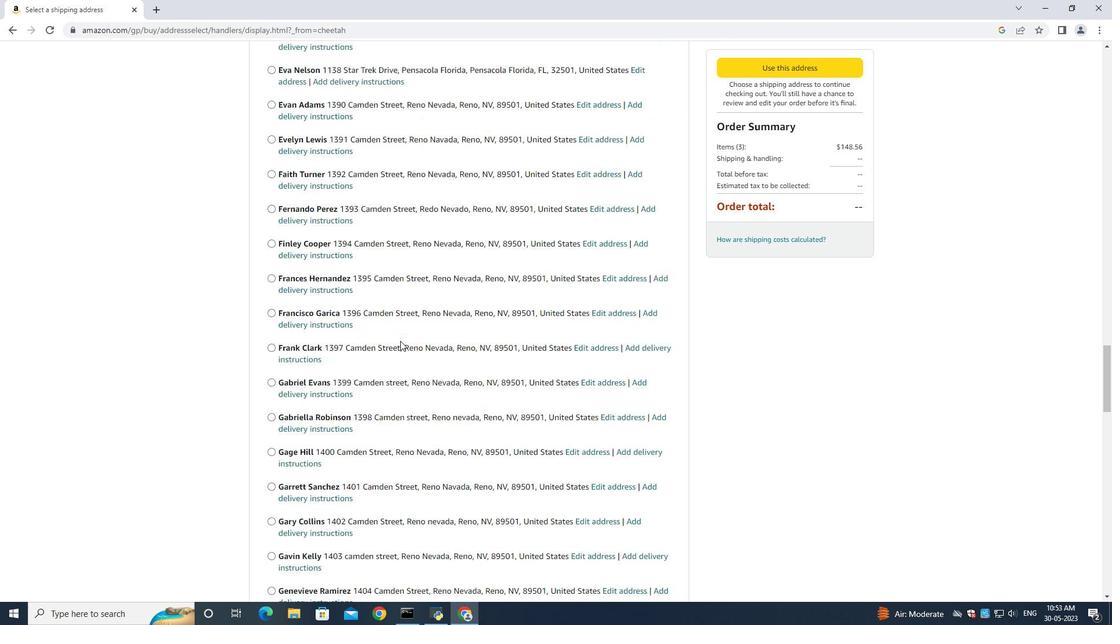 
Action: Mouse moved to (400, 341)
Screenshot: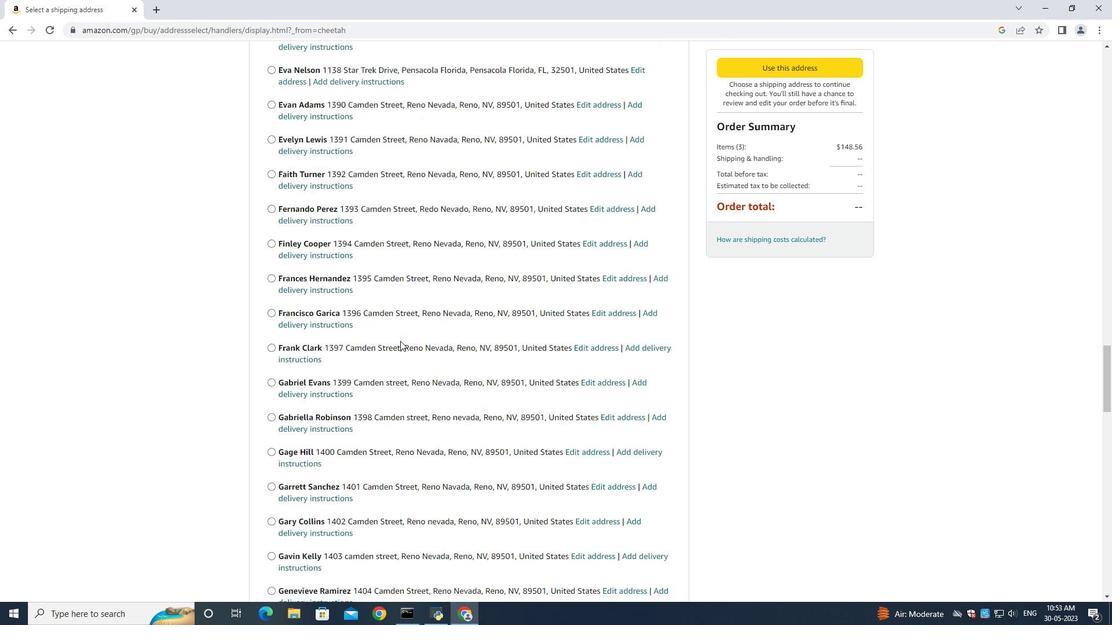 
Action: Mouse scrolled (400, 341) with delta (0, 0)
Screenshot: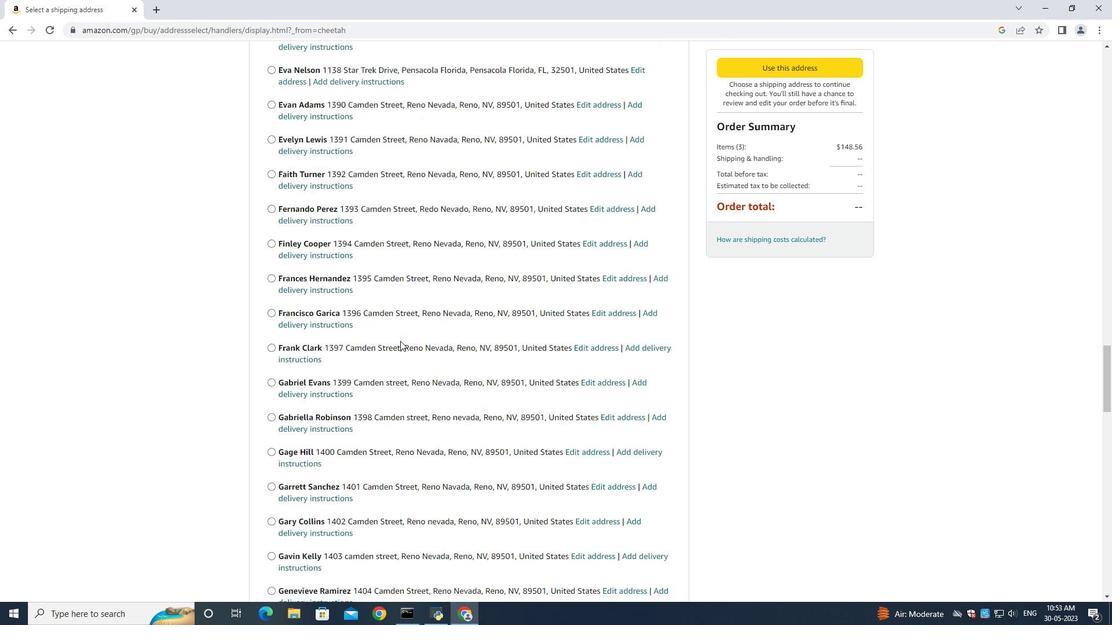 
Action: Mouse moved to (400, 343)
Screenshot: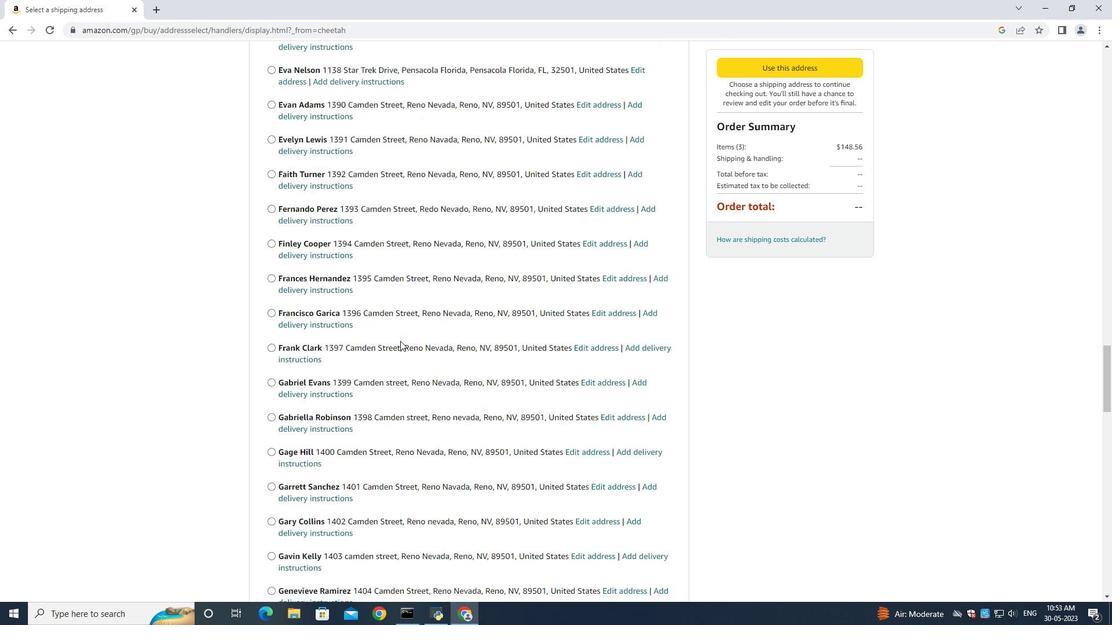 
Action: Mouse scrolled (400, 342) with delta (0, 0)
Screenshot: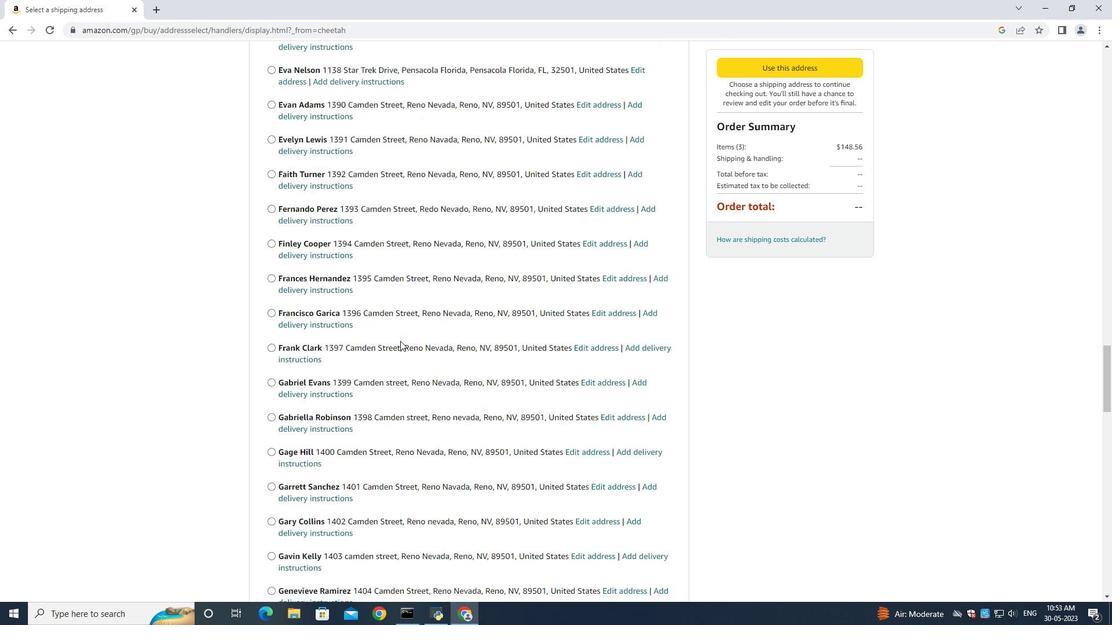 
Action: Mouse moved to (400, 343)
Screenshot: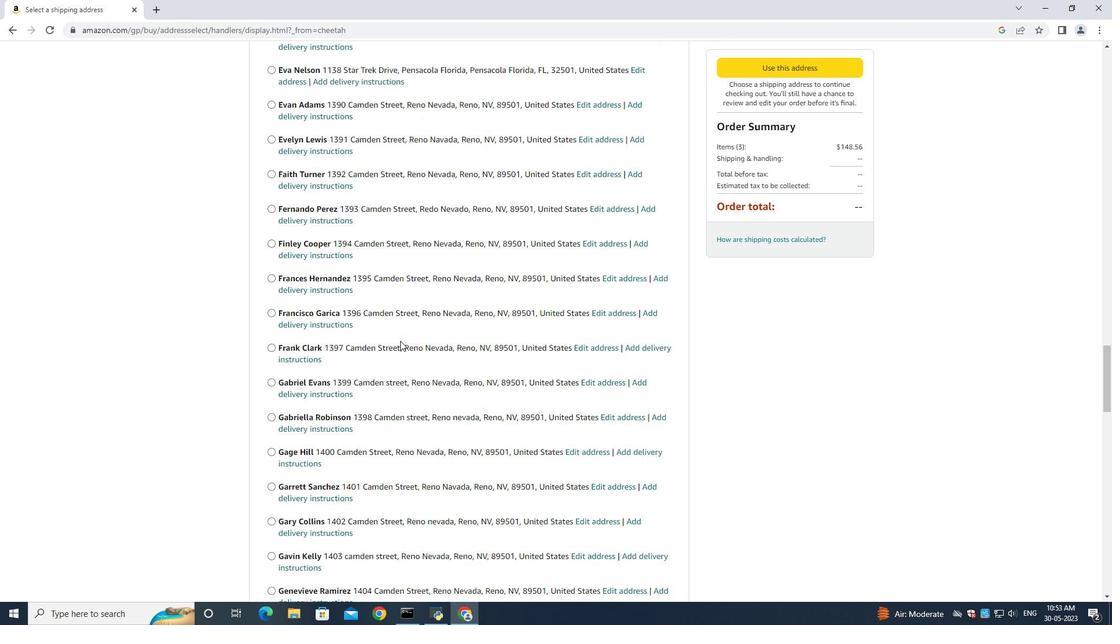 
Action: Mouse scrolled (400, 343) with delta (0, 0)
Screenshot: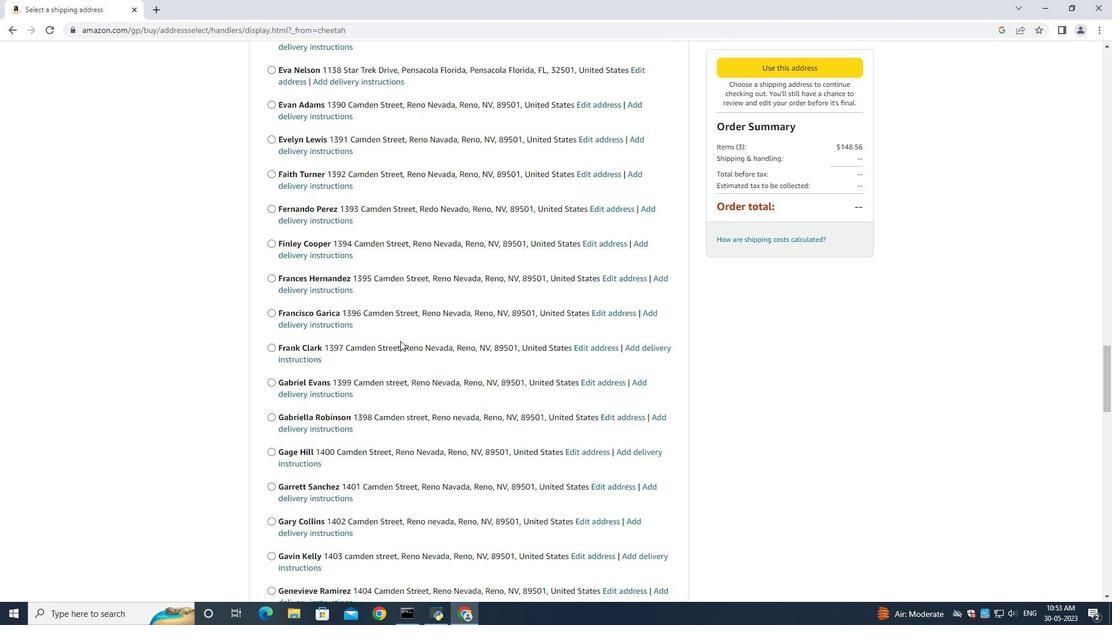 
Action: Mouse scrolled (400, 343) with delta (0, 0)
Screenshot: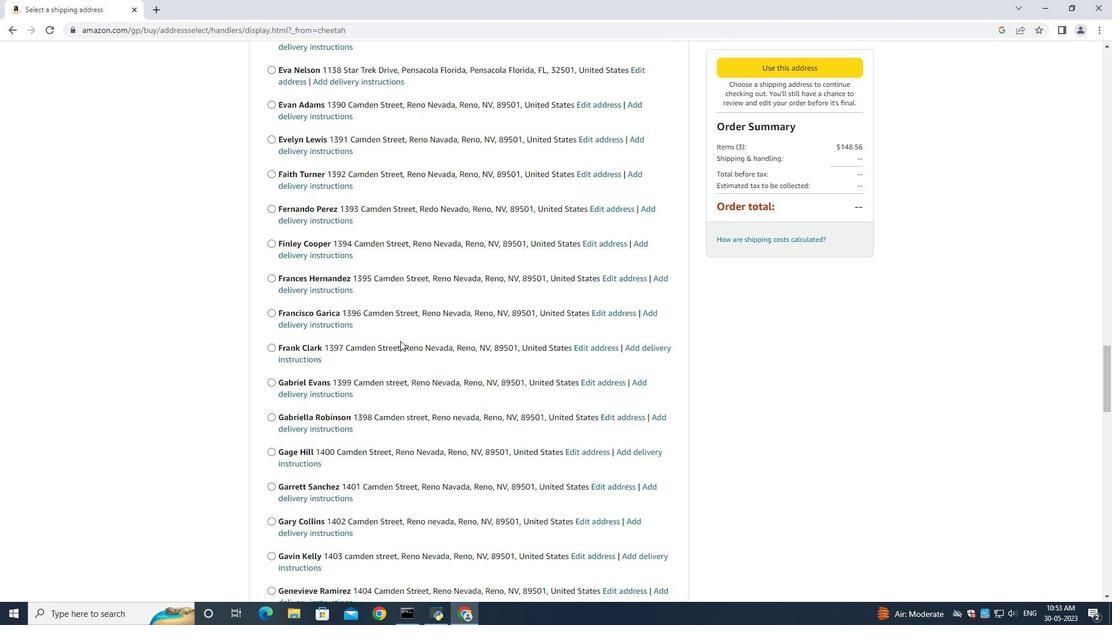 
Action: Mouse moved to (400, 343)
Screenshot: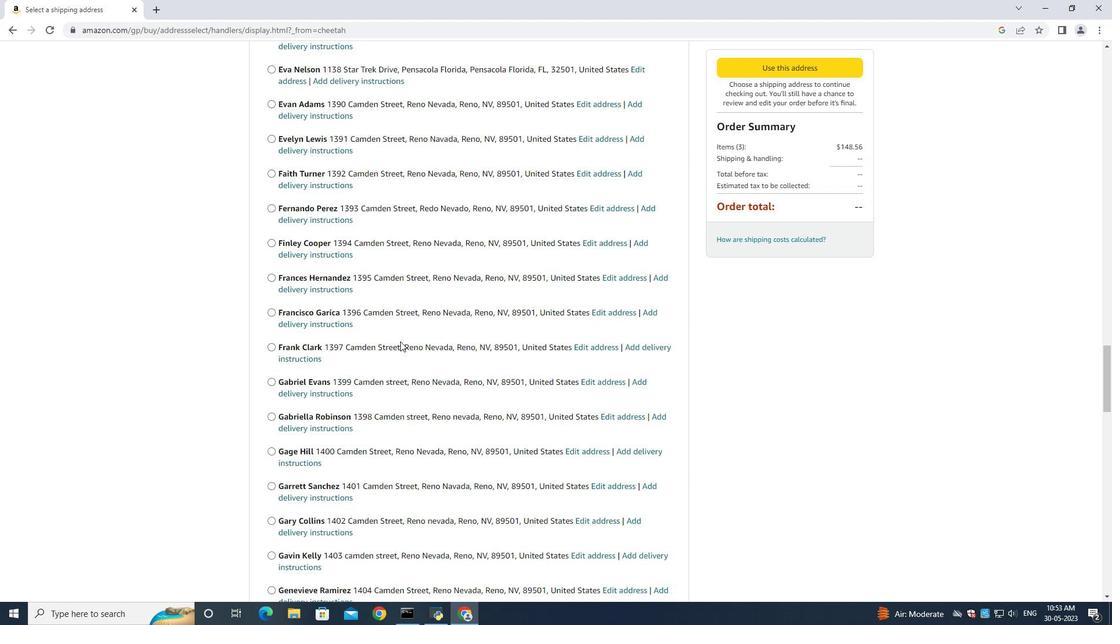 
Action: Mouse scrolled (400, 343) with delta (0, 0)
Screenshot: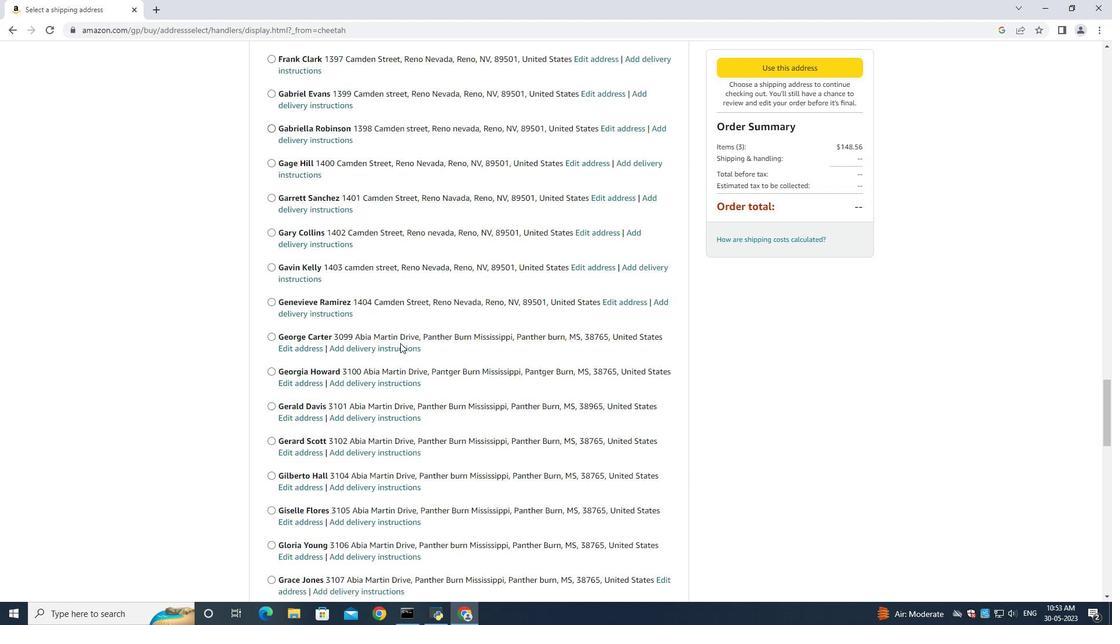 
Action: Mouse moved to (400, 344)
Screenshot: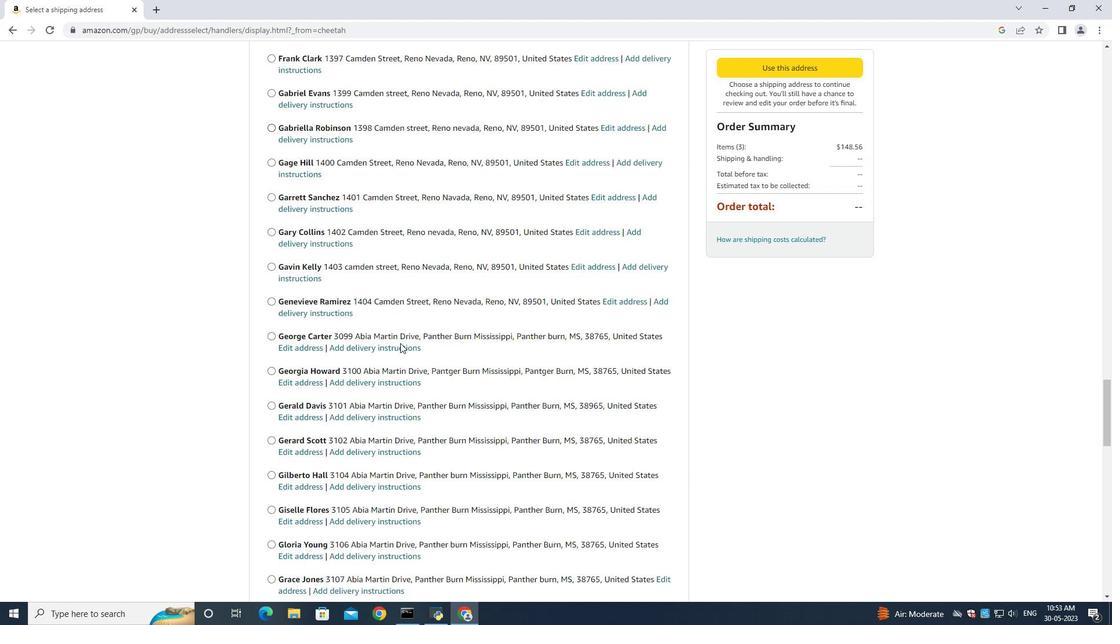 
Action: Mouse scrolled (400, 343) with delta (0, 0)
Screenshot: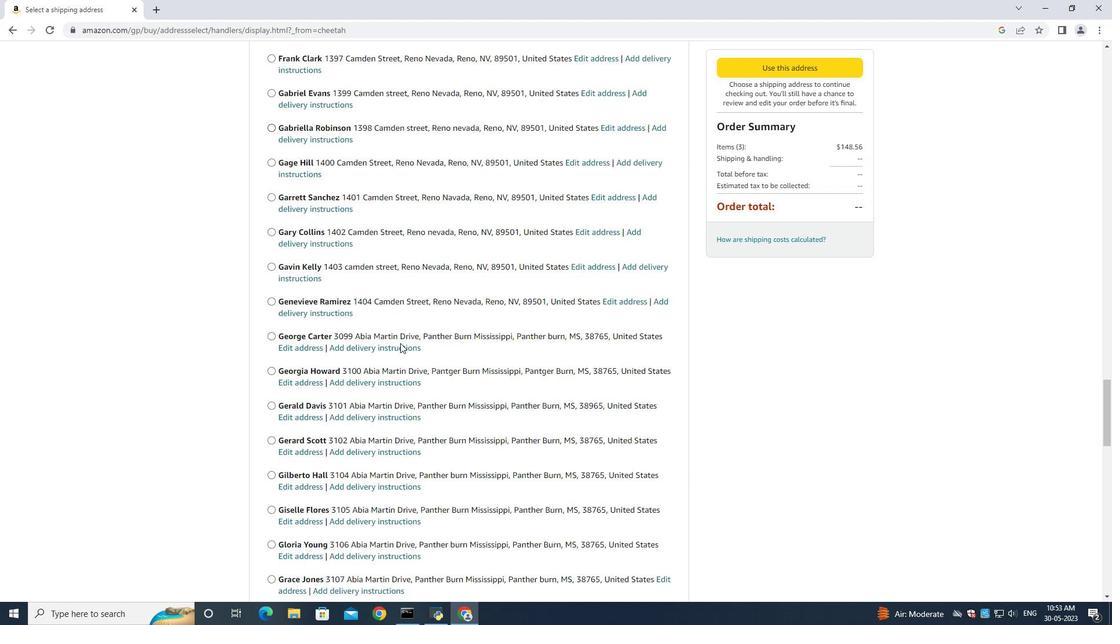 
Action: Mouse moved to (400, 344)
Screenshot: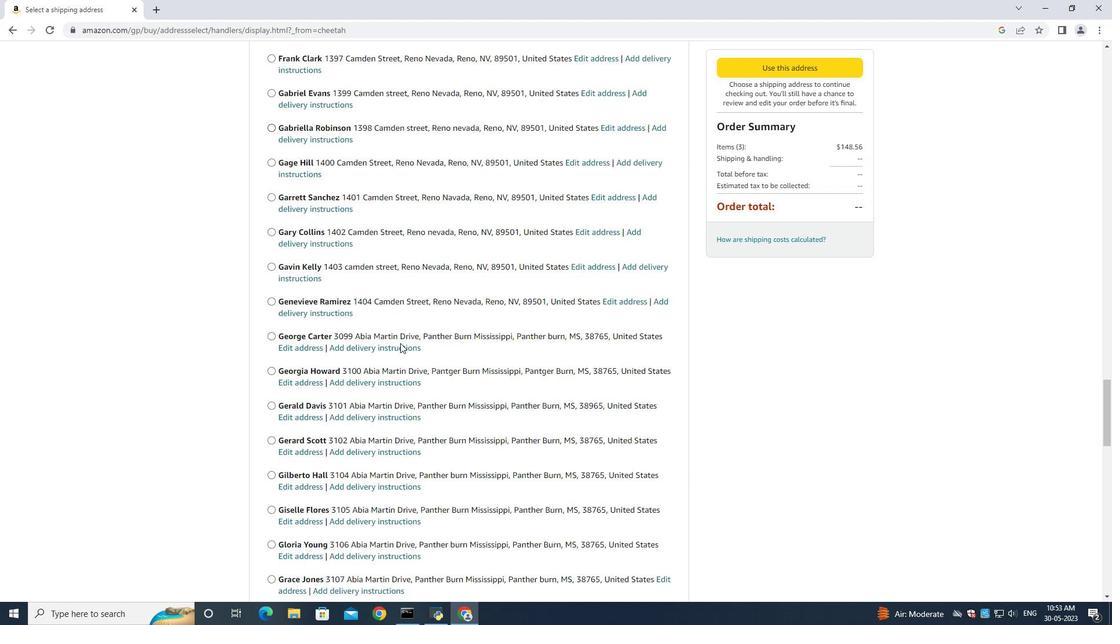 
Action: Mouse scrolled (400, 343) with delta (0, 0)
Screenshot: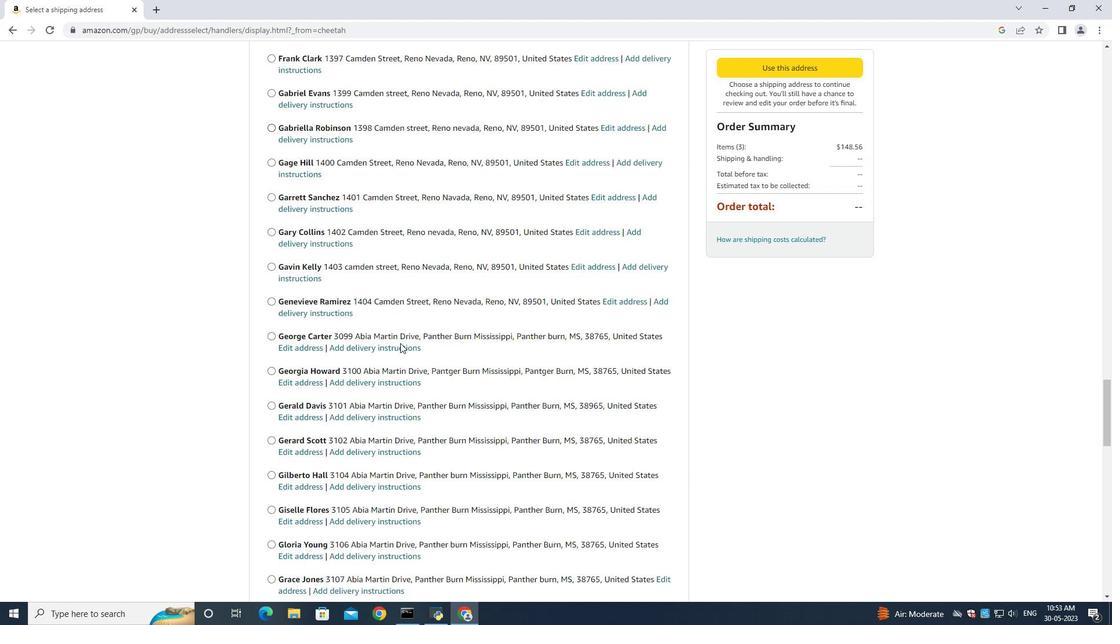 
Action: Mouse scrolled (400, 343) with delta (0, 0)
Screenshot: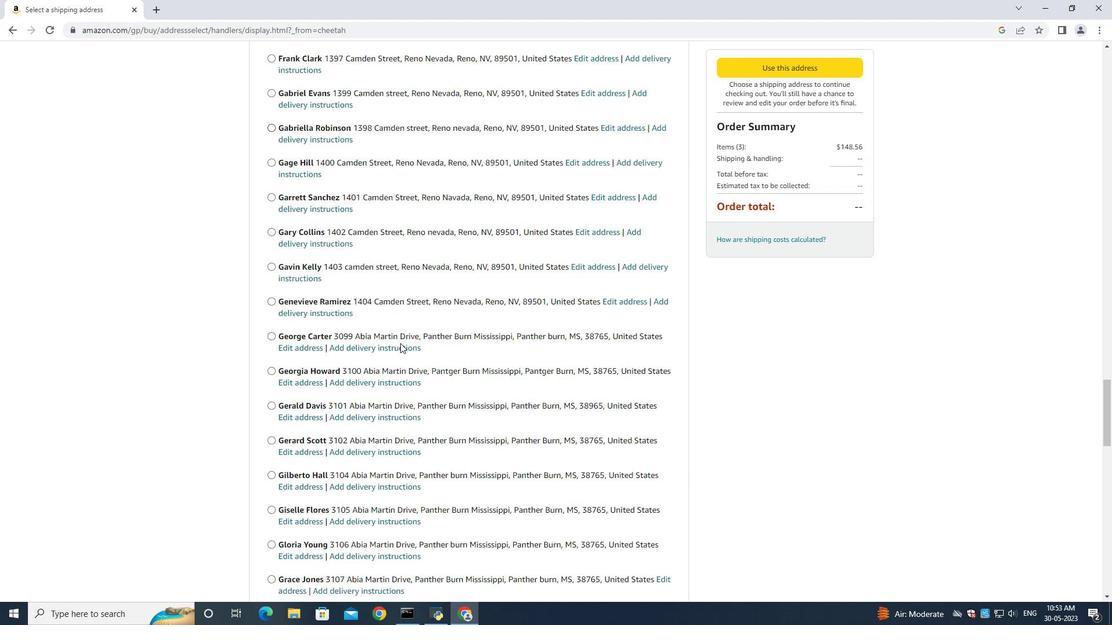 
Action: Mouse scrolled (400, 343) with delta (0, 0)
Screenshot: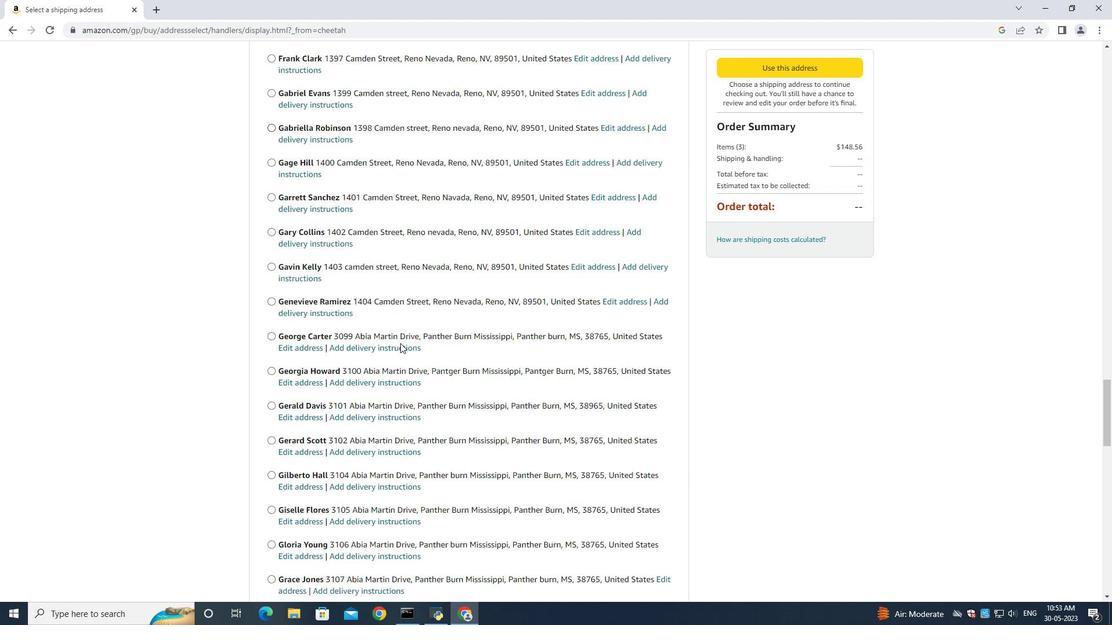 
Action: Mouse scrolled (400, 343) with delta (0, 0)
Screenshot: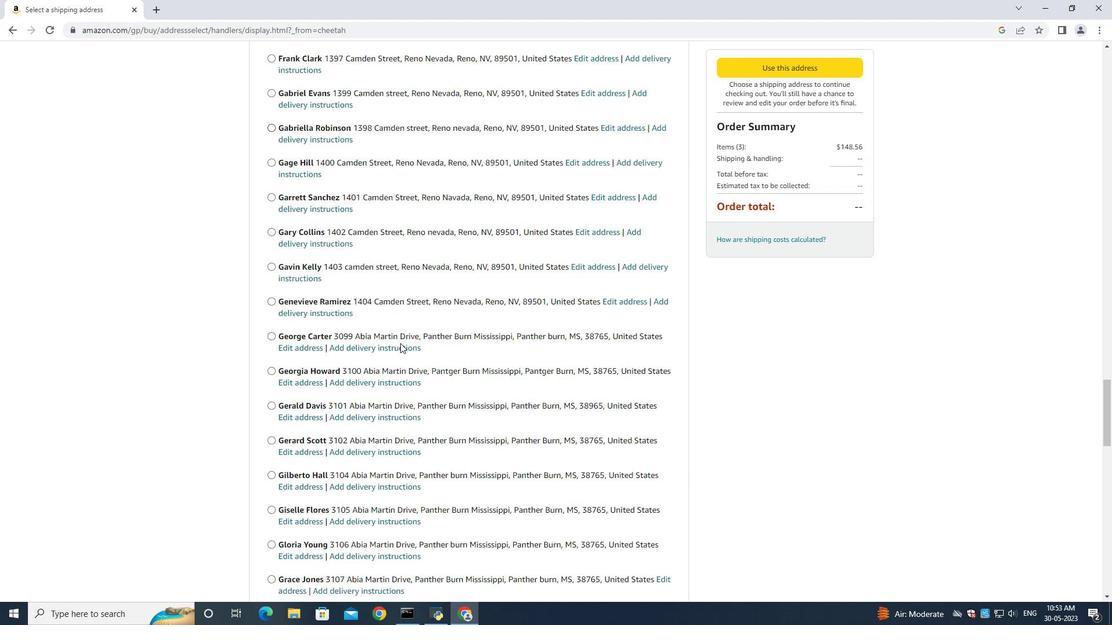 
Action: Mouse moved to (400, 344)
Screenshot: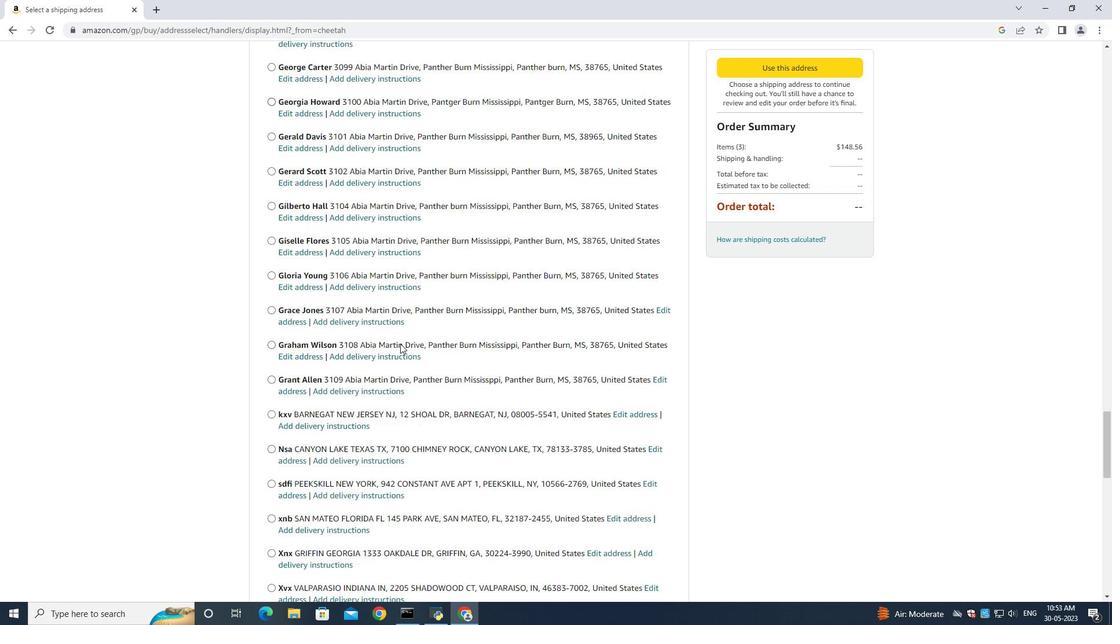 
Action: Mouse scrolled (400, 344) with delta (0, 0)
Screenshot: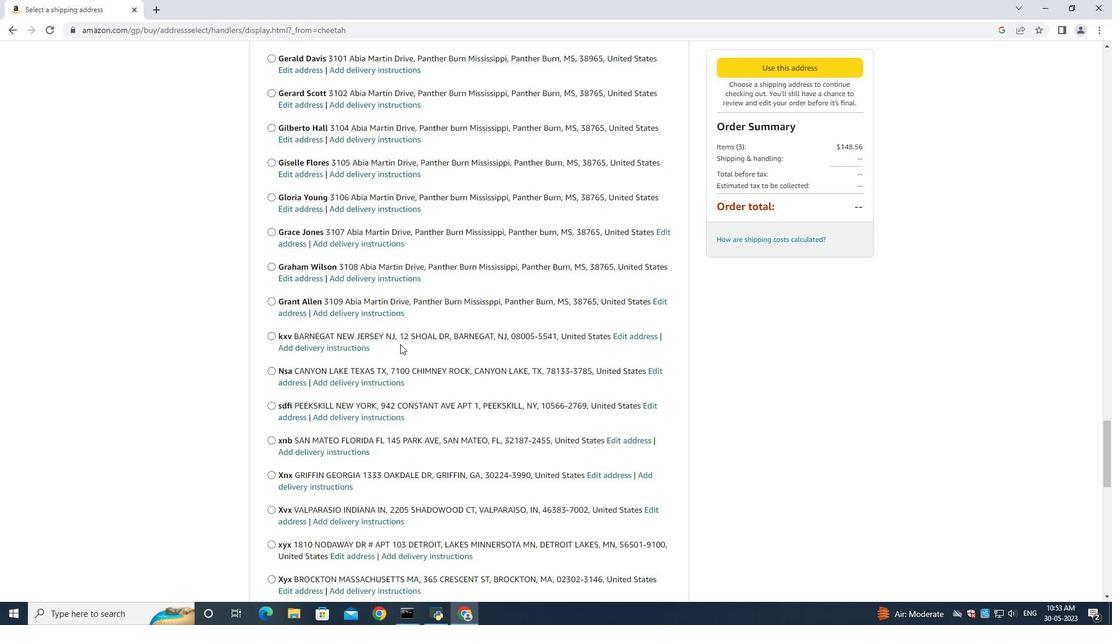 
Action: Mouse moved to (400, 347)
Screenshot: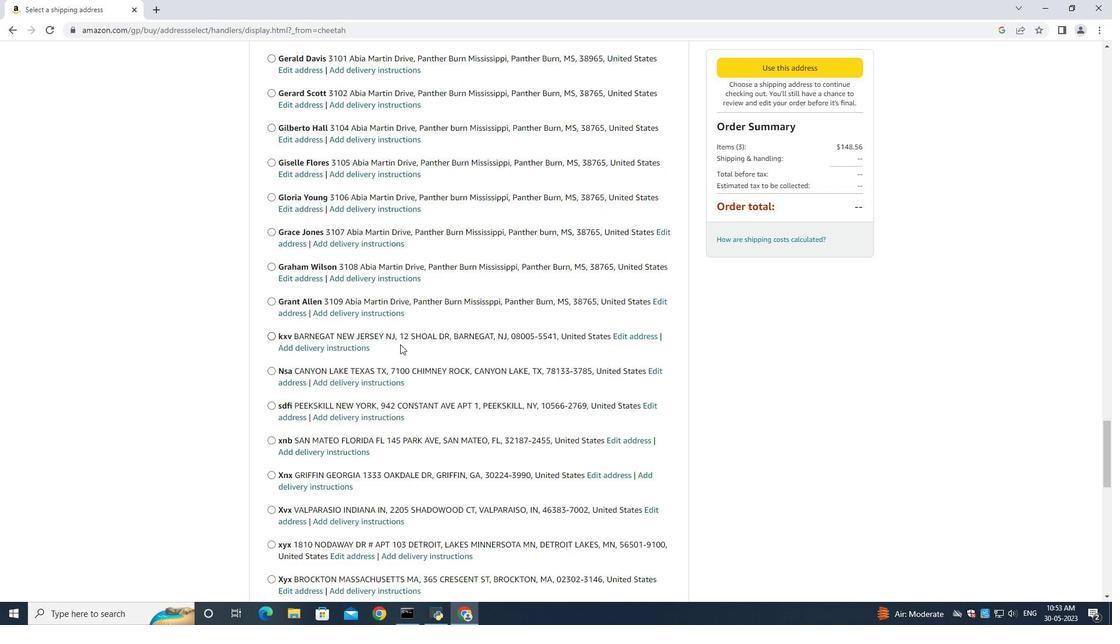 
Action: Mouse scrolled (400, 344) with delta (0, 0)
Screenshot: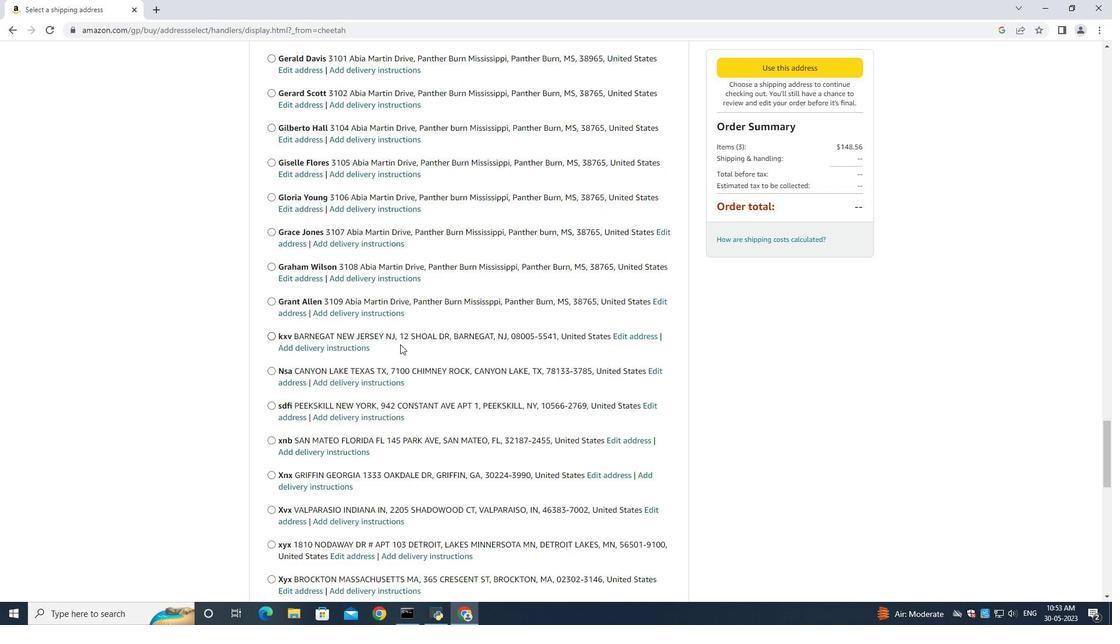 
Action: Mouse scrolled (400, 345) with delta (0, 0)
Screenshot: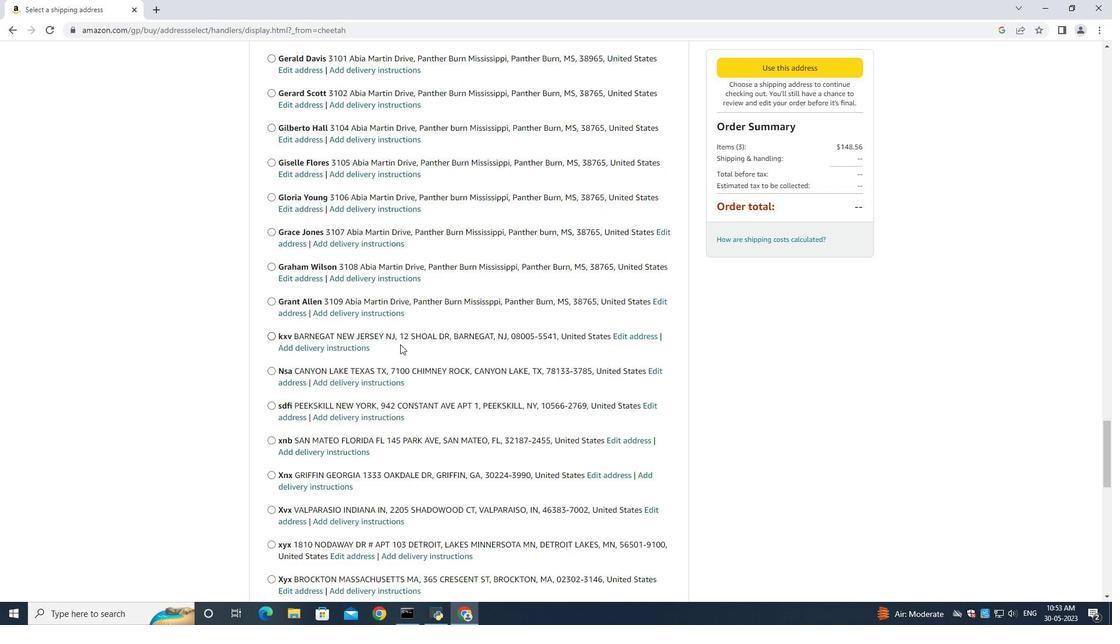 
Action: Mouse scrolled (400, 346) with delta (0, 0)
Screenshot: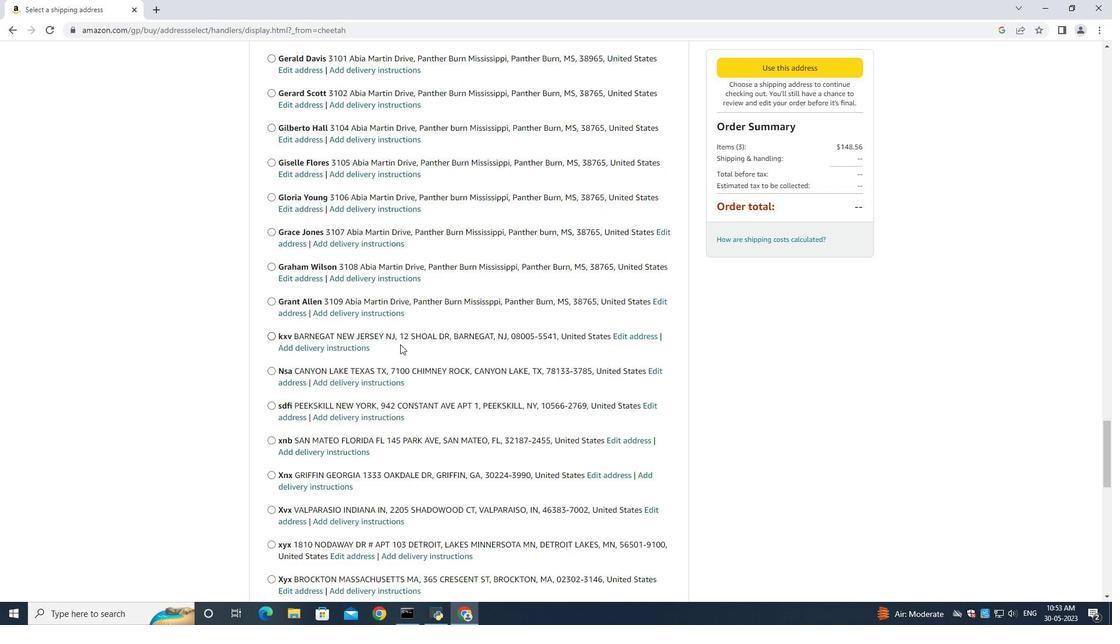
Action: Mouse scrolled (400, 346) with delta (0, 0)
Screenshot: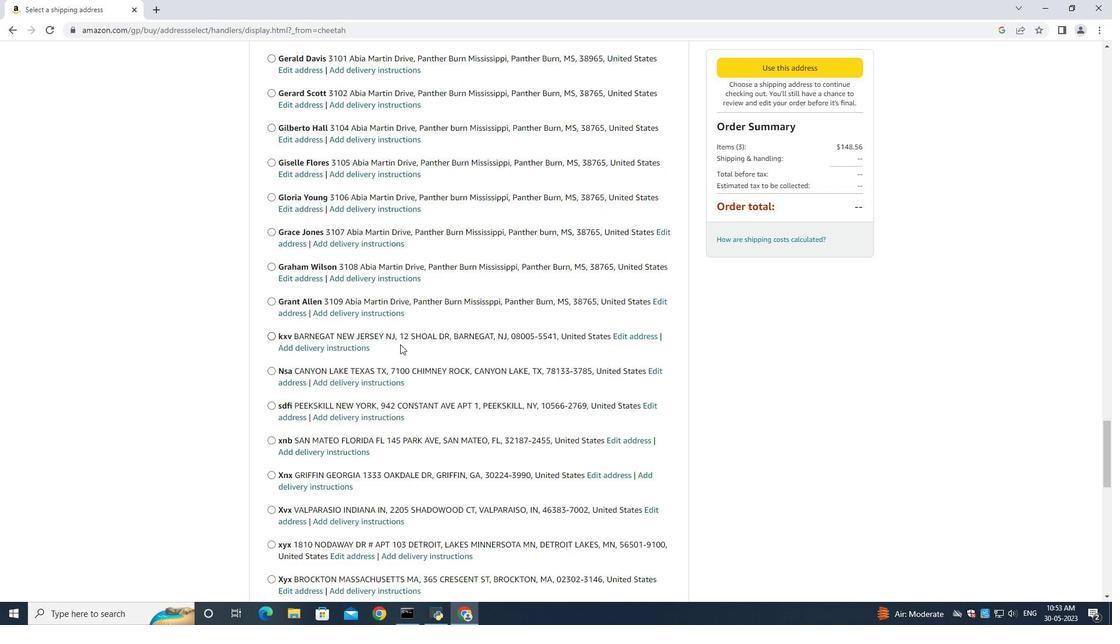 
Action: Mouse moved to (400, 347)
Screenshot: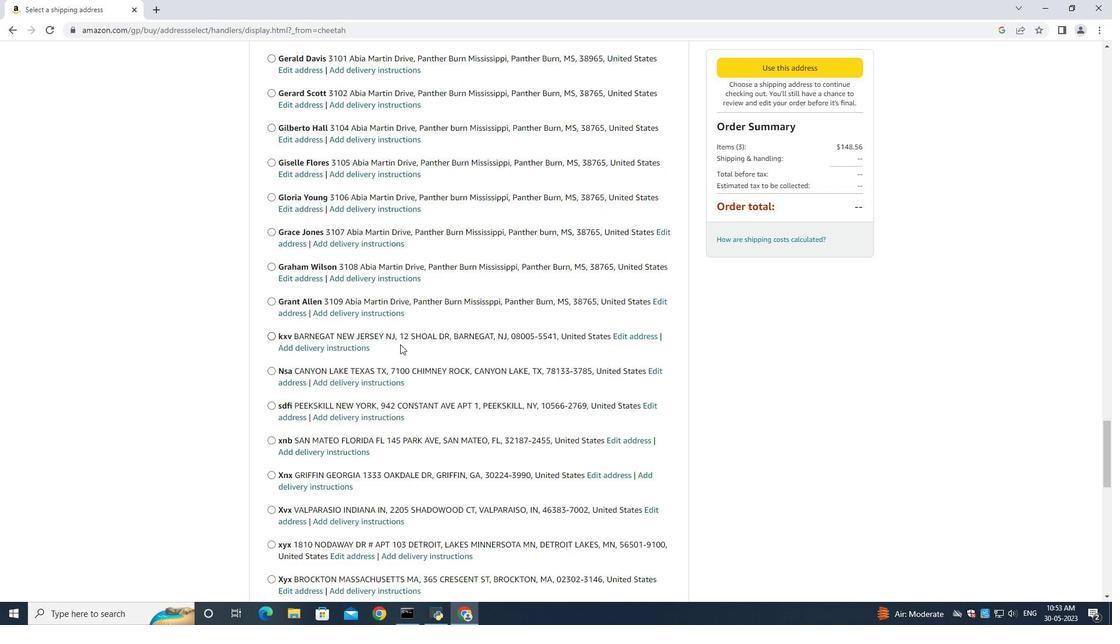 
Action: Mouse scrolled (400, 346) with delta (0, 0)
Screenshot: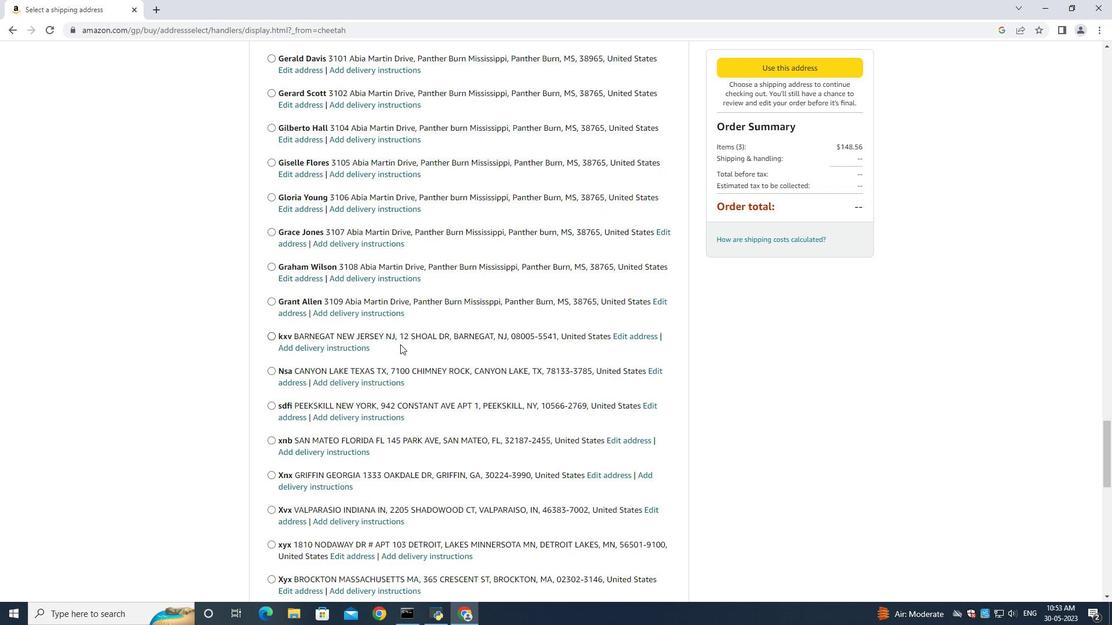 
Action: Mouse moved to (401, 346)
Screenshot: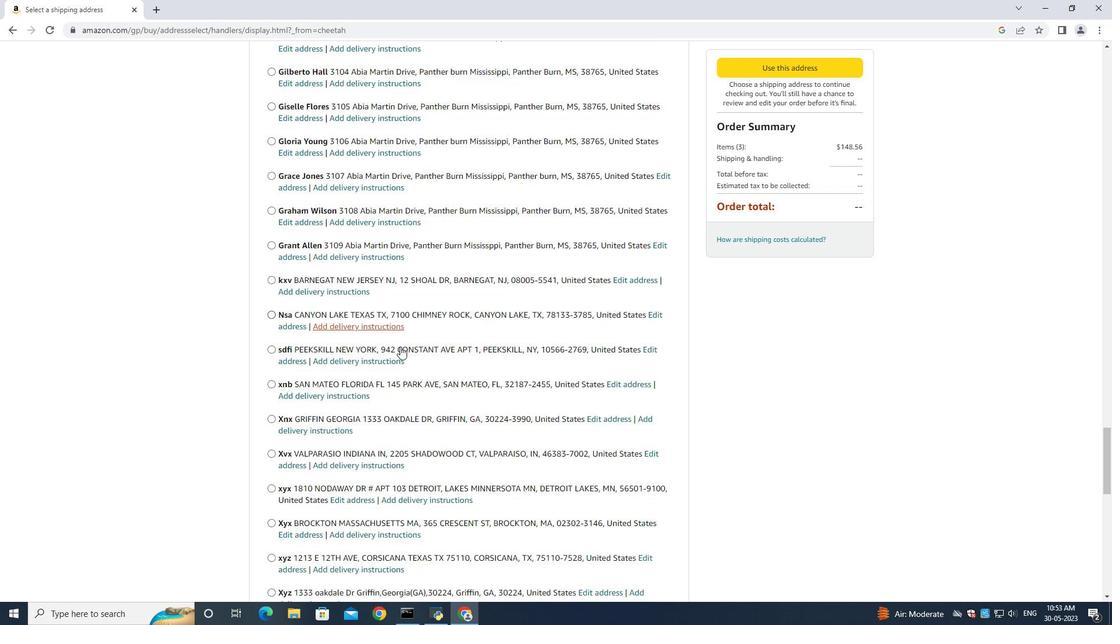 
Action: Mouse scrolled (401, 346) with delta (0, 0)
Screenshot: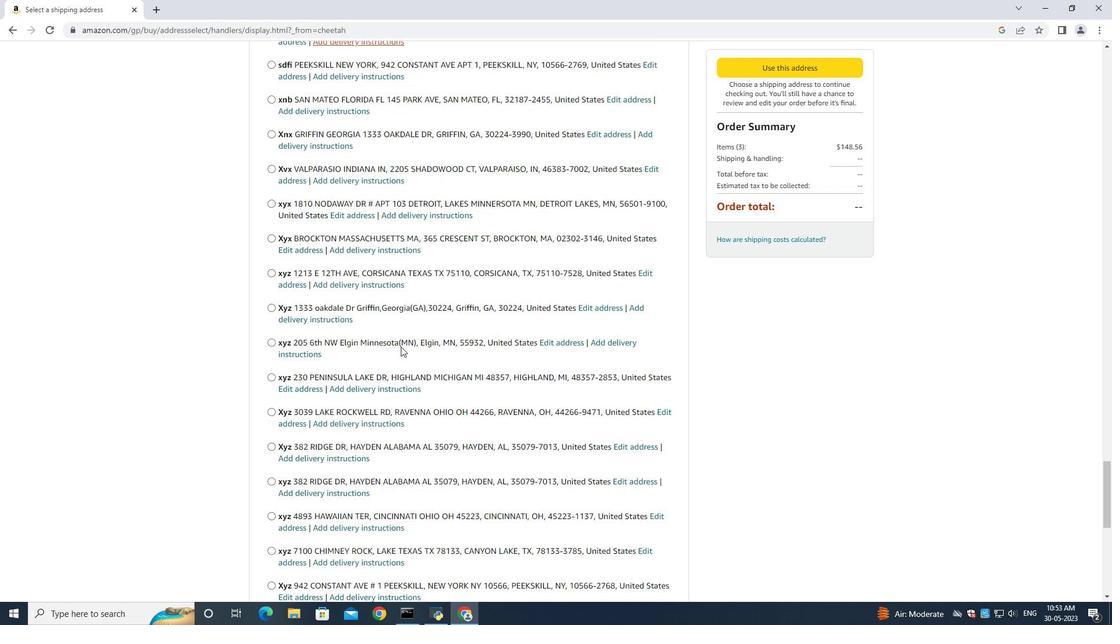 
Action: Mouse scrolled (401, 346) with delta (0, 0)
Screenshot: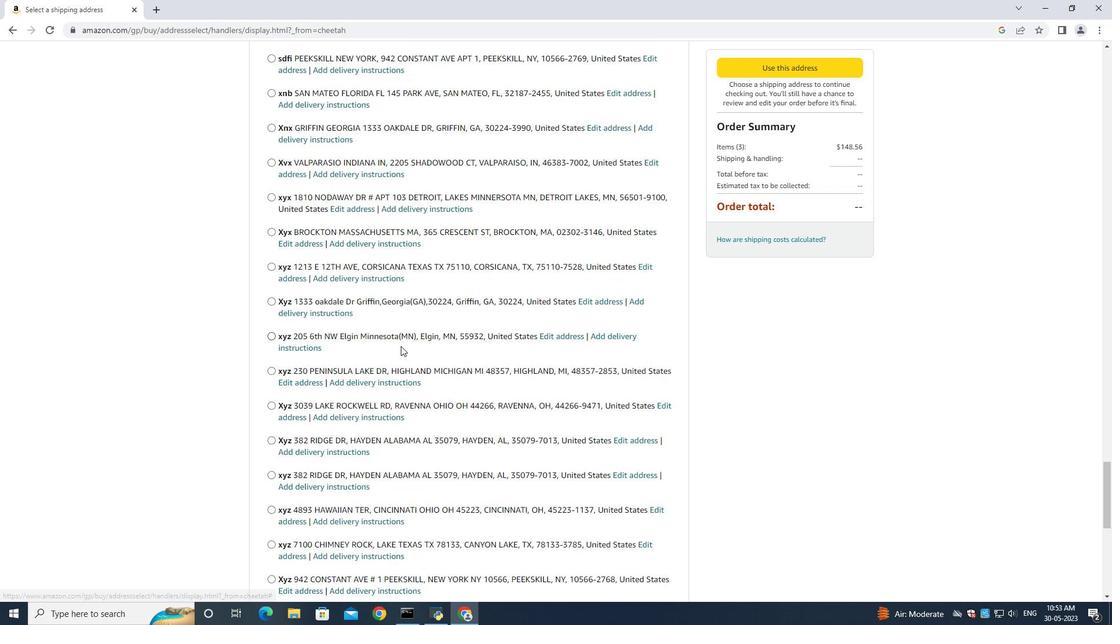 
Action: Mouse scrolled (401, 346) with delta (0, 0)
Screenshot: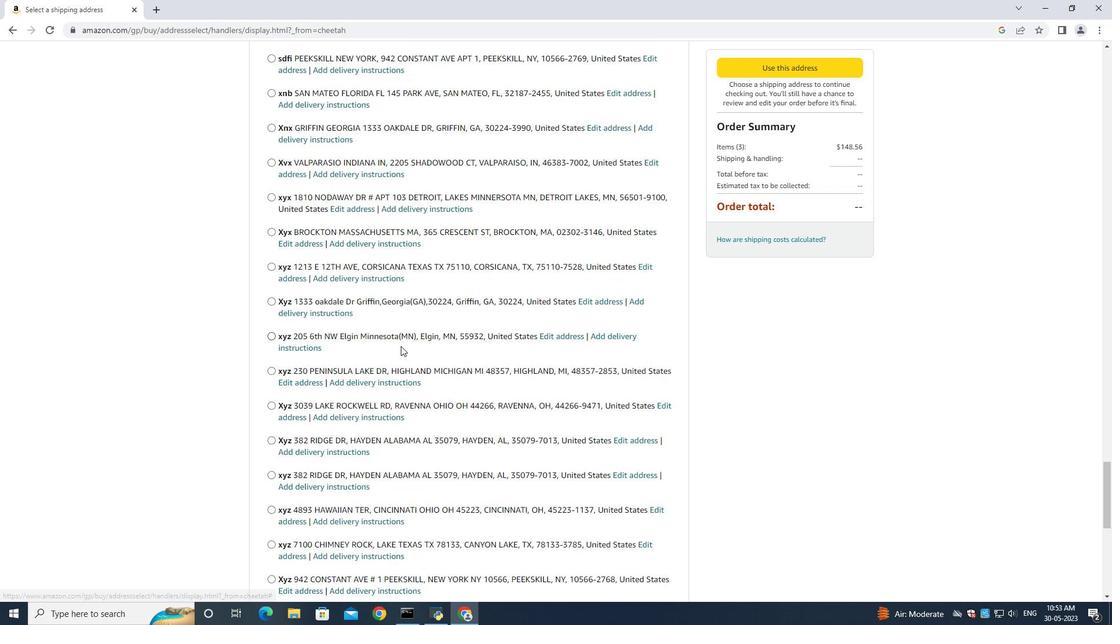 
Action: Mouse scrolled (401, 346) with delta (0, 0)
Screenshot: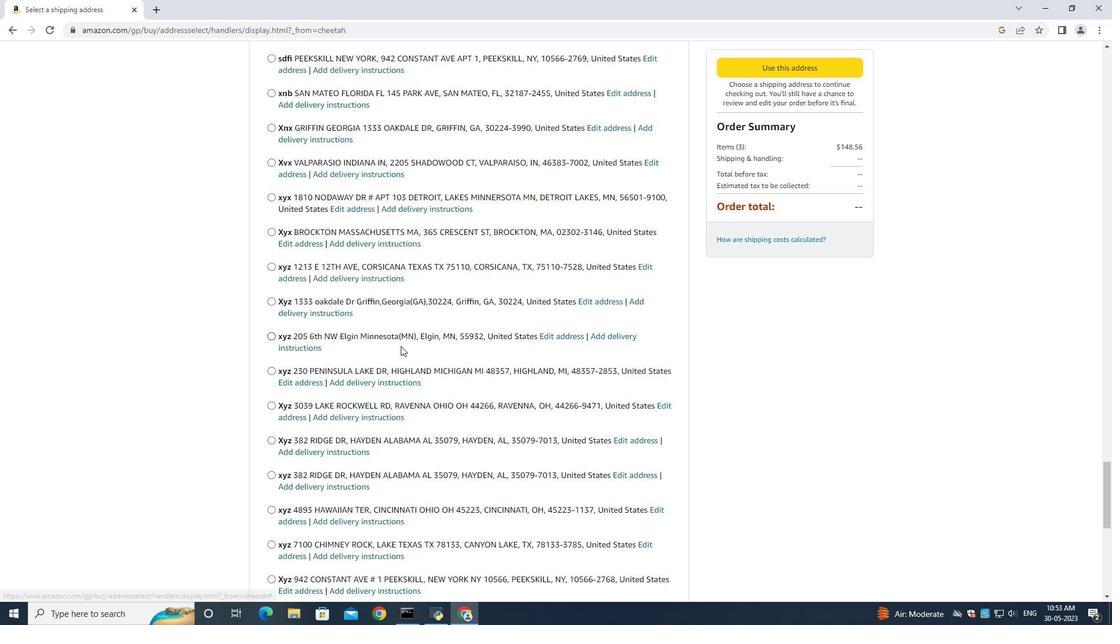 
Action: Mouse moved to (401, 345)
Screenshot: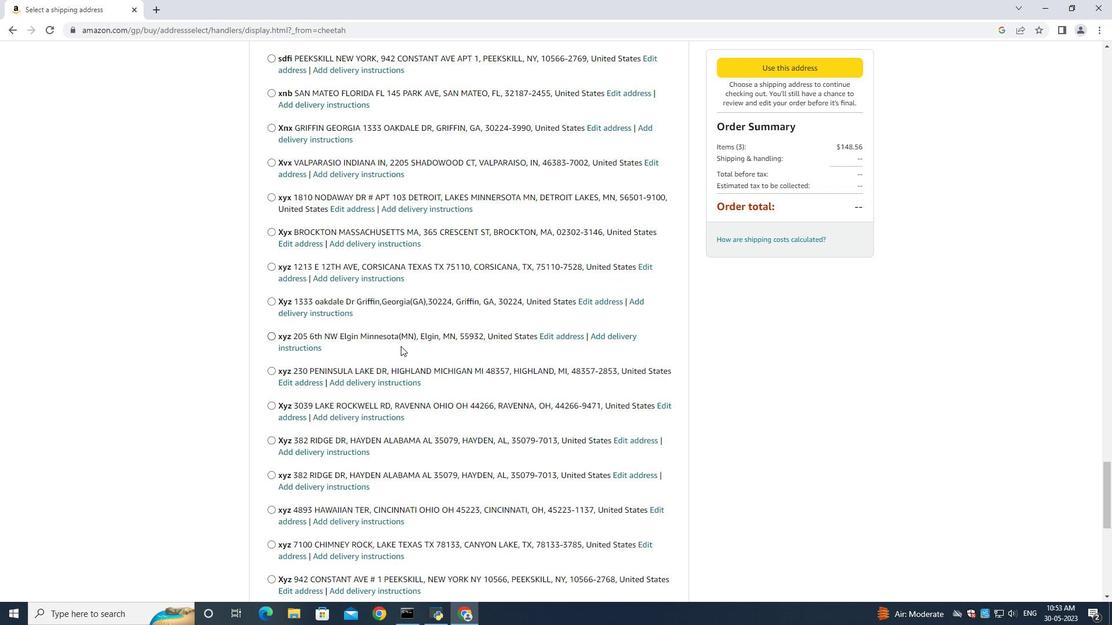 
Action: Mouse scrolled (401, 344) with delta (0, 0)
Screenshot: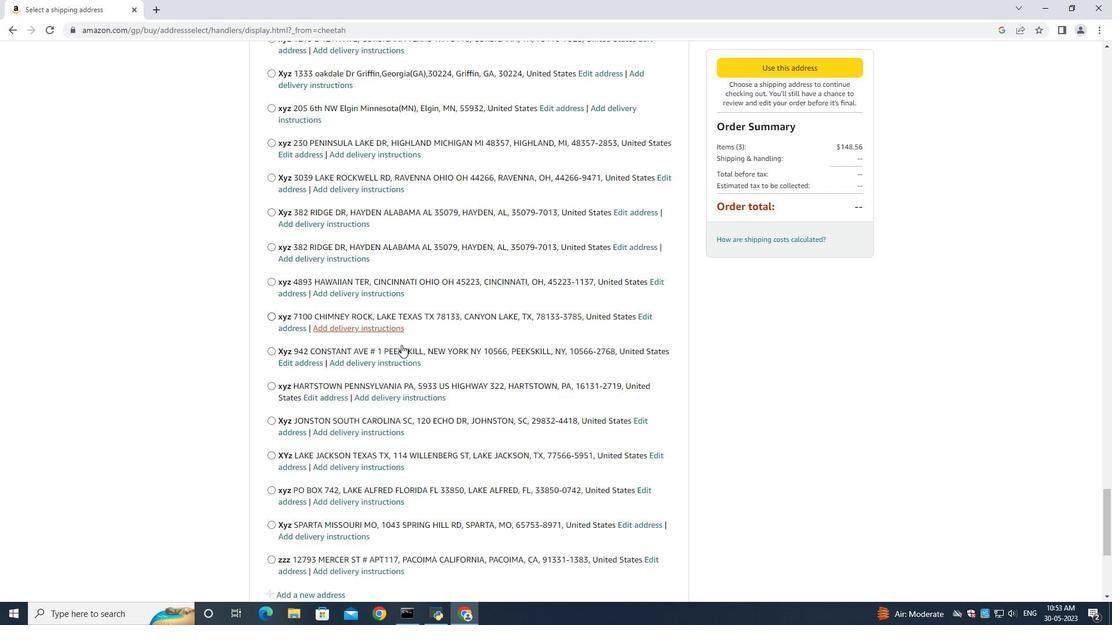 
Action: Mouse scrolled (401, 344) with delta (0, 0)
Screenshot: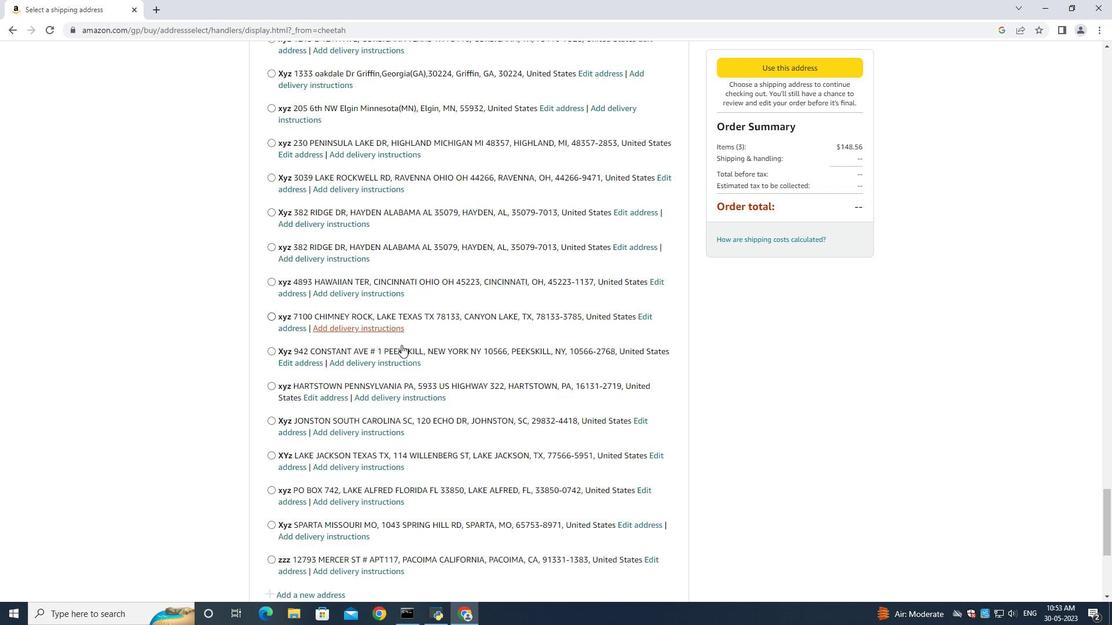 
Action: Mouse scrolled (401, 344) with delta (0, 0)
Screenshot: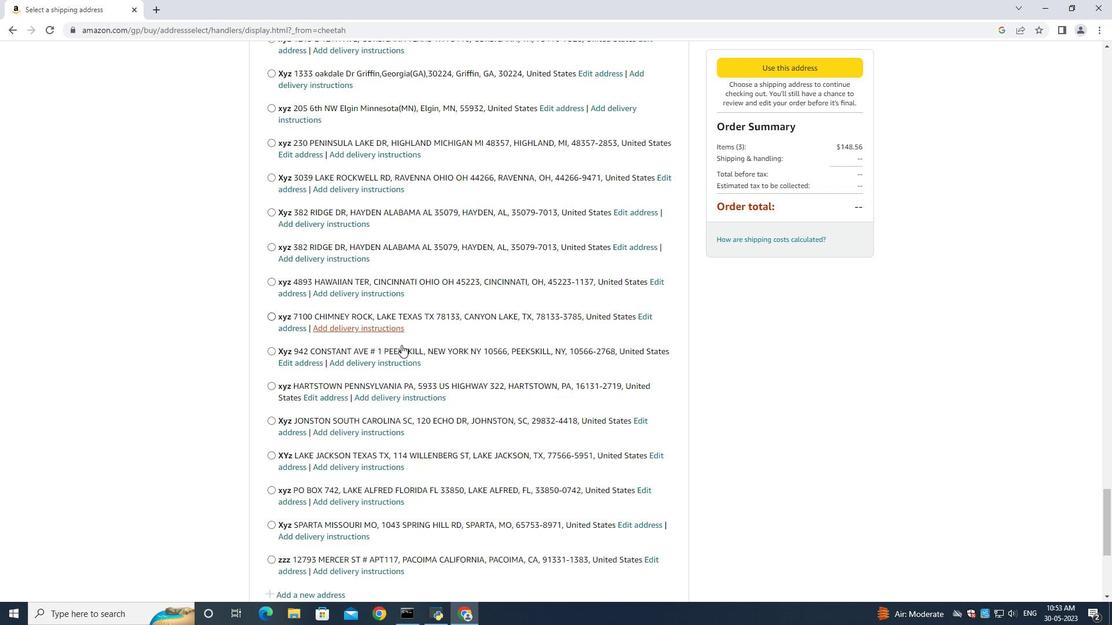 
Action: Mouse scrolled (401, 344) with delta (0, 0)
Screenshot: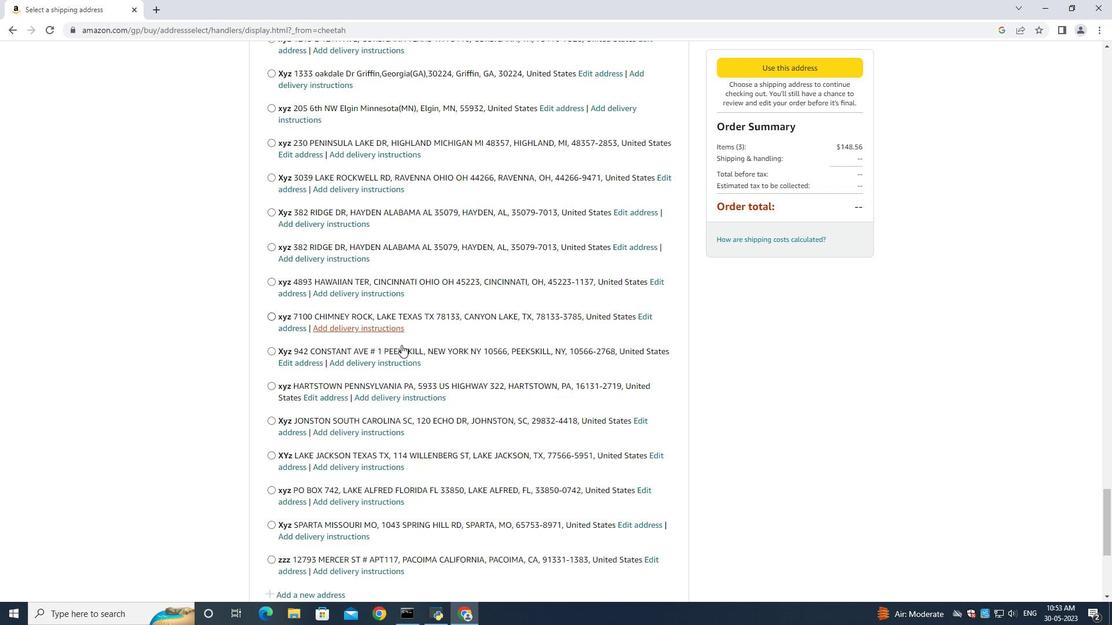 
Action: Mouse scrolled (401, 344) with delta (0, 0)
Screenshot: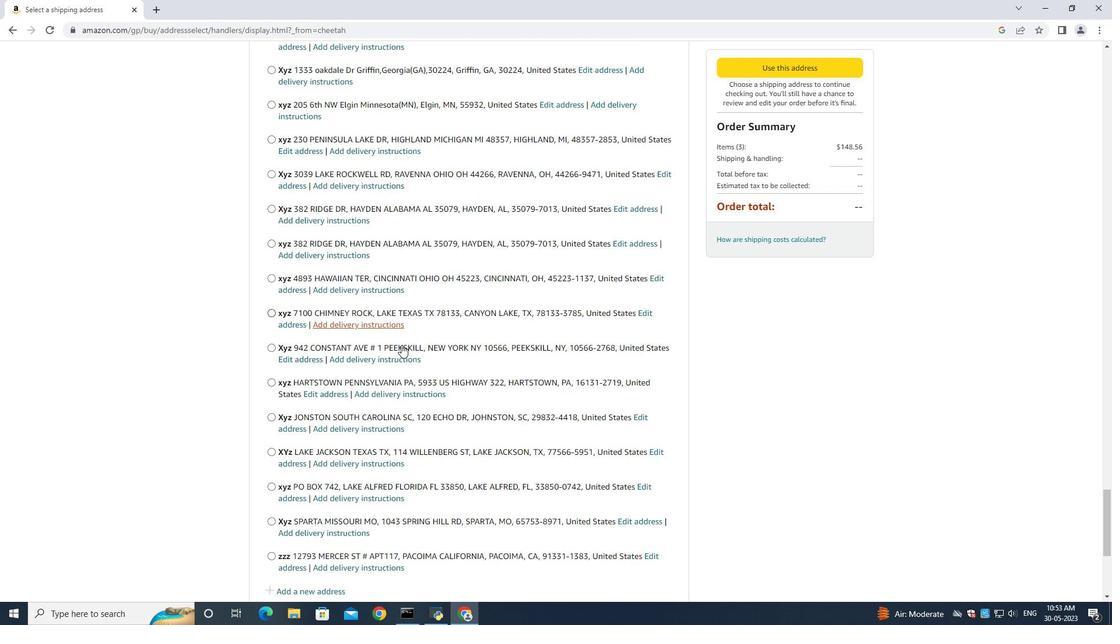 
Action: Mouse scrolled (401, 344) with delta (0, 0)
Screenshot: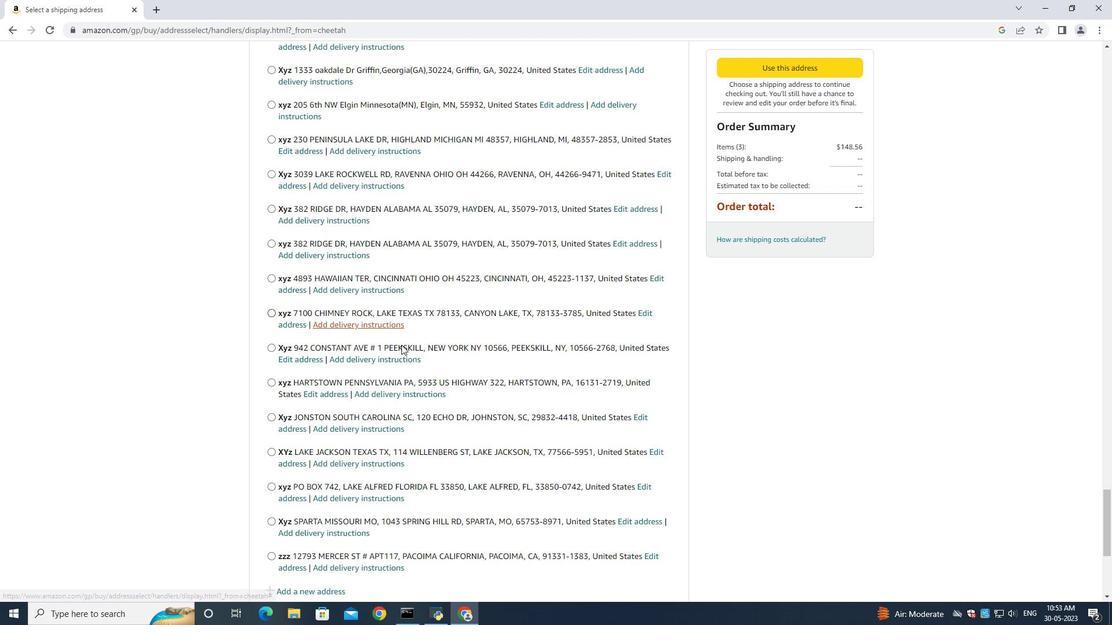 
Action: Mouse moved to (307, 292)
Screenshot: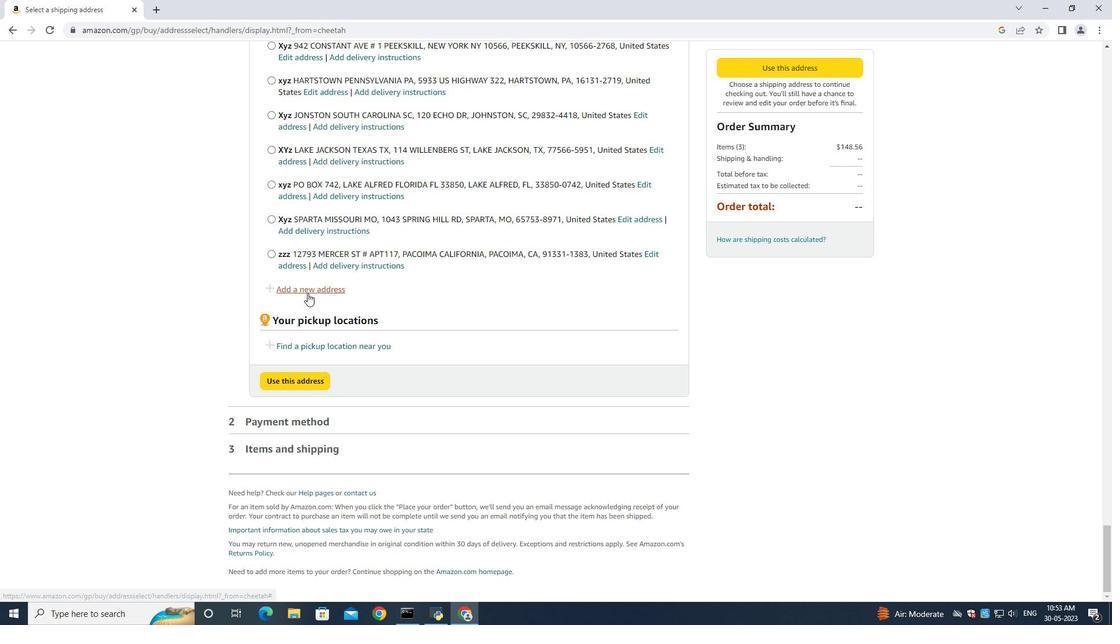 
Action: Mouse pressed left at (307, 292)
Screenshot: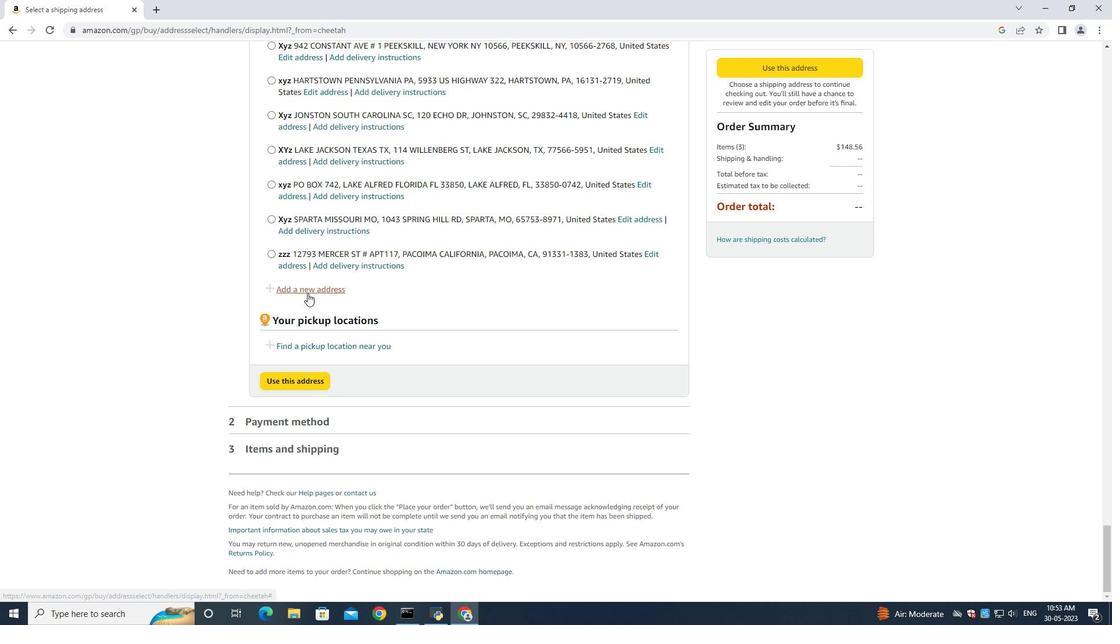 
Action: Mouse moved to (392, 276)
Screenshot: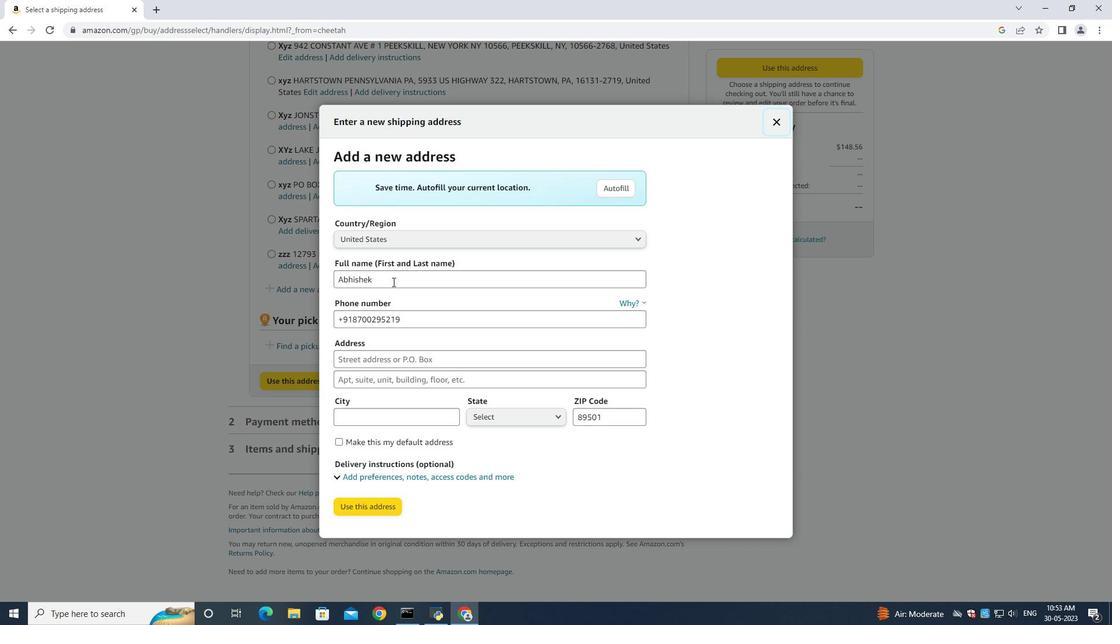 
Action: Mouse pressed left at (392, 276)
Screenshot: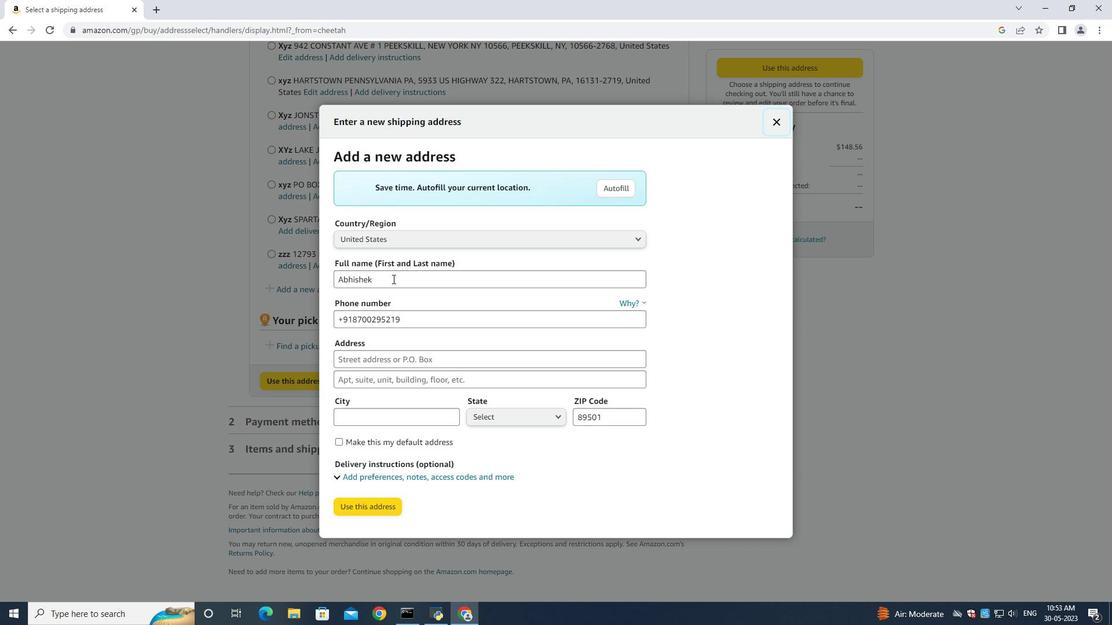 
Action: Mouse moved to (418, 253)
Screenshot: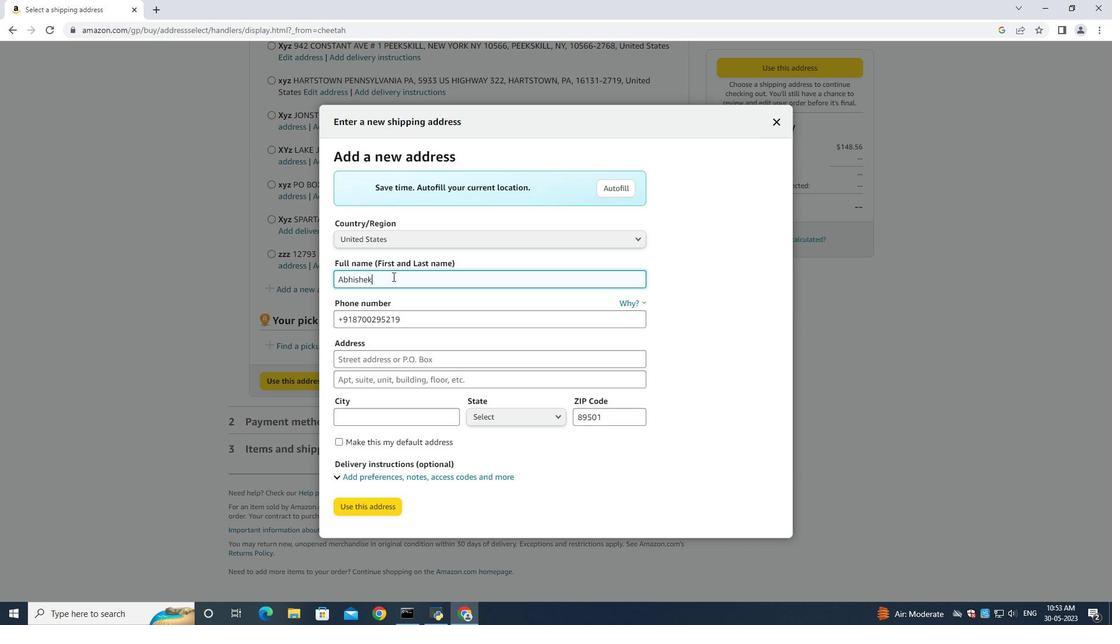 
Action: Key pressed ctrl+A
Screenshot: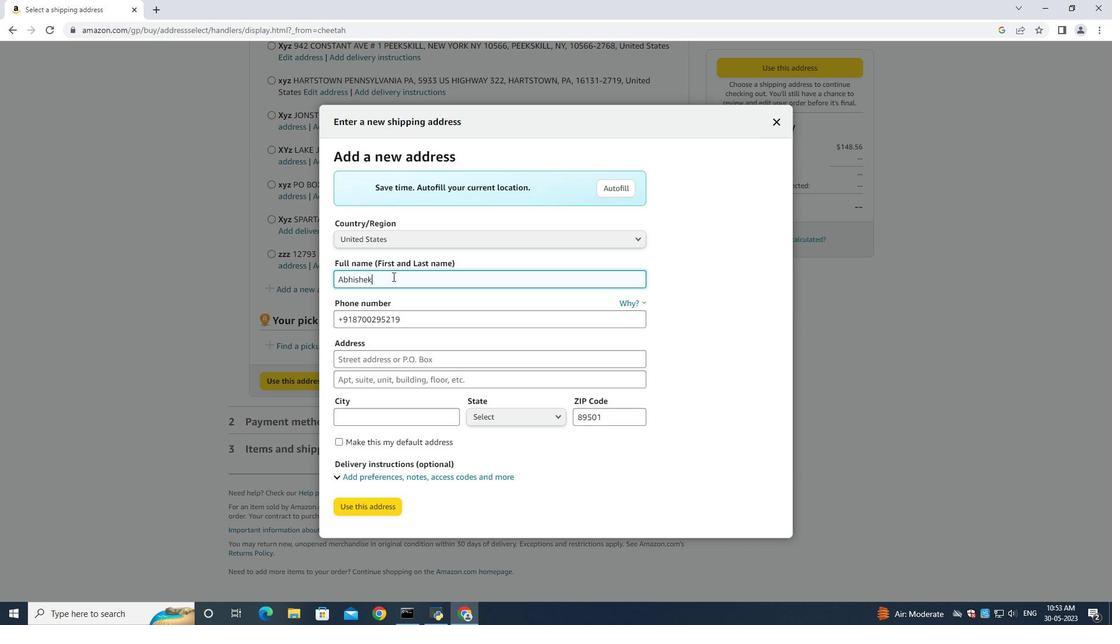 
Action: Mouse moved to (421, 250)
Screenshot: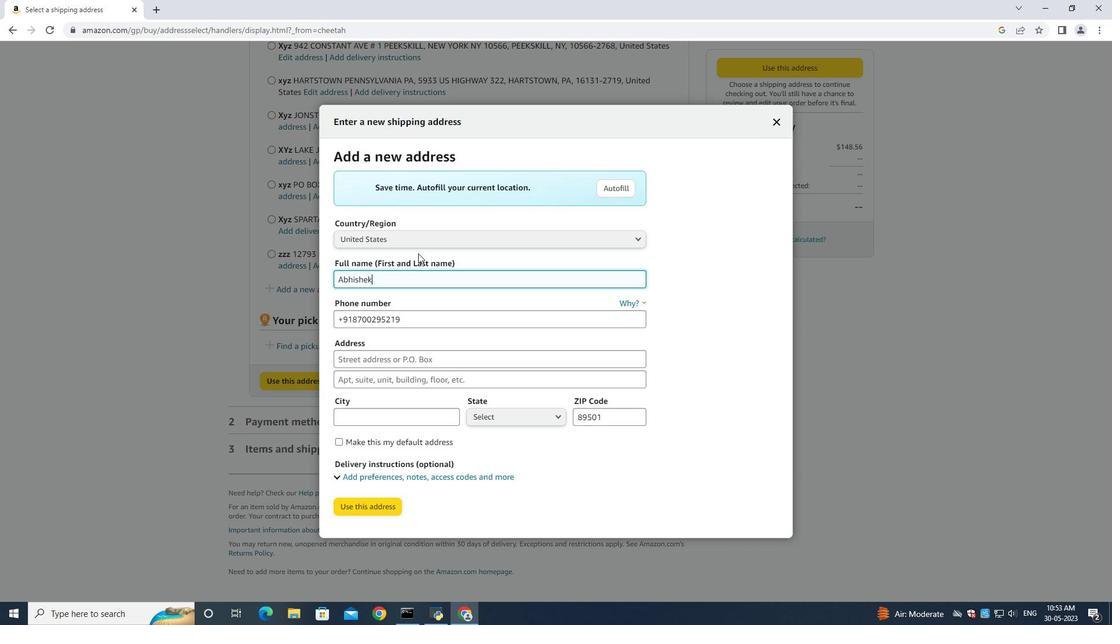 
Action: Key pressed <Key.backspace>
Screenshot: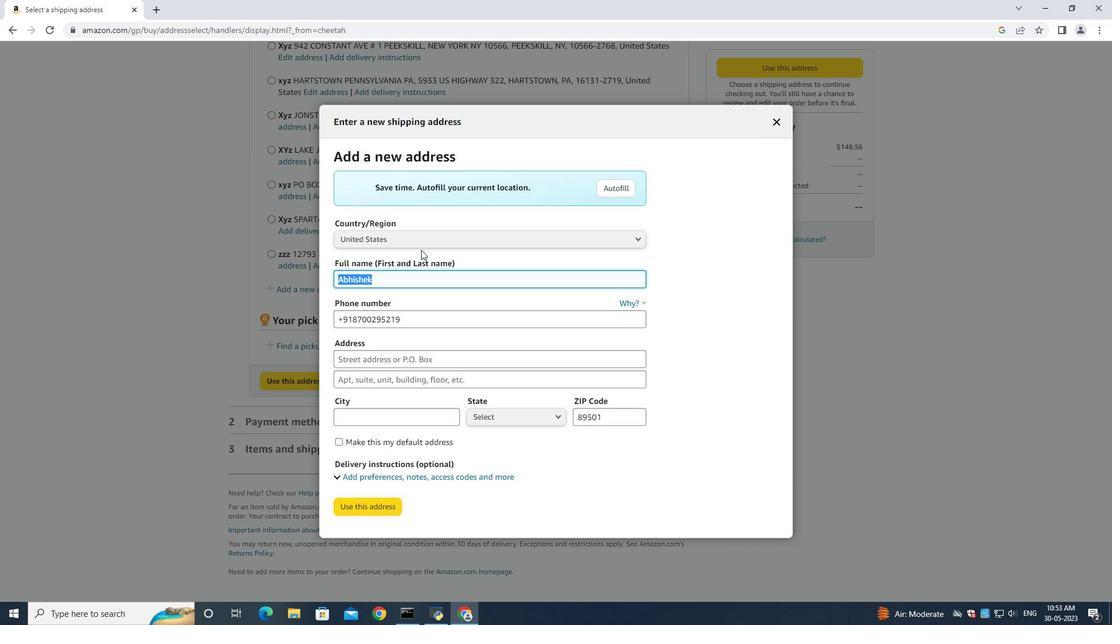 
Action: Mouse moved to (419, 249)
Screenshot: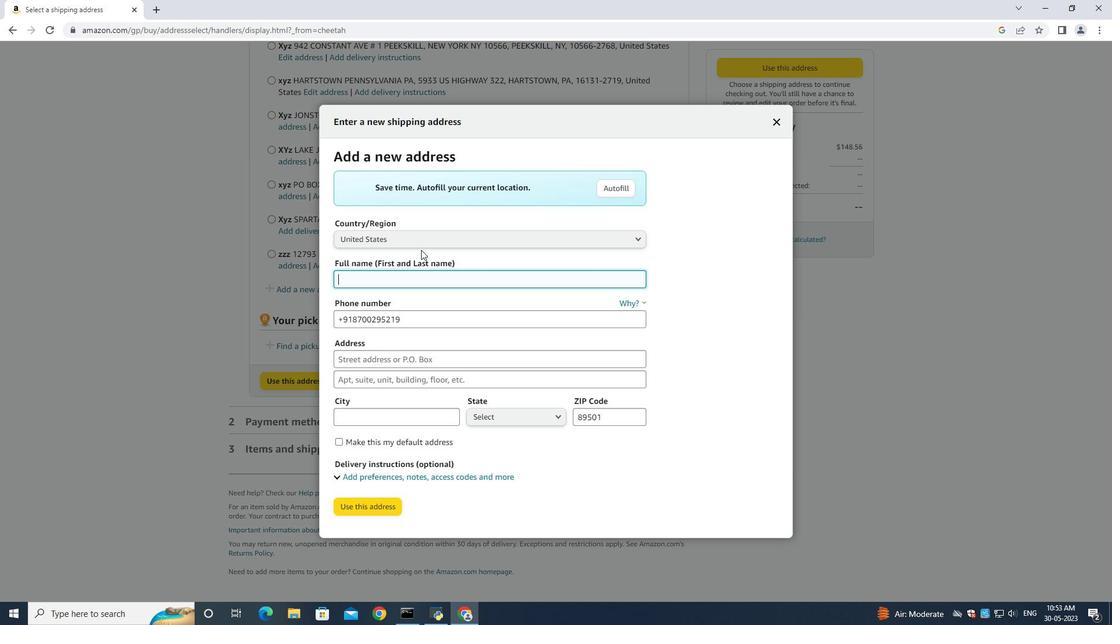 
Action: Key pressed <Key.shift><Key.shift><Key.shift><Key.shift><Key.shift><Key.shift><Key.shift>Greyson<Key.space><Key.shift><Key.shift><Key.shift><Key.shift><Key.shift><Key.shift><Key.shift><Key.shift><Key.shift><Key.shift><Key.shift><Key.shift><Key.shift><Key.shift><Key.shift>P<Key.backspace><Key.shift>Robinson<Key.space><Key.tab><Key.tab><Key.backspace>6314971043<Key.tab><Key.tab>
Screenshot: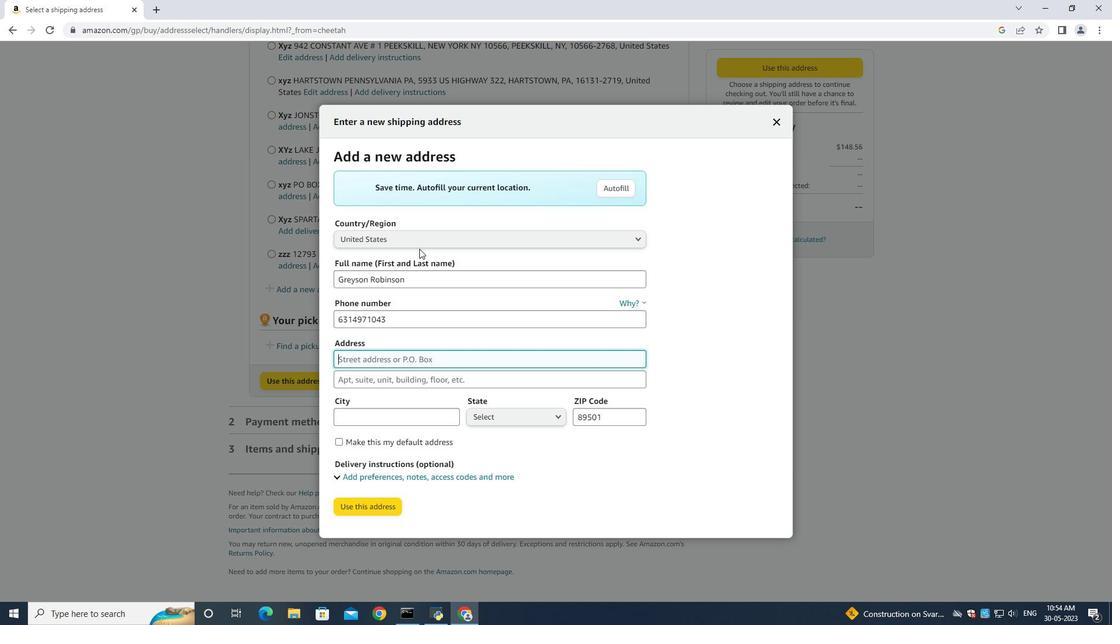 
Action: Mouse moved to (350, 357)
Screenshot: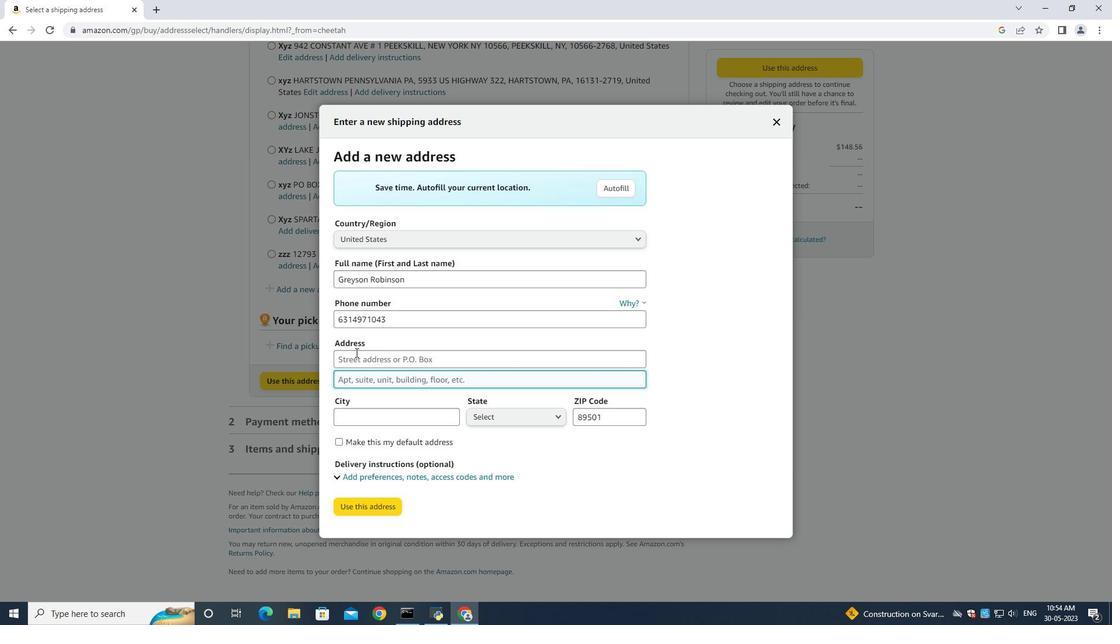 
Action: Mouse pressed left at (350, 357)
Screenshot: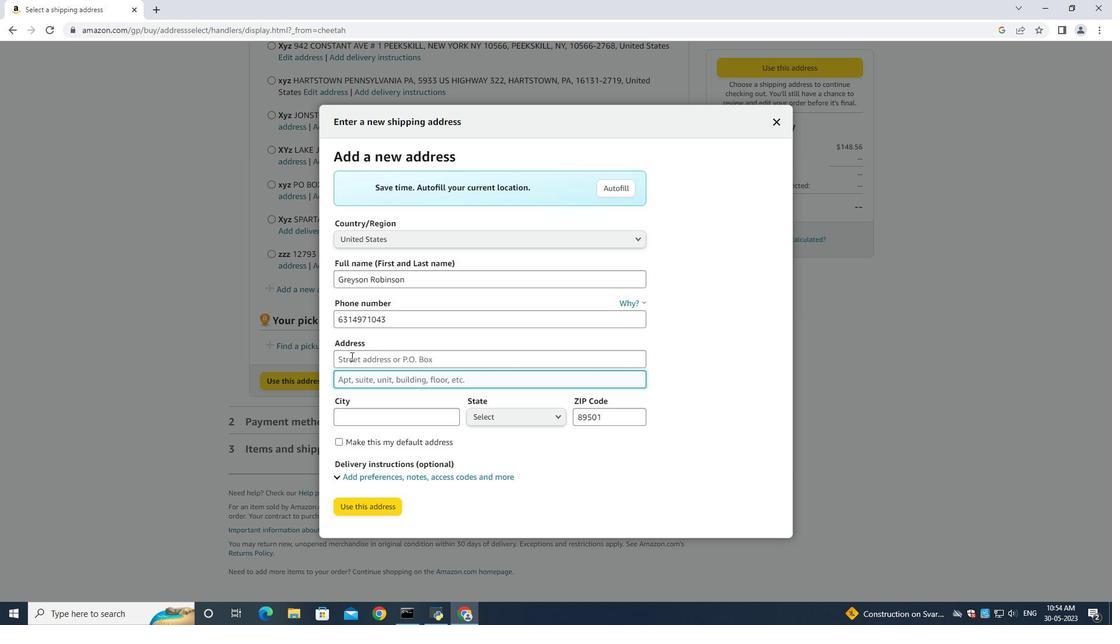 
Action: Mouse moved to (341, 371)
Screenshot: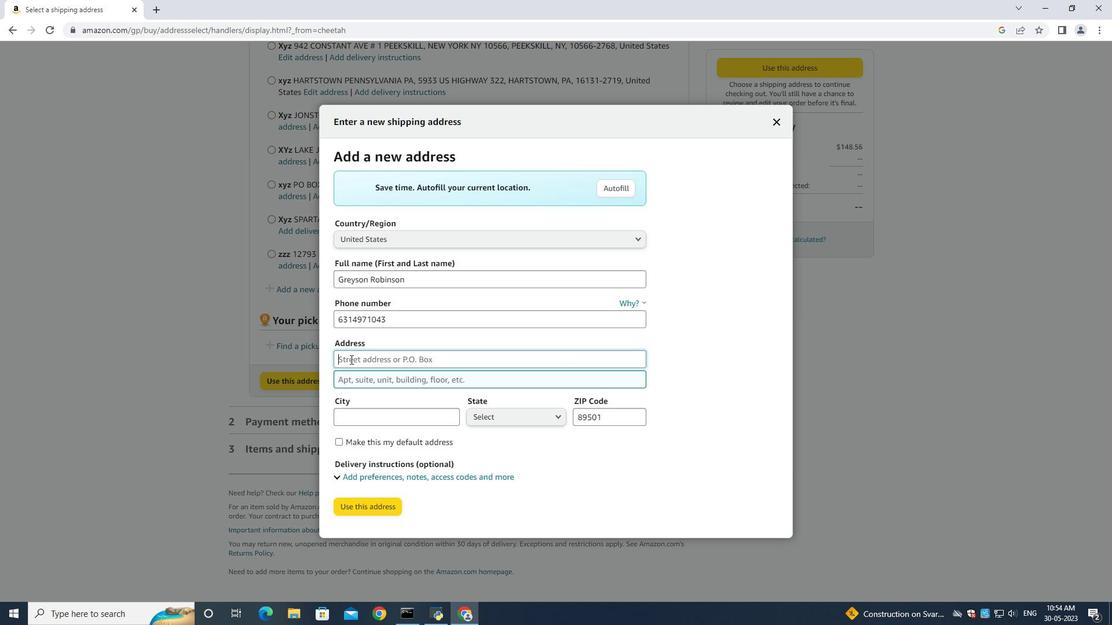 
Action: Key pressed 3110<Key.space><Key.shift>Abbia<Key.space><Key.backspace><Key.backspace><Key.backspace><Key.backspace>ia<Key.space><Key.shift><Key.shift><Key.shift><Key.shift><Key.shift><Key.shift><Key.shift><Key.shift><Key.shift><Key.shift><Key.shift><Key.shift><Key.shift><Key.shift><Key.shift><Key.shift><Key.shift><Key.shift>Martin<Key.space><Key.shift><Key.shift><Key.shift><Key.shift><Key.shift><Key.shift><Key.shift><Key.shift><Key.shift><Key.shift><Key.shift>Drive<Key.tab><Key.shift><Key.shift><Key.shift><Key.shift><Key.shift><Key.shift><Key.shift><Key.shift><Key.shift><Key.shift><Key.shift><Key.shift><Key.shift><Key.shift><Key.shift><Key.shift><Key.shift><Key.shift><Key.shift><Key.shift><Key.shift><Key.shift><Key.shift><Key.shift><Key.shift><Key.shift><Key.shift><Key.shift><Key.shift><Key.shift><Key.shift><Key.shift>Paanther<Key.space><Key.shift>M<Key.backspace>burn<Key.space><Key.shift>Mississippi<Key.tab><Key.shift><Key.shift><Key.shift><Key.shift><Key.shift><Key.shift><Key.shift><Key.shift><Key.shift><Key.shift><Key.shift><Key.shift><Key.shift><Key.shift><Key.shift><Key.shift><Key.shift>Pa
Screenshot: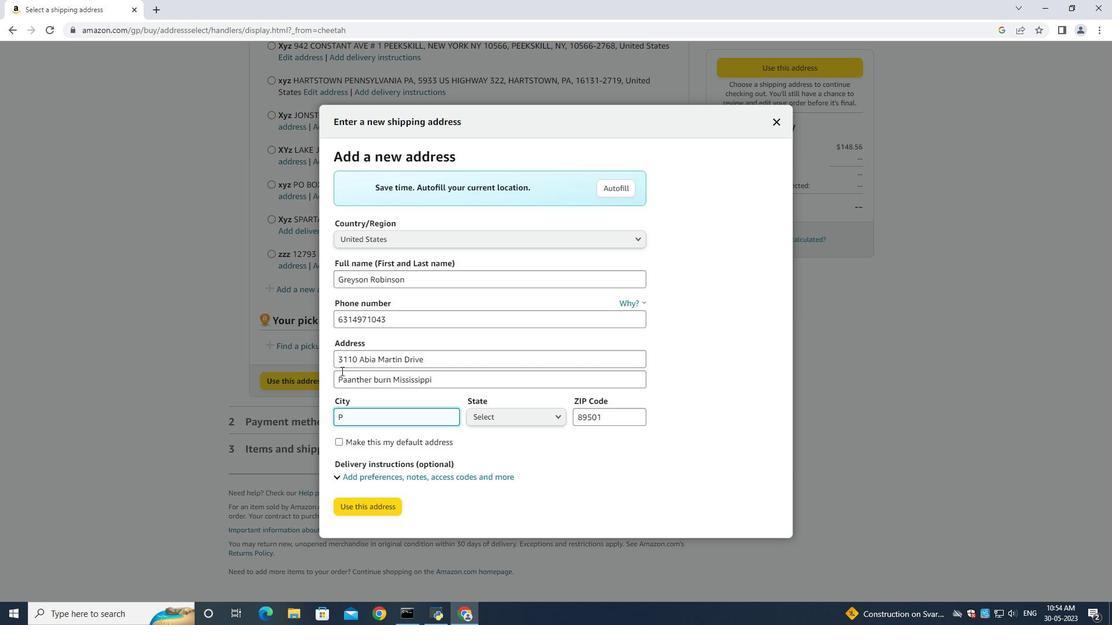 
Action: Mouse moved to (350, 380)
Screenshot: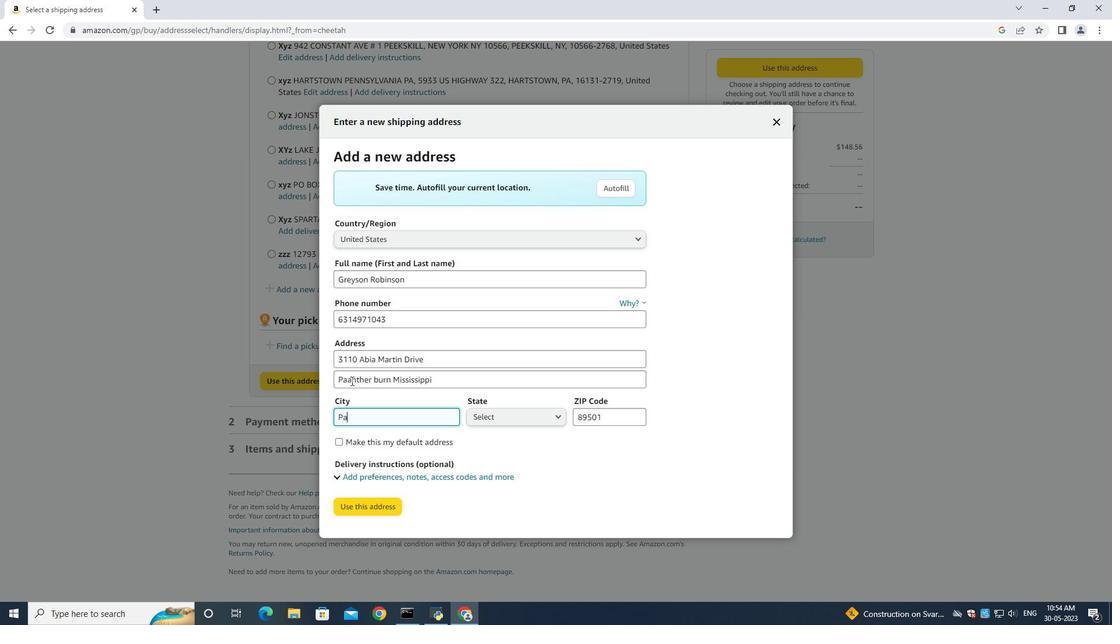 
Action: Mouse pressed left at (350, 380)
Screenshot: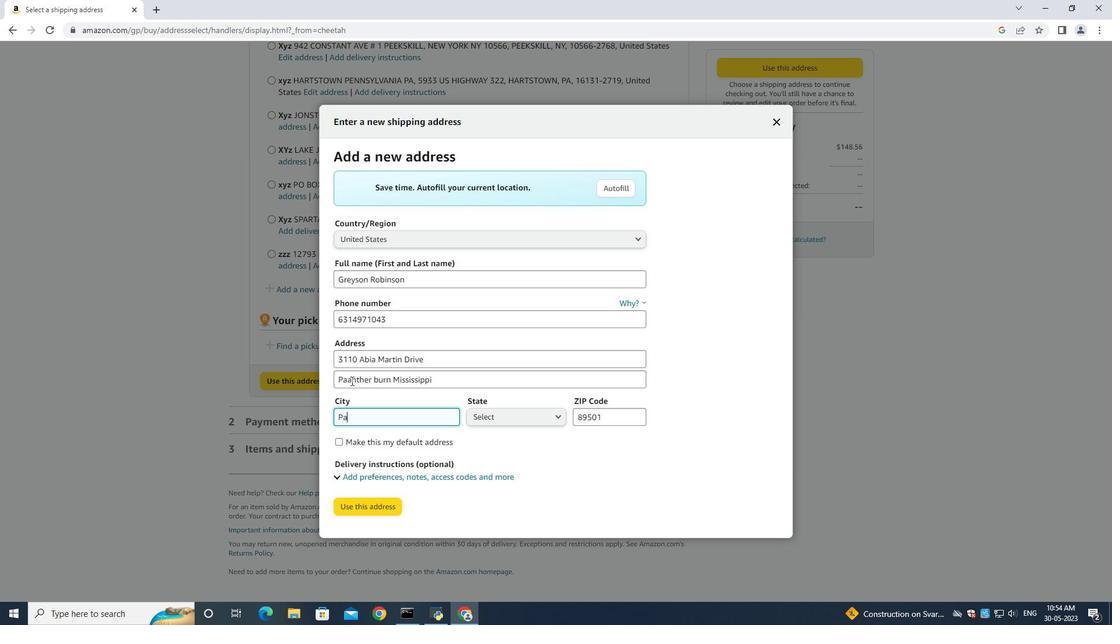 
Action: Mouse moved to (357, 382)
Screenshot: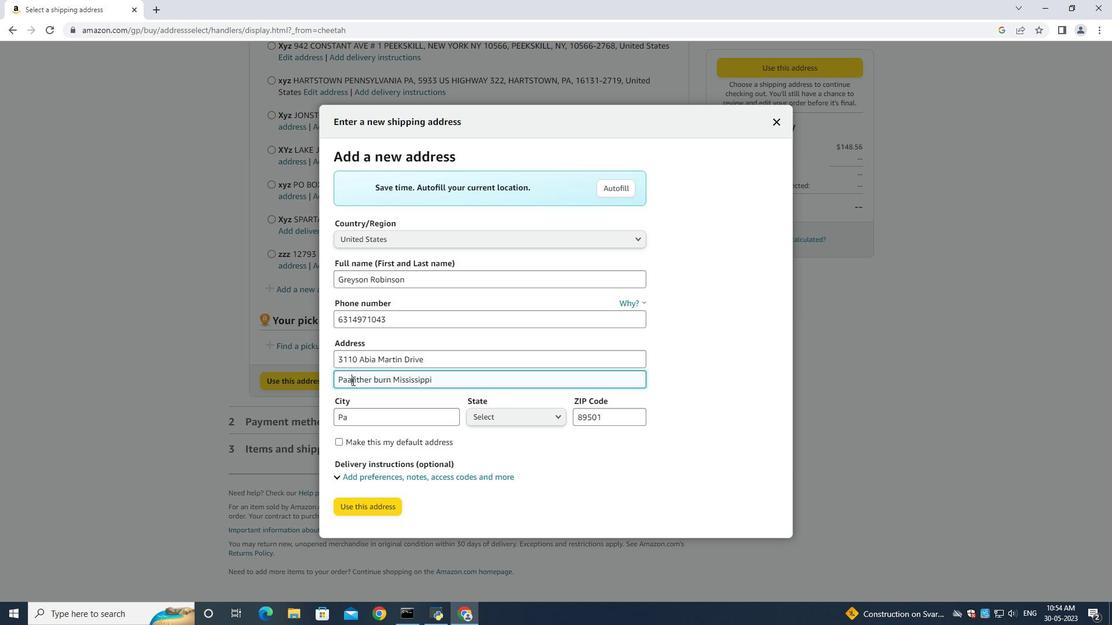 
Action: Key pressed <Key.backspace>
Screenshot: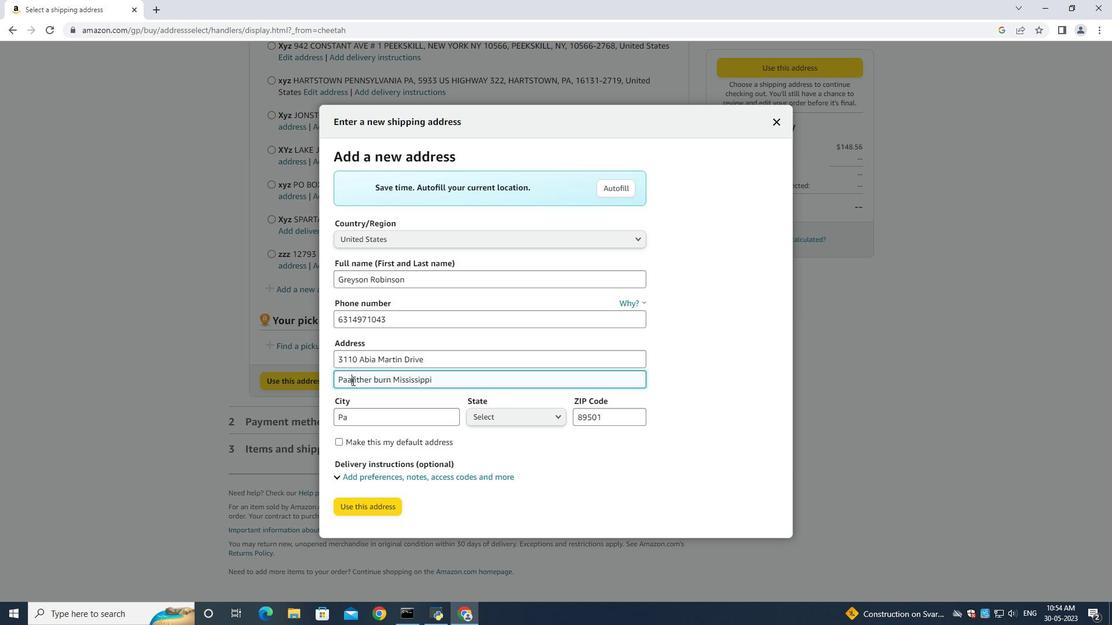 
Action: Mouse moved to (347, 414)
Screenshot: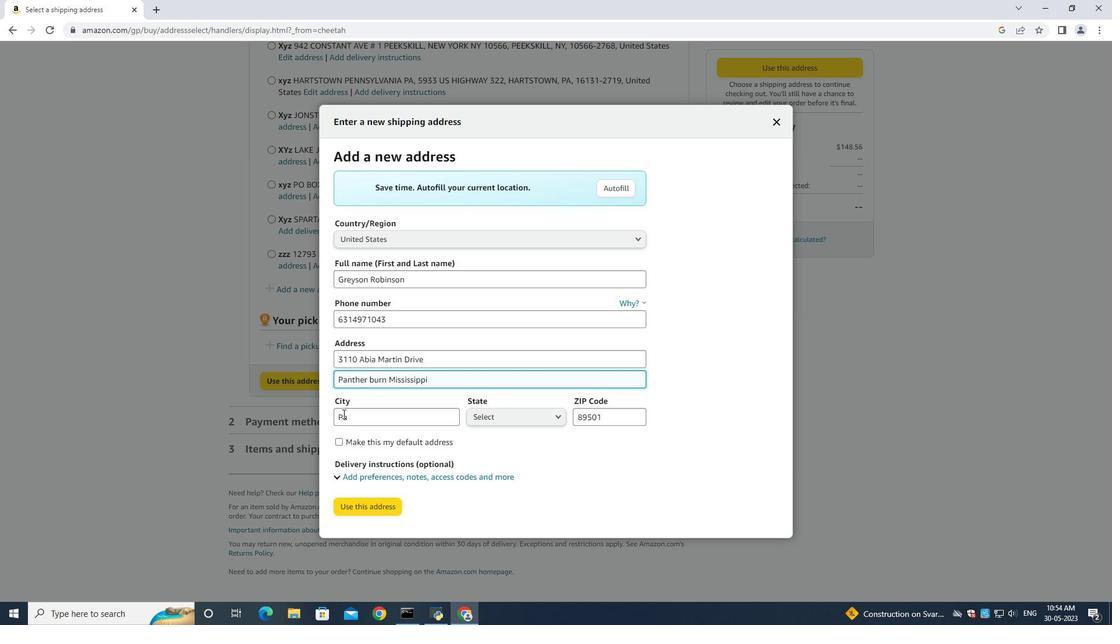 
Action: Key pressed a<Key.backspace>
Screenshot: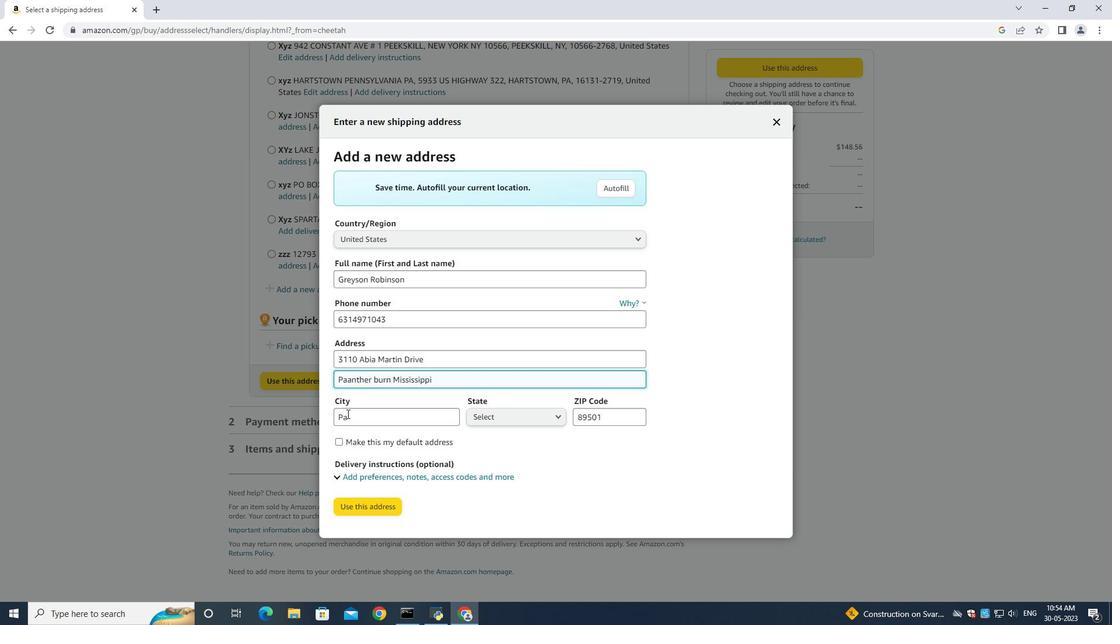 
Action: Mouse moved to (360, 422)
Screenshot: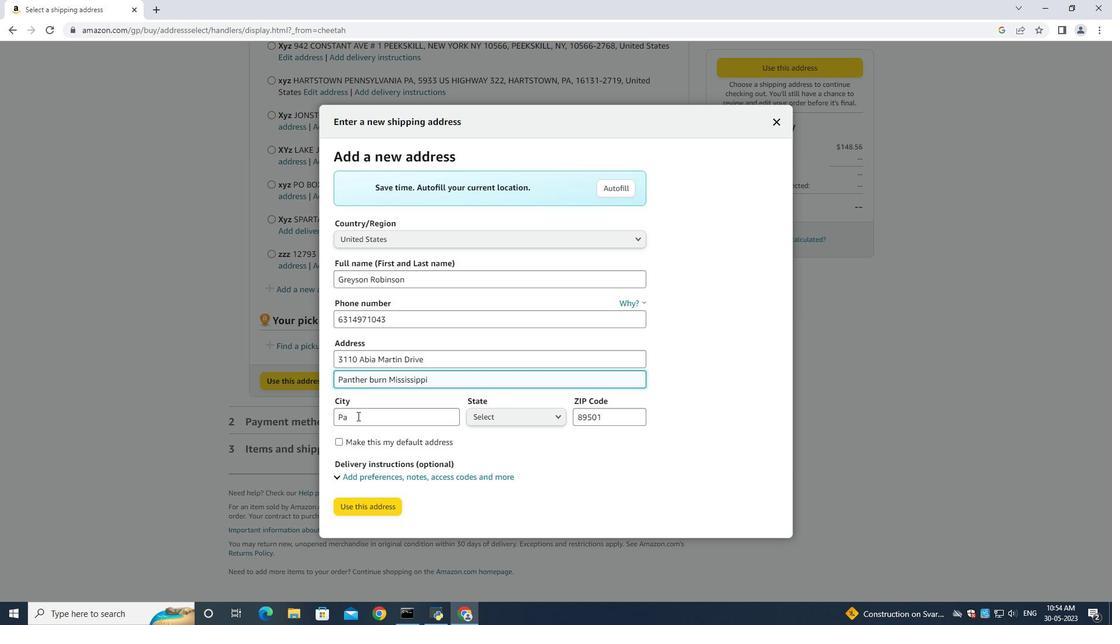 
Action: Mouse pressed left at (360, 422)
Screenshot: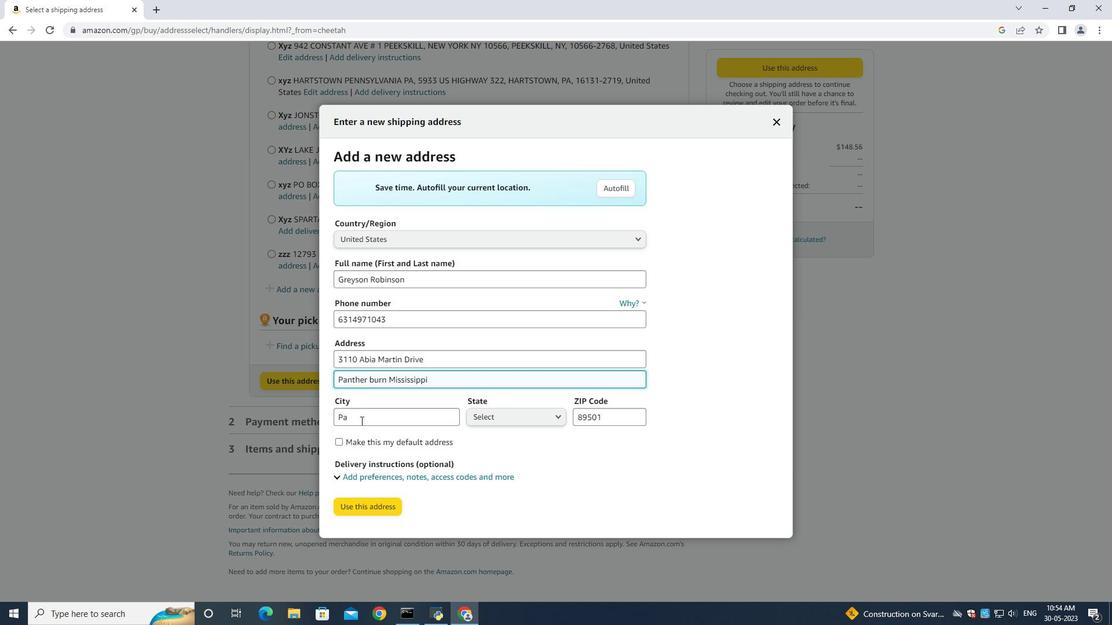 
Action: Key pressed nther<Key.space><Key.shift>Burn<Key.tab><Key.up>mis<Key.enter>
Screenshot: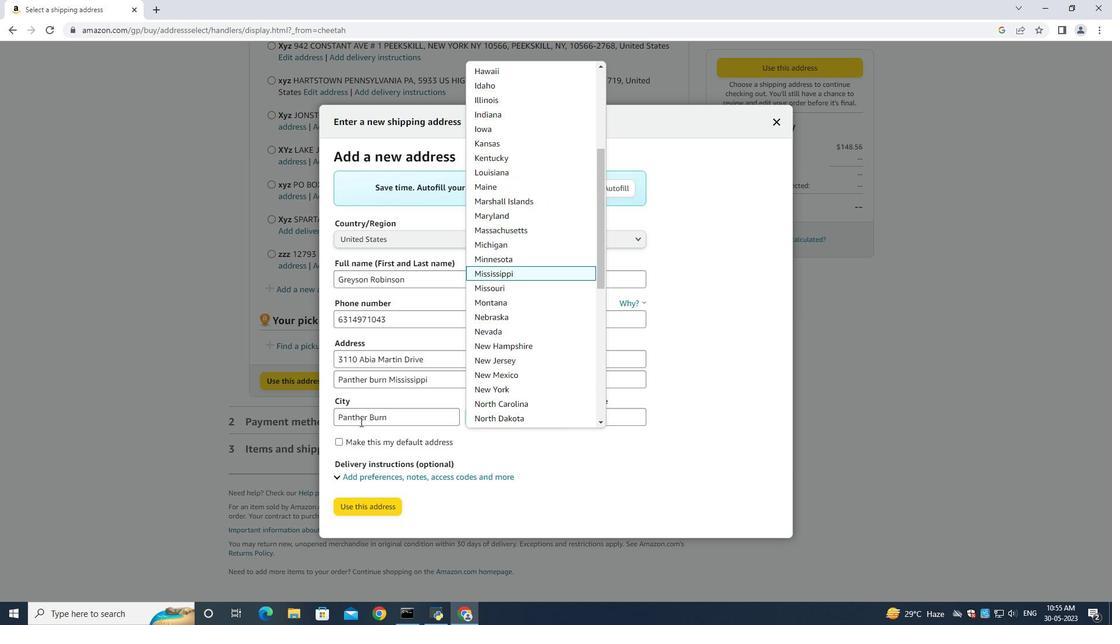 
Action: Mouse moved to (605, 420)
Screenshot: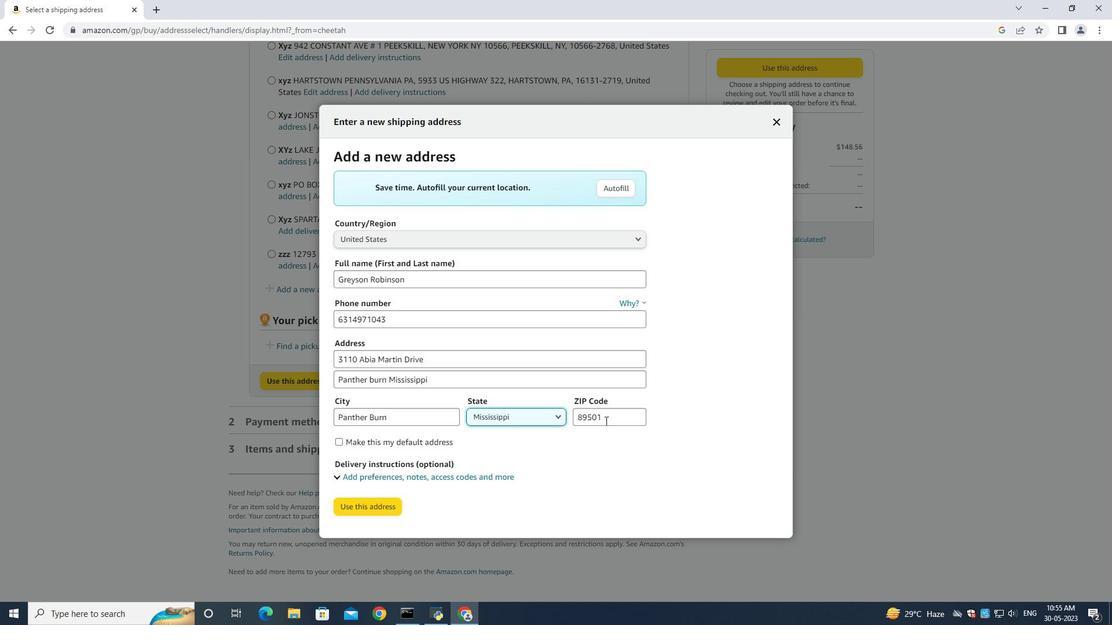 
Action: Mouse pressed left at (605, 420)
Screenshot: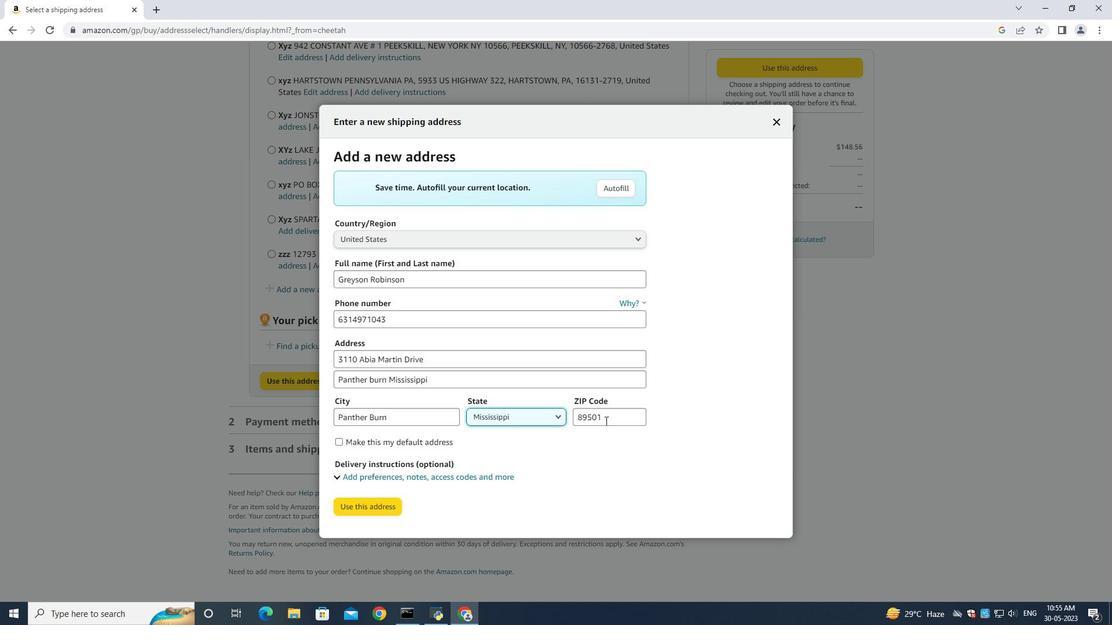 
Action: Mouse moved to (606, 420)
Screenshot: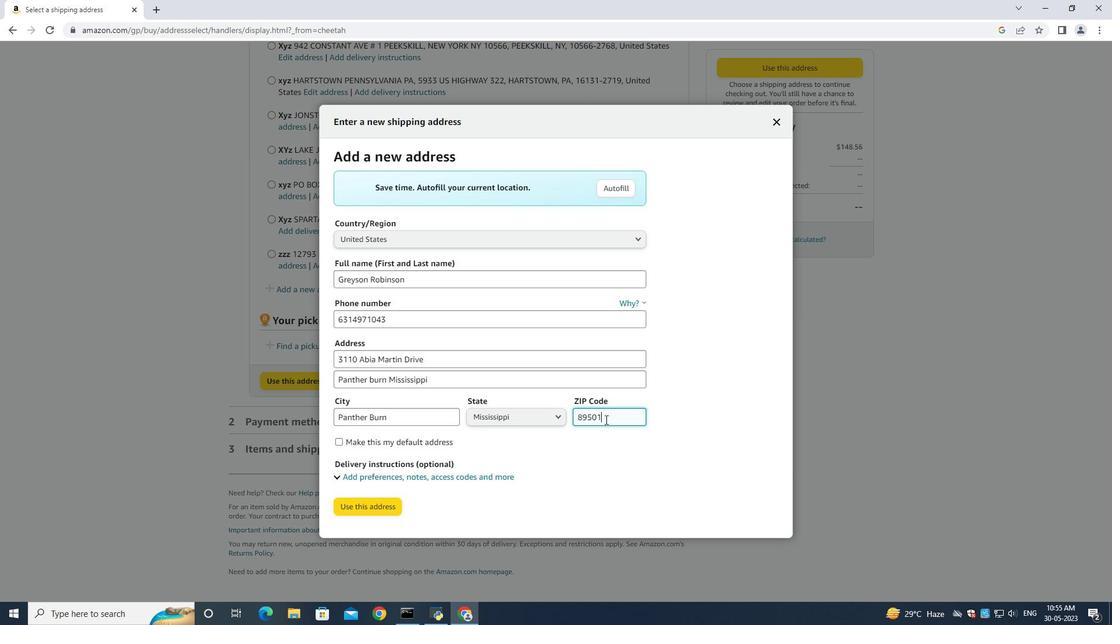 
Action: Key pressed ctrl+A<Key.backspace>38765
Screenshot: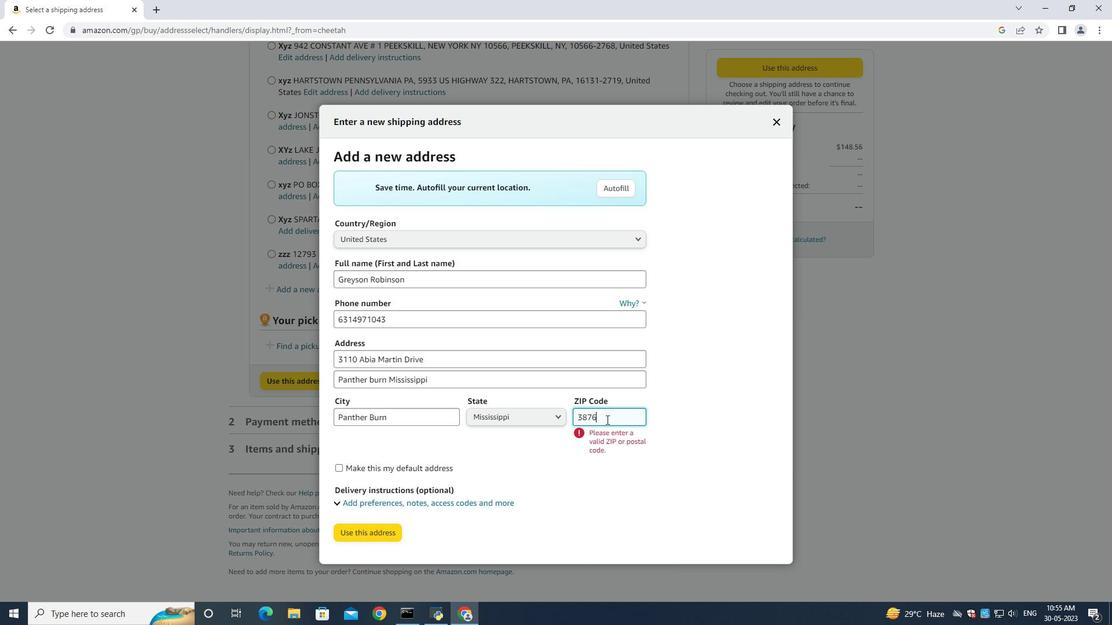 
Action: Mouse moved to (363, 506)
Screenshot: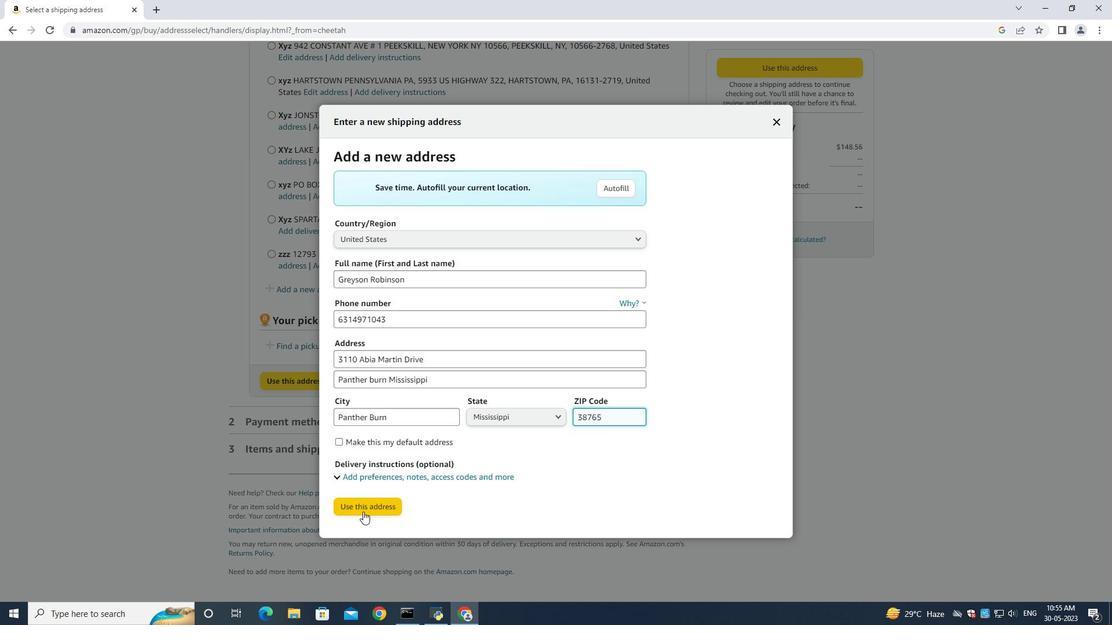 
Action: Mouse pressed left at (363, 506)
Screenshot: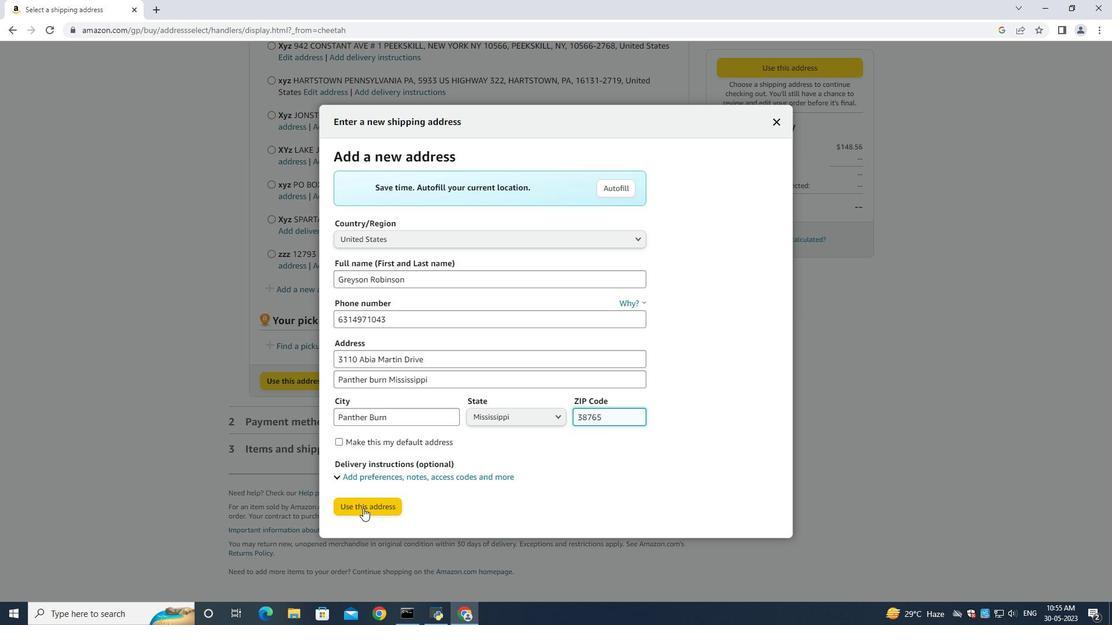 
Action: Mouse moved to (358, 593)
Screenshot: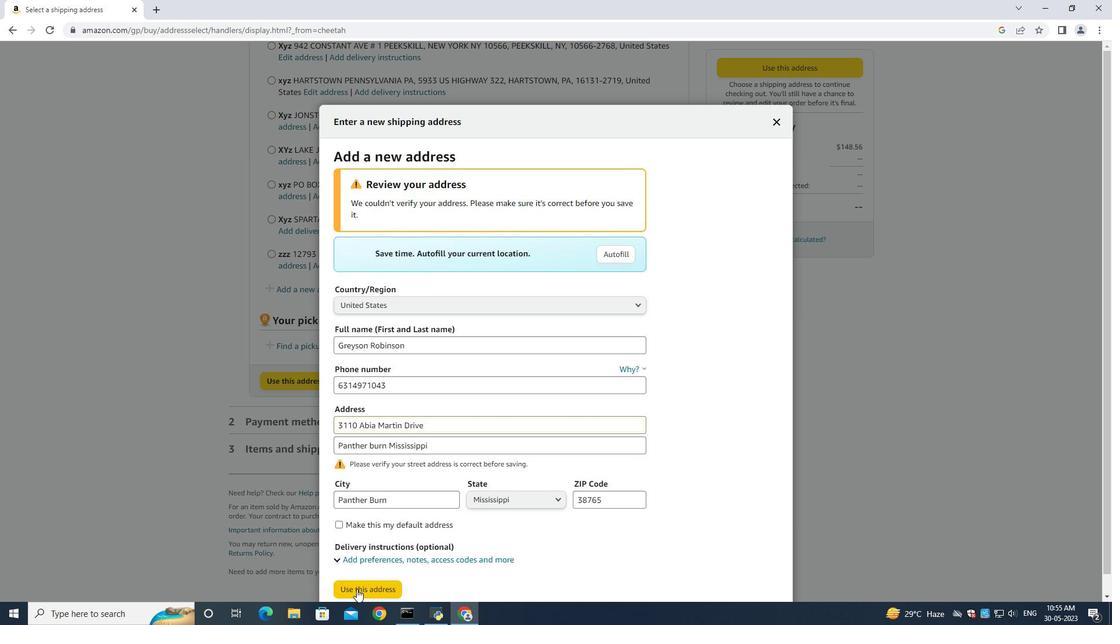 
Action: Mouse pressed left at (358, 593)
Screenshot: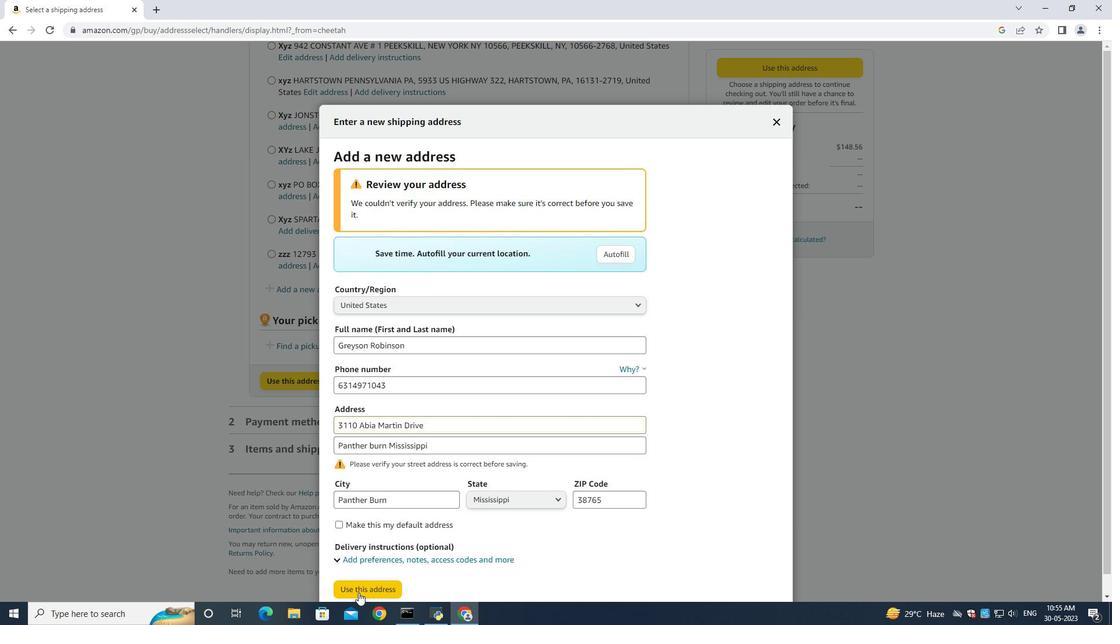 
Action: Mouse moved to (520, 243)
Screenshot: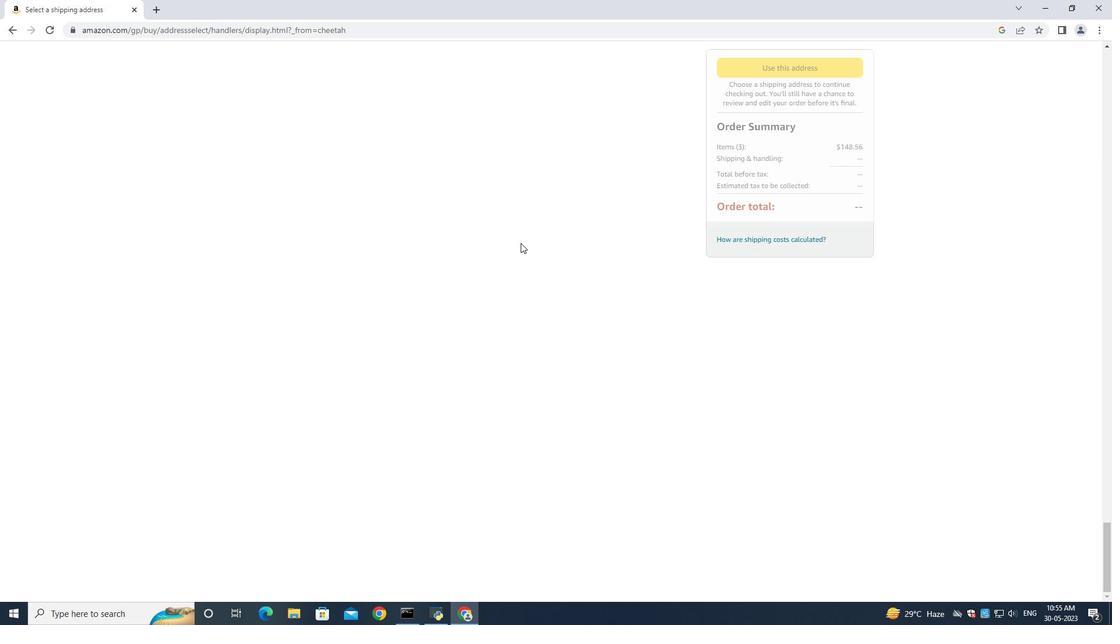 
